 Task: Look for space in Mo i Rana, Norway from 5th June, 2023 to 16th June, 2023 for 2 adults in price range Rs.14000 to Rs.18000. Place can be entire place with 1  bedroom having 1 bed and 1 bathroom. Property type can be house, flat, guest house, hotel. Amenities needed are: washing machine. Booking option can be shelf check-in. Required host language is English.
Action: Mouse moved to (597, 141)
Screenshot: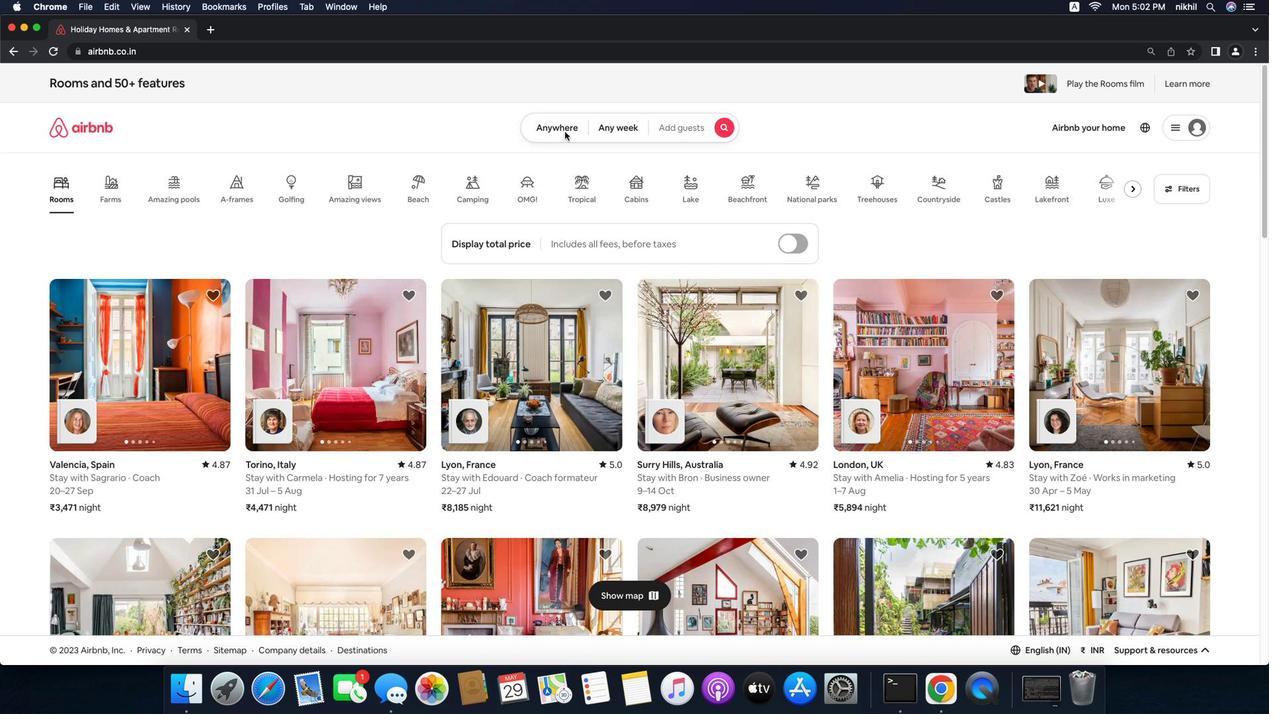 
Action: Mouse pressed left at (597, 141)
Screenshot: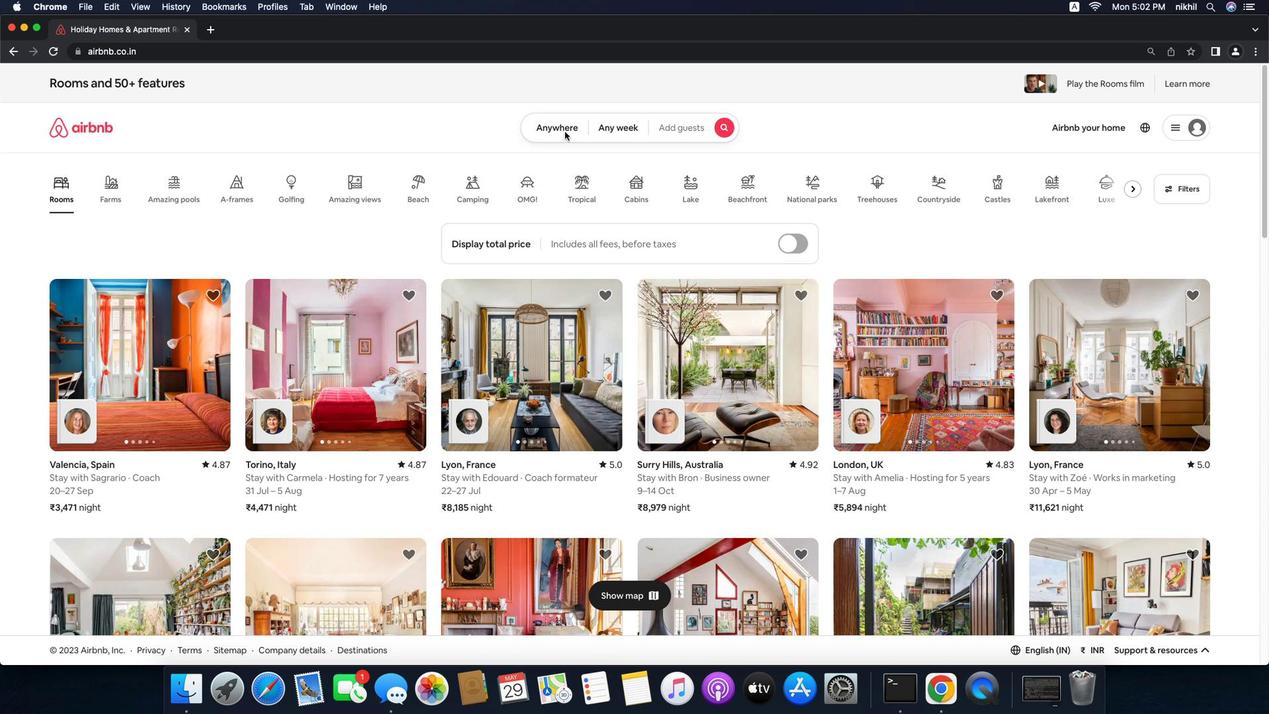 
Action: Mouse moved to (591, 137)
Screenshot: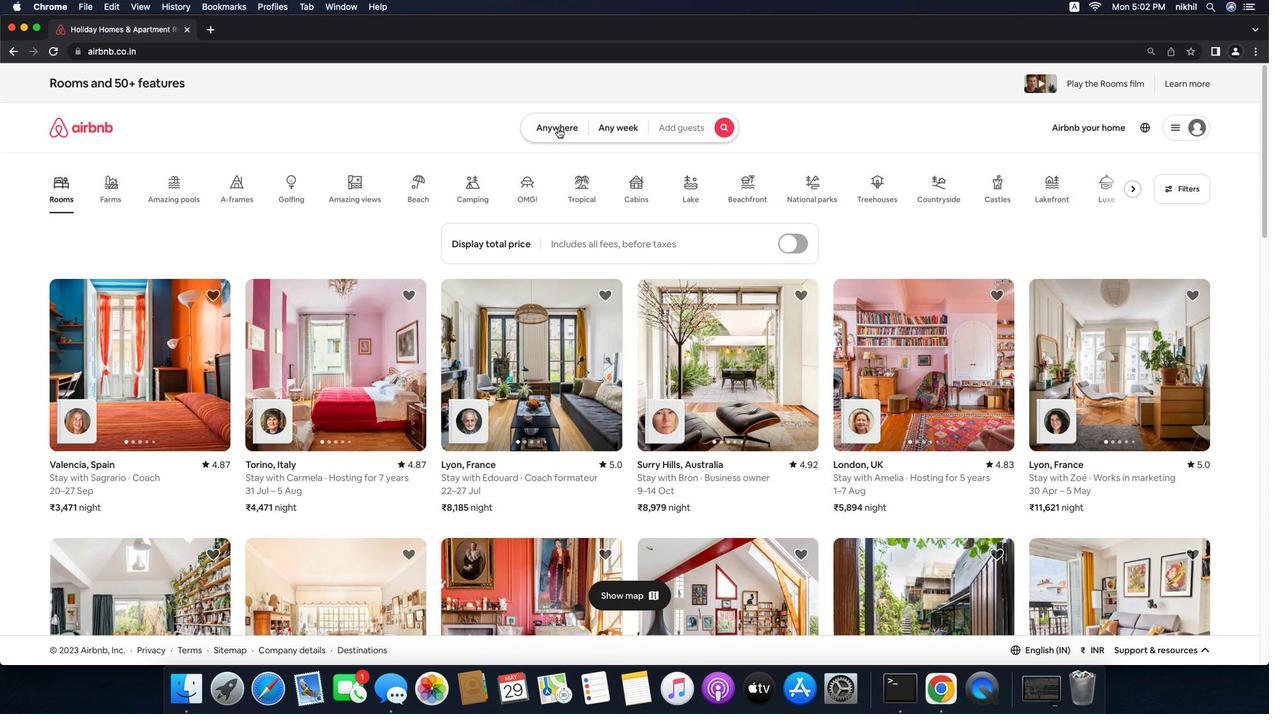 
Action: Mouse pressed left at (591, 137)
Screenshot: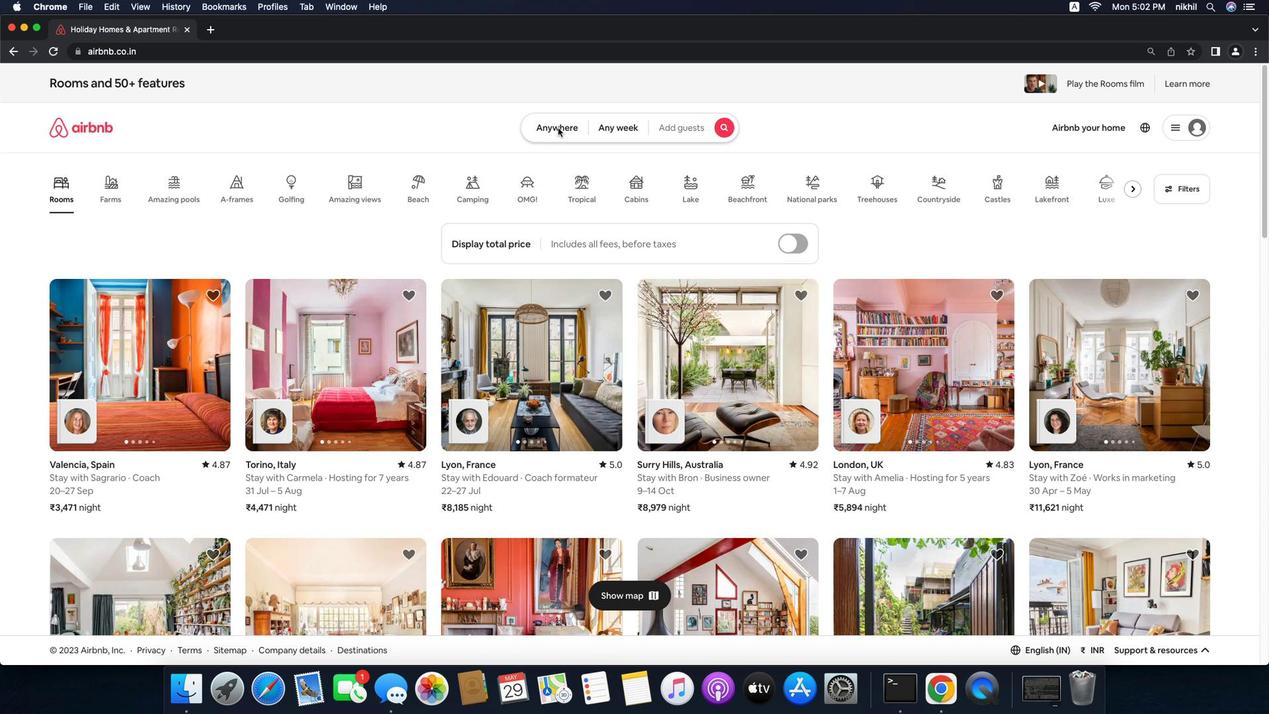 
Action: Mouse moved to (538, 183)
Screenshot: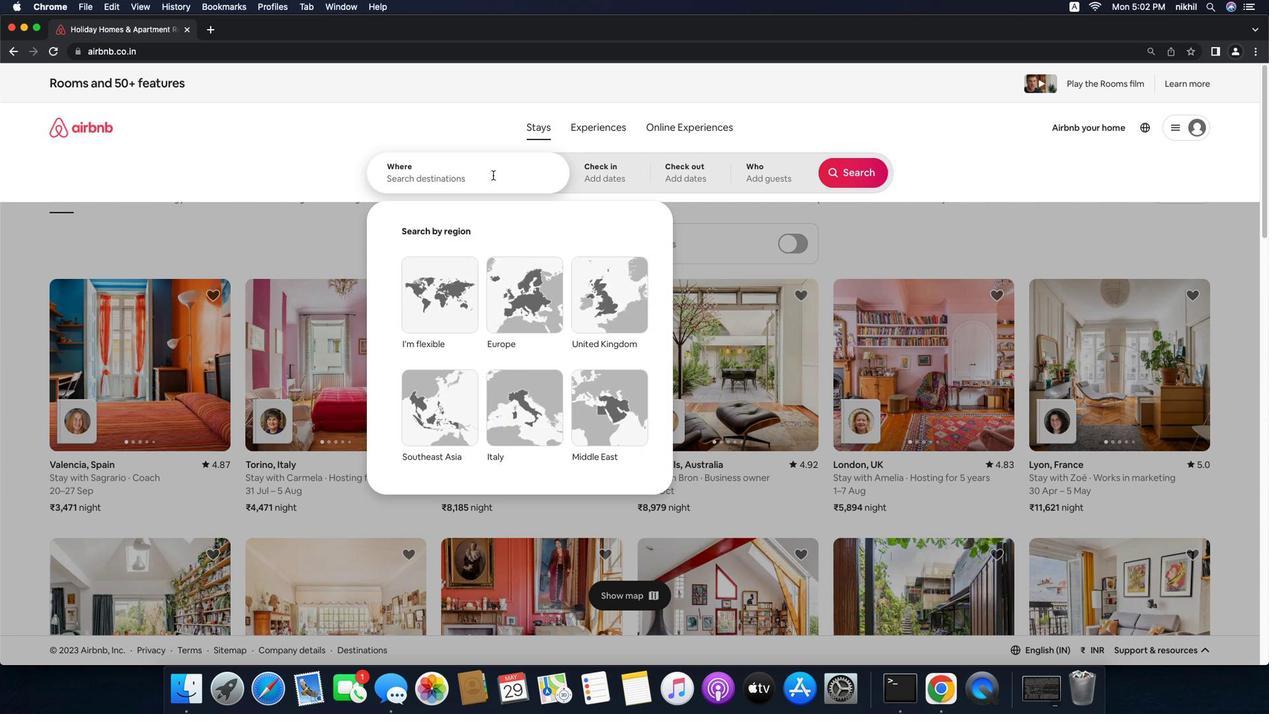 
Action: Mouse pressed left at (538, 183)
Screenshot: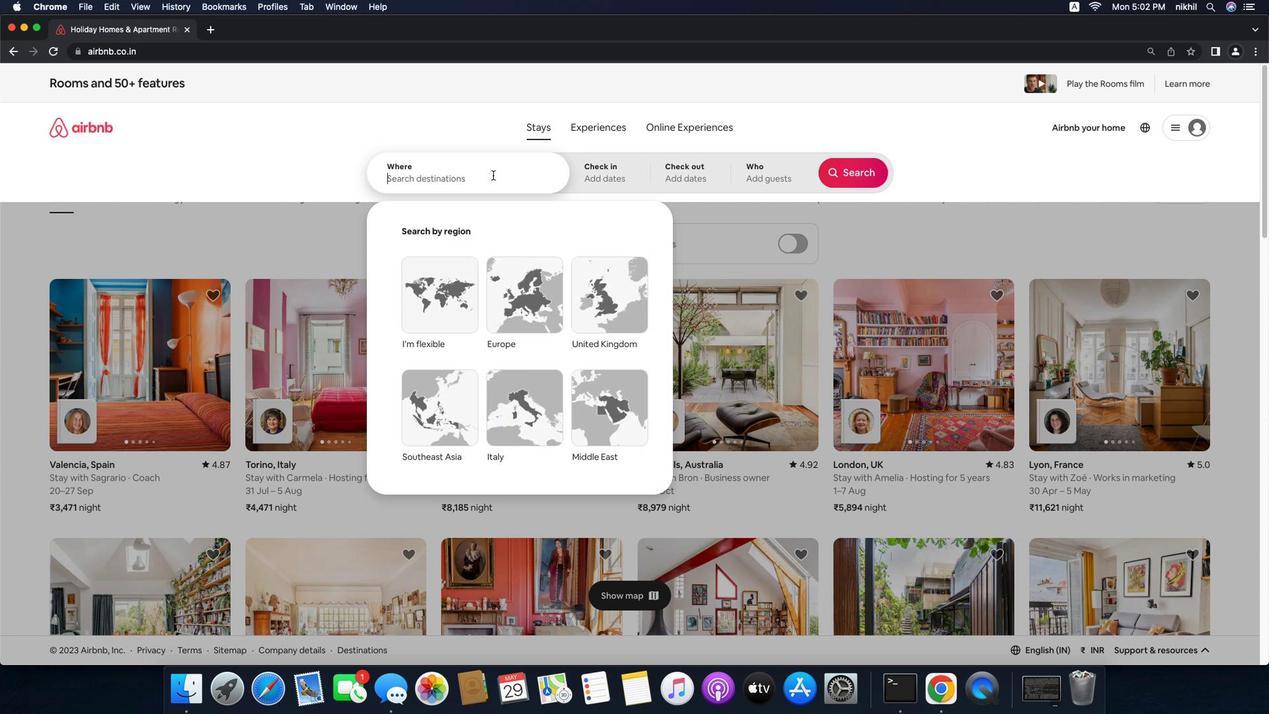 
Action: Key pressed 'M'Key.caps_lock'o'Key.space'i'Key.spaceKey.caps_lock'R'Key.caps_lock'a''n''a'','Key.spaceKey.caps_lock'N'Key.caps_lock'o''r''w''a''y'
Screenshot: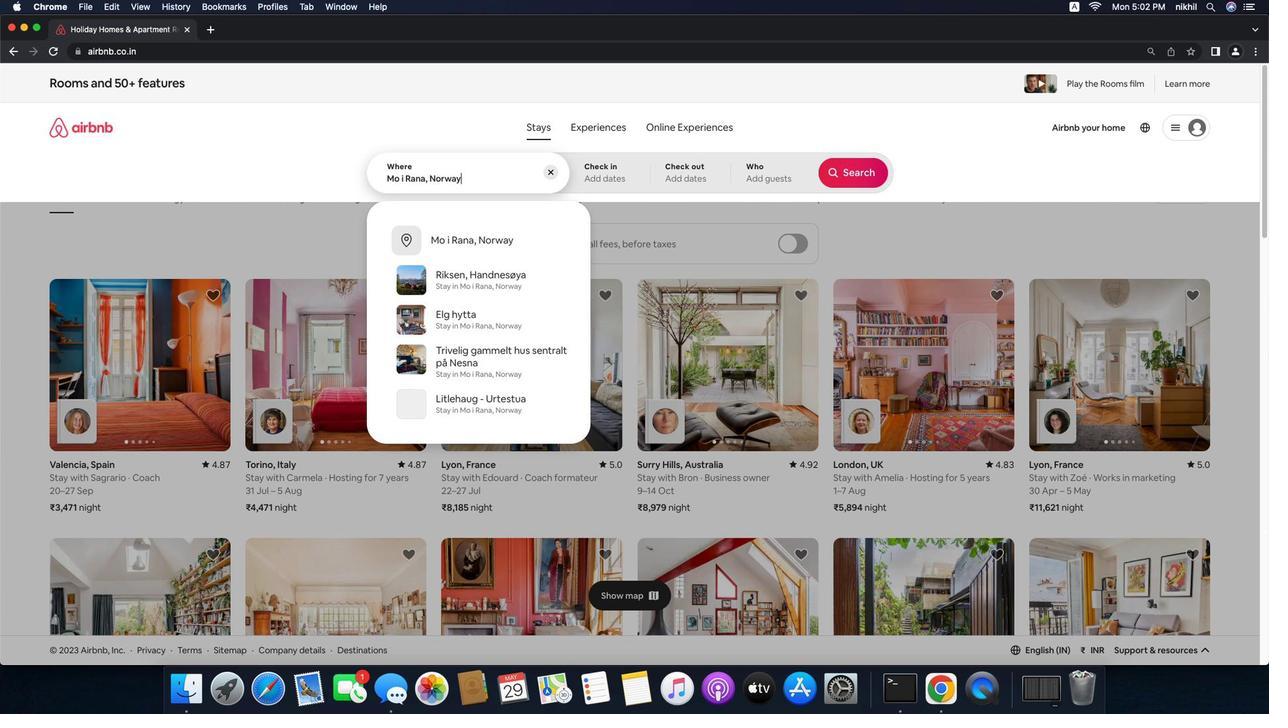 
Action: Mouse moved to (566, 248)
Screenshot: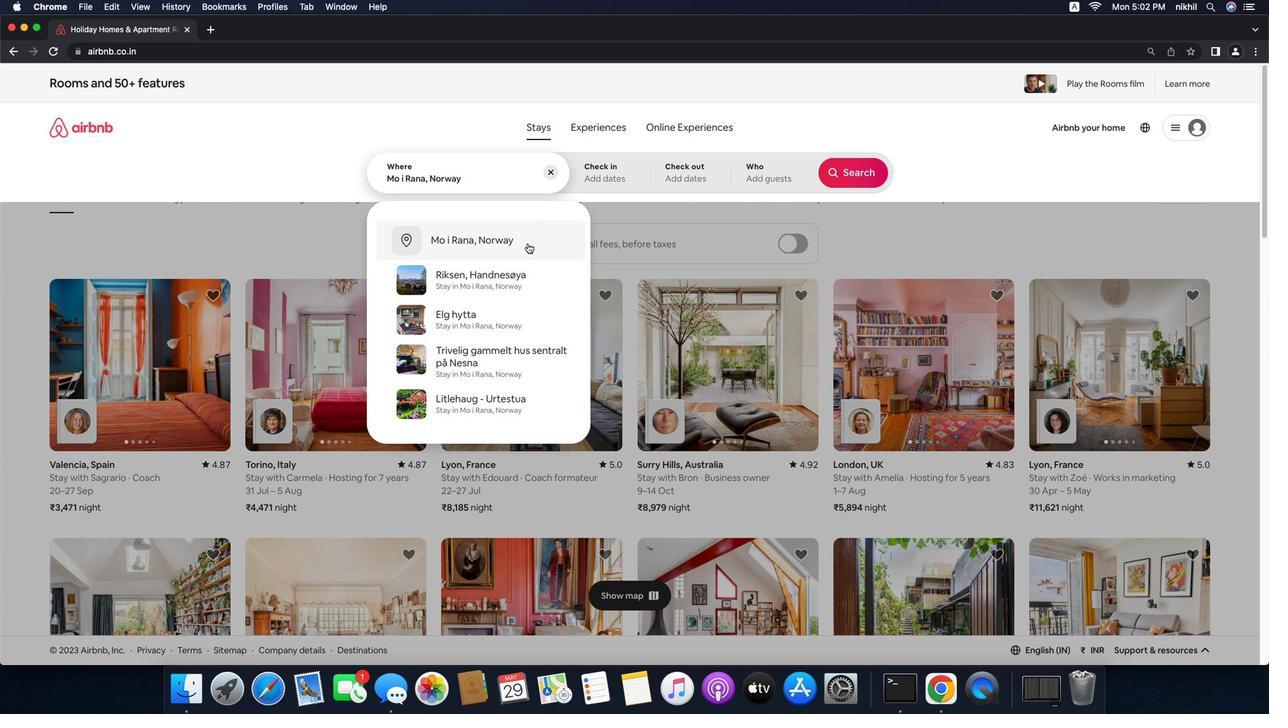 
Action: Mouse pressed left at (566, 248)
Screenshot: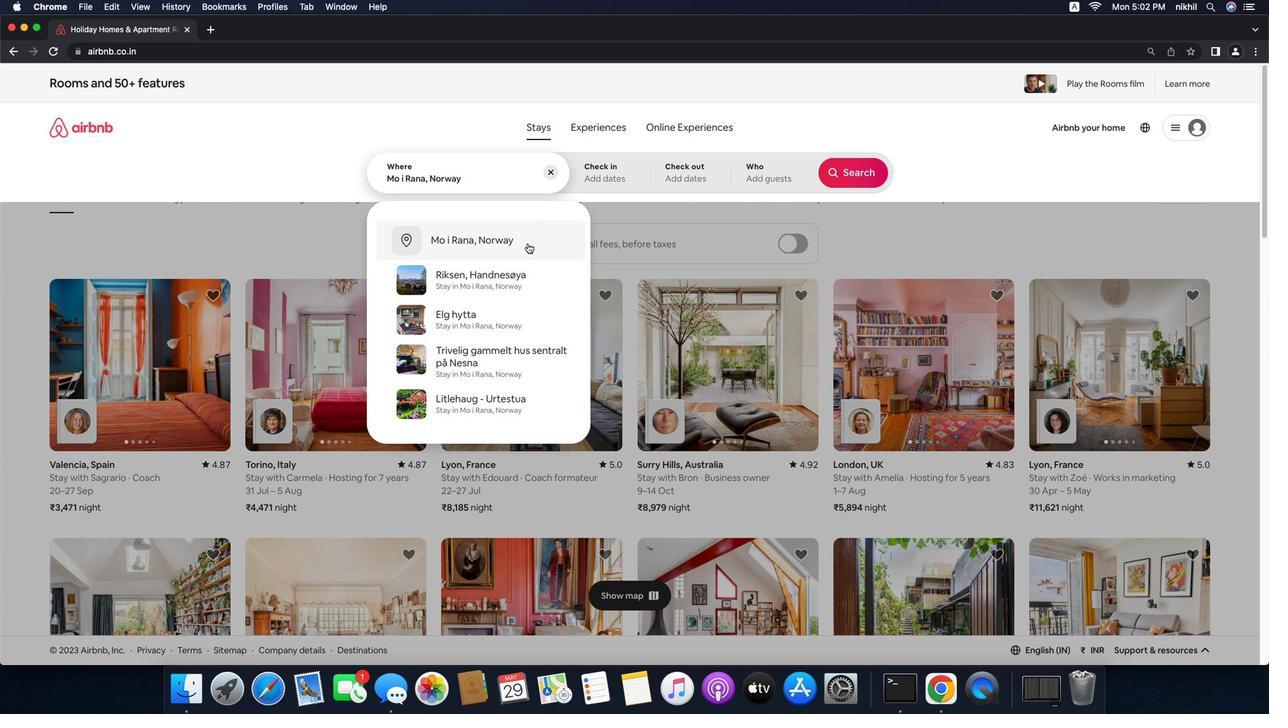 
Action: Mouse moved to (705, 352)
Screenshot: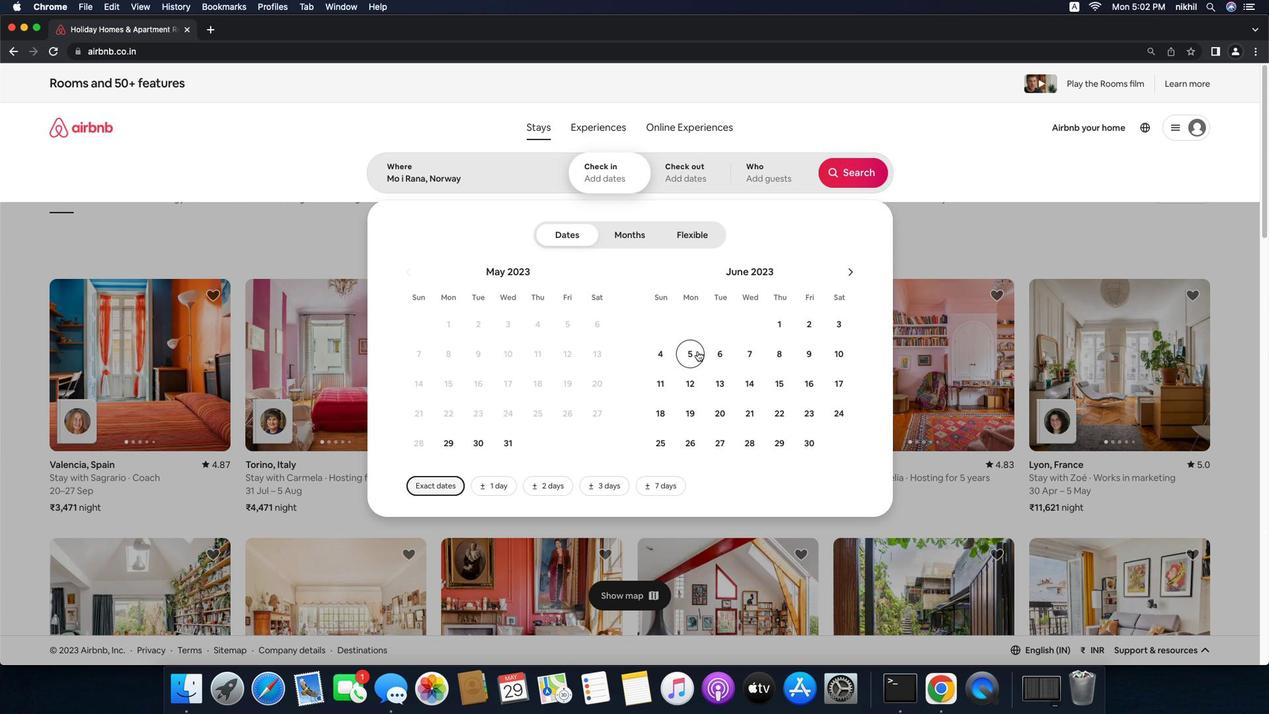 
Action: Mouse pressed left at (705, 352)
Screenshot: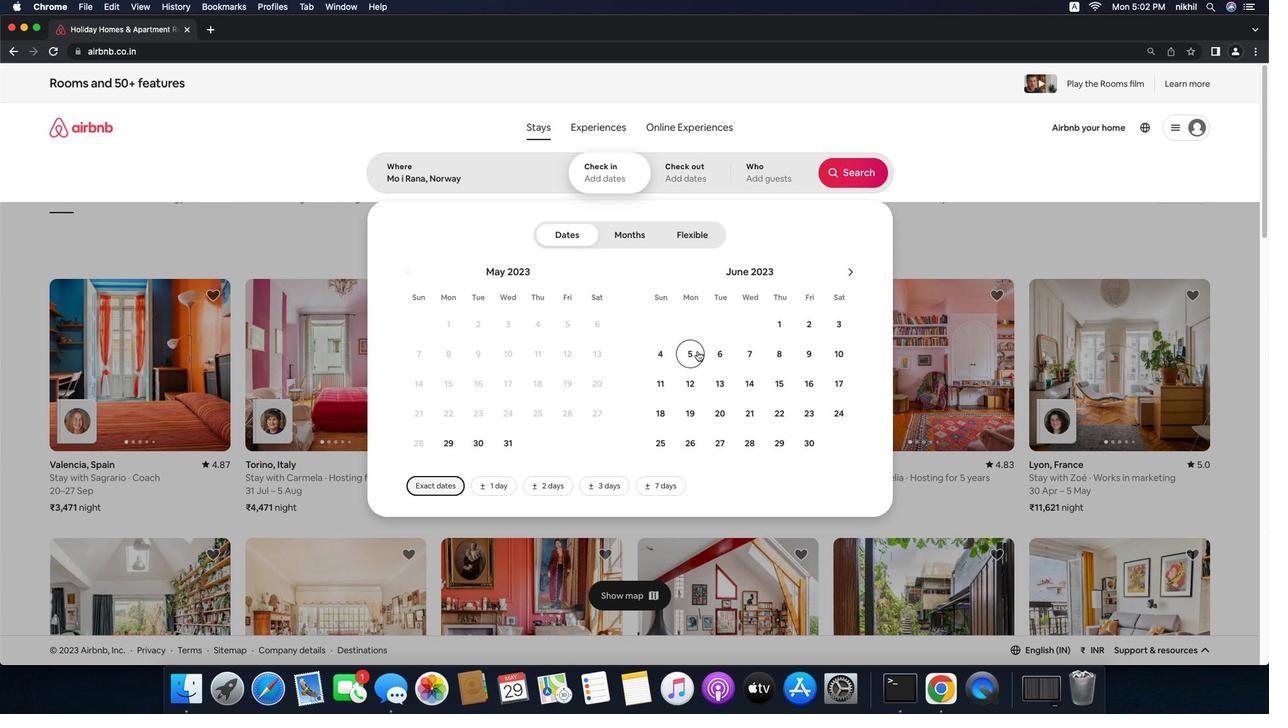 
Action: Mouse moved to (788, 382)
Screenshot: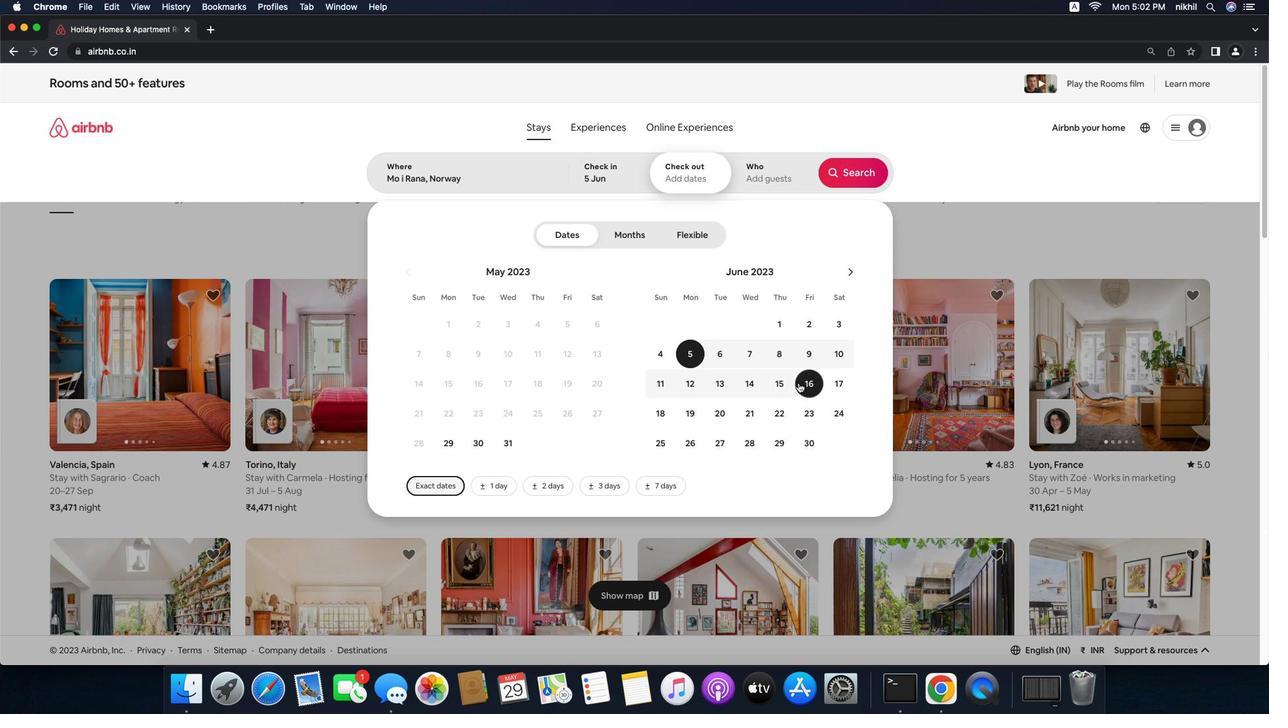
Action: Mouse pressed left at (788, 382)
Screenshot: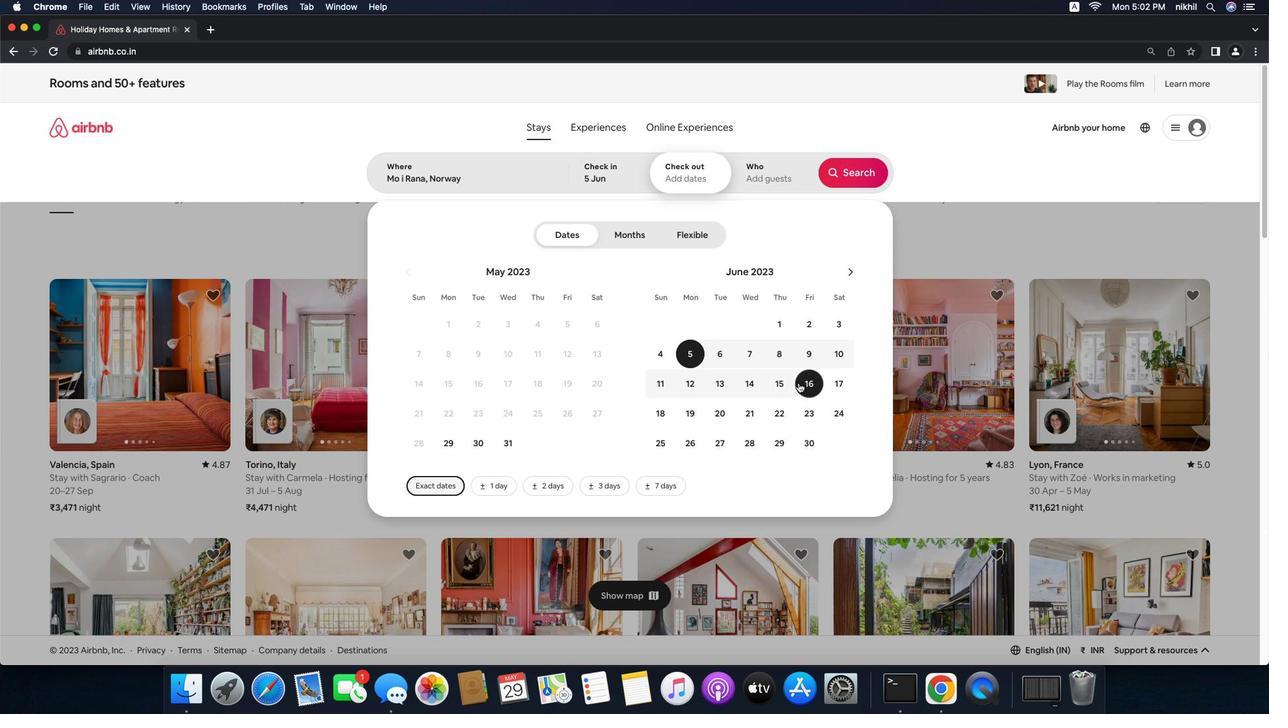 
Action: Mouse moved to (757, 189)
Screenshot: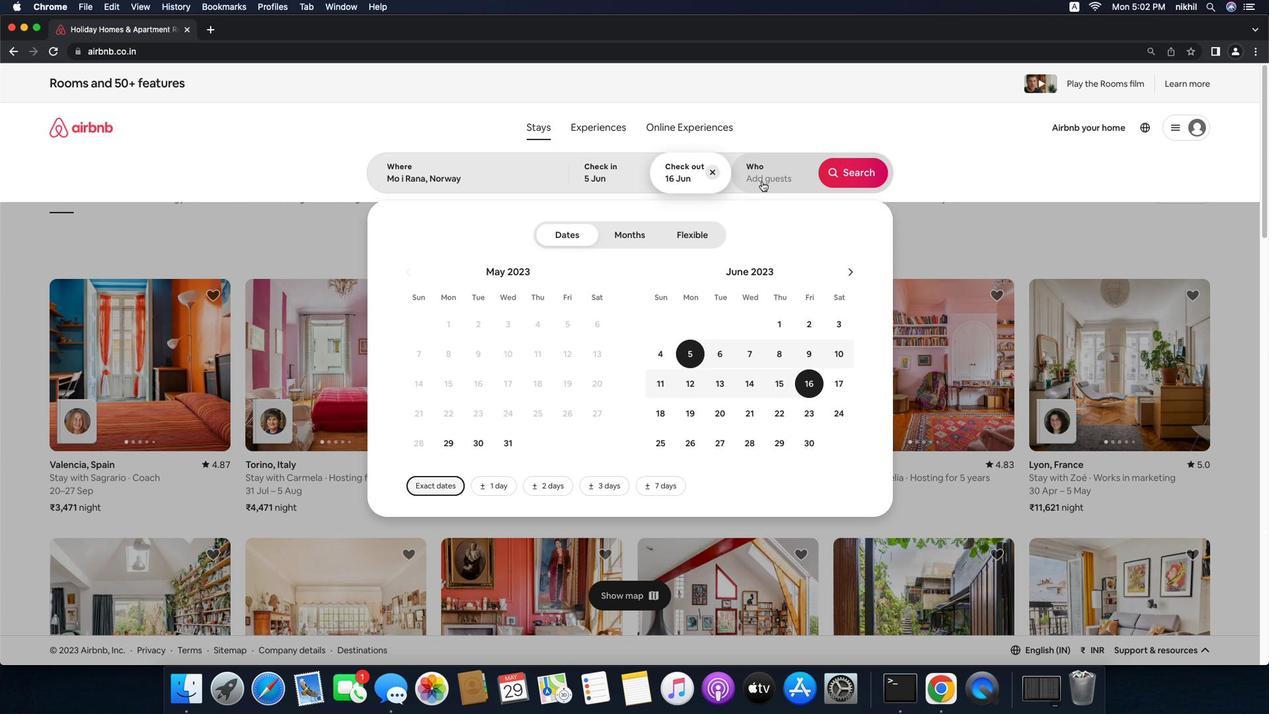 
Action: Mouse pressed left at (757, 189)
Screenshot: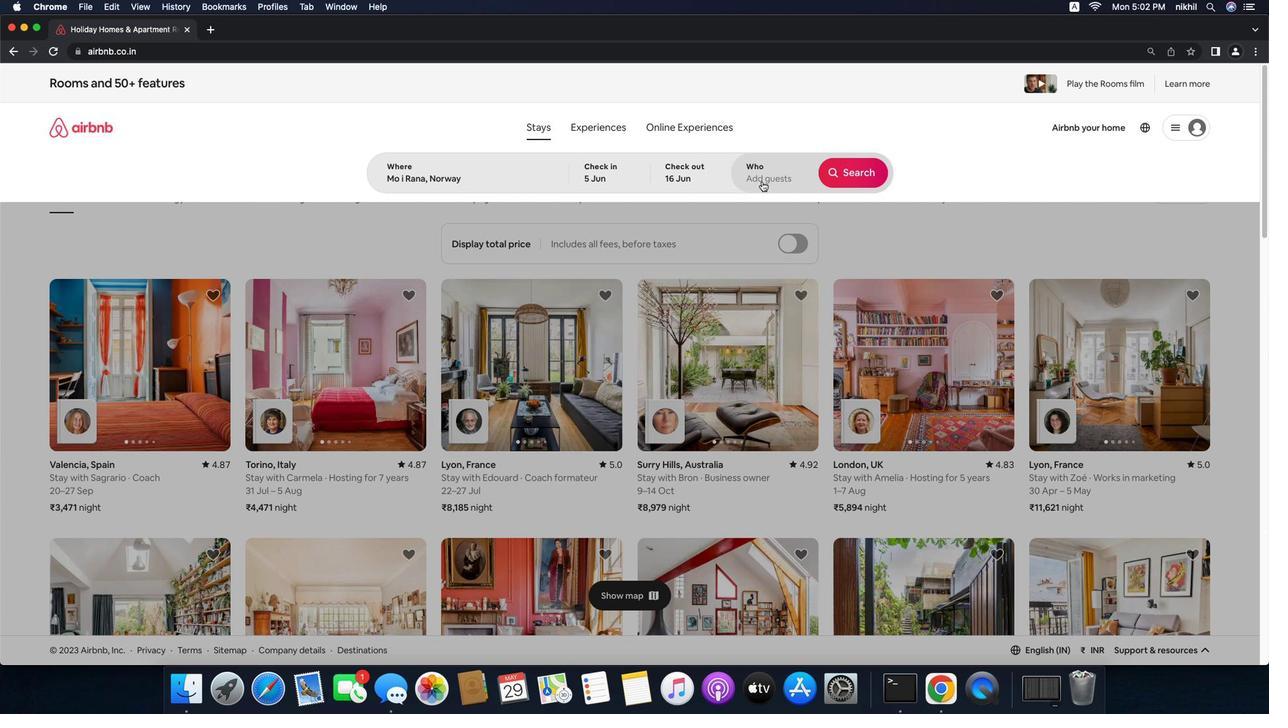 
Action: Mouse moved to (839, 247)
Screenshot: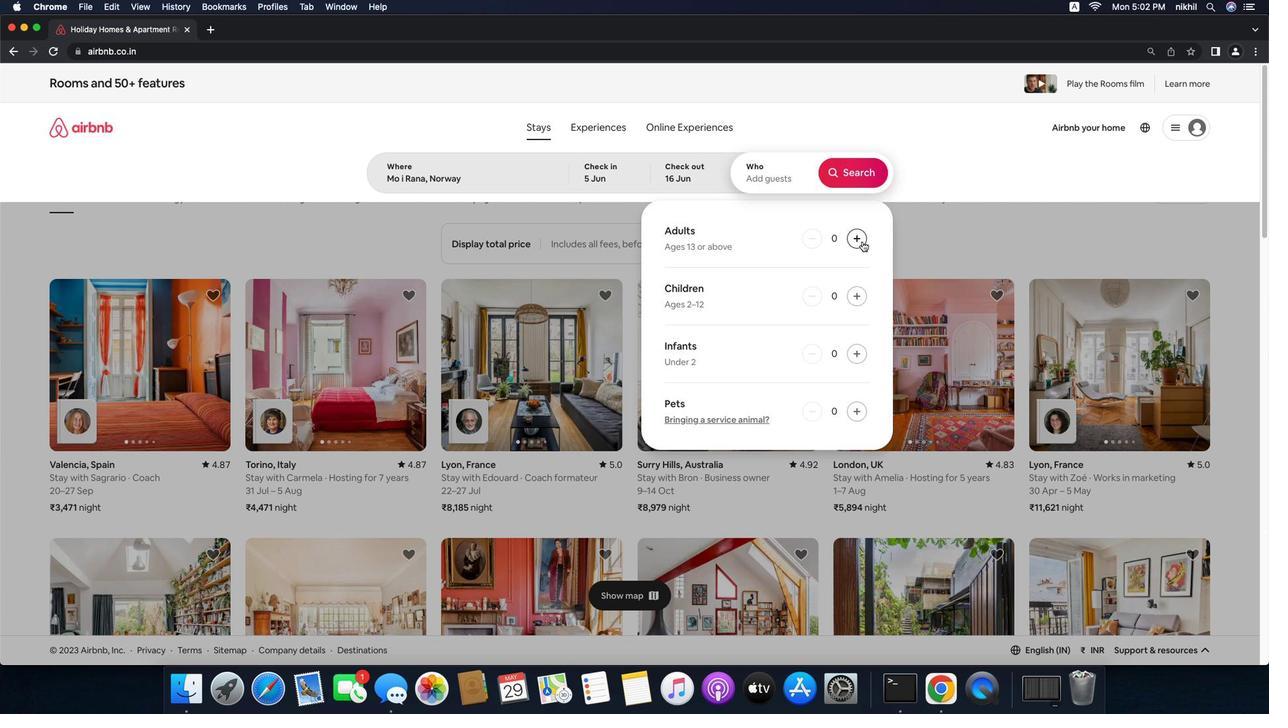 
Action: Mouse pressed left at (839, 247)
Screenshot: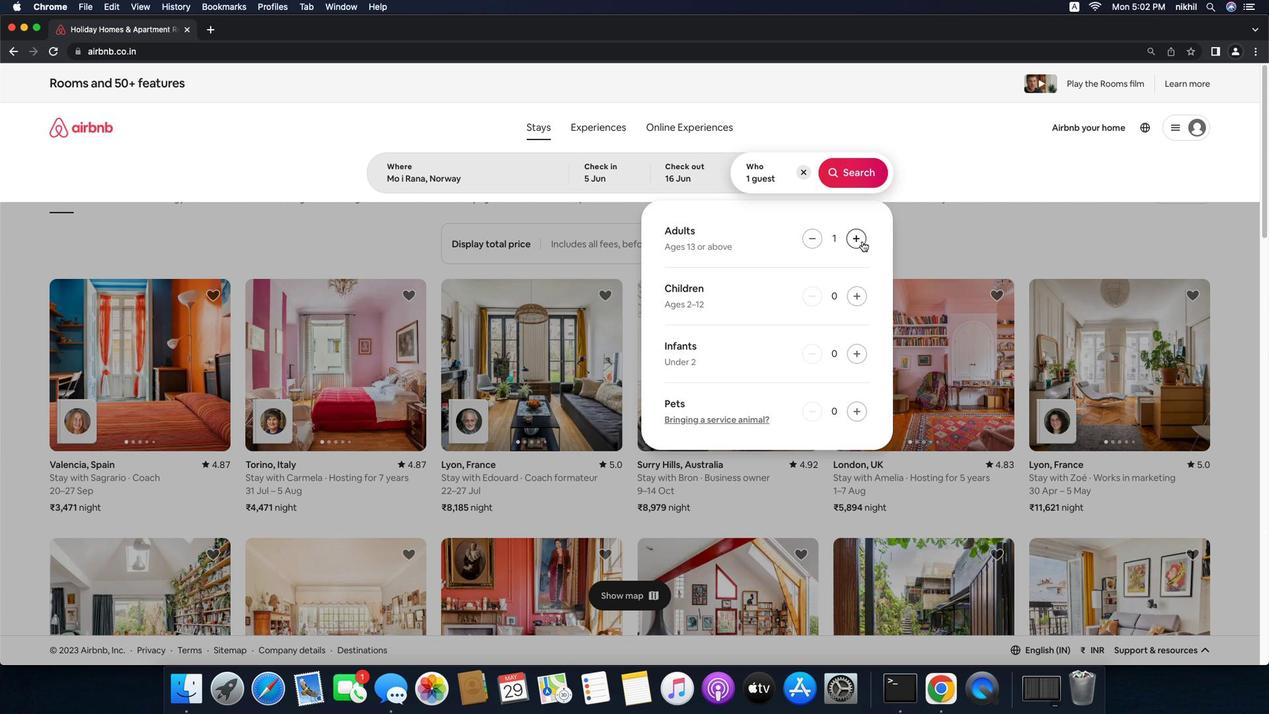 
Action: Mouse pressed left at (839, 247)
Screenshot: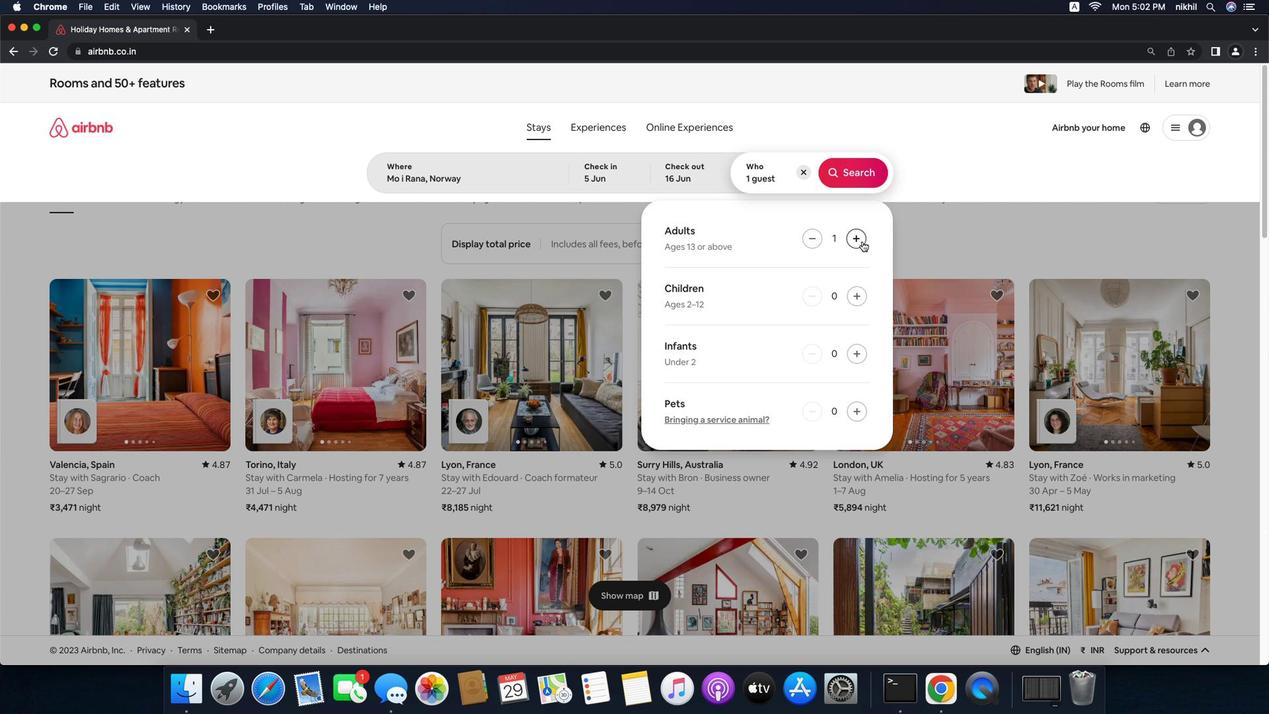 
Action: Mouse moved to (848, 185)
Screenshot: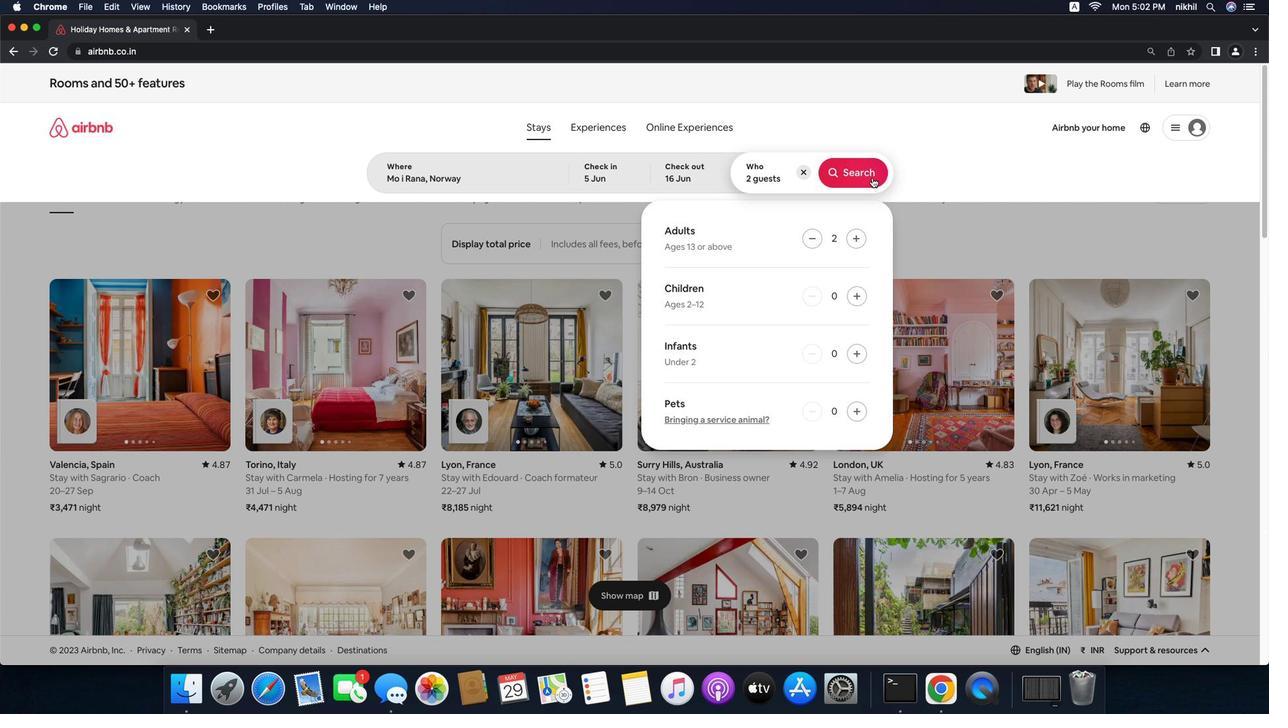 
Action: Mouse pressed left at (848, 185)
Screenshot: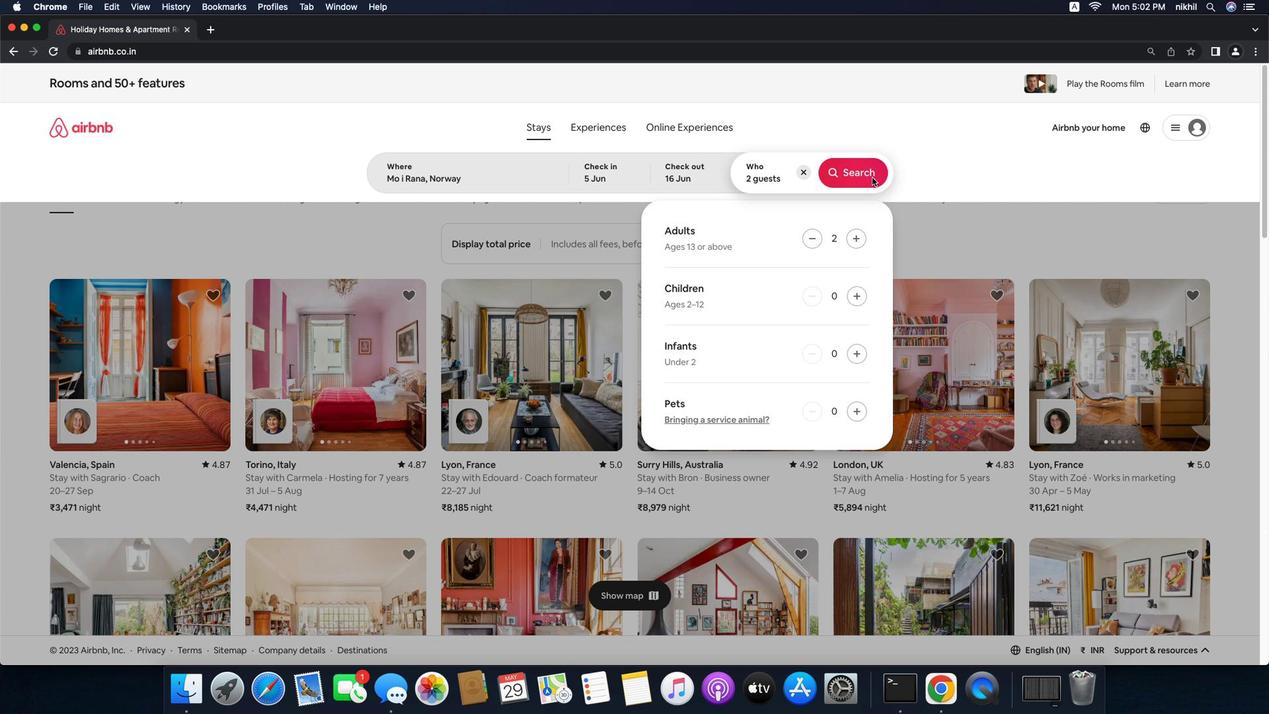 
Action: Mouse moved to (1122, 152)
Screenshot: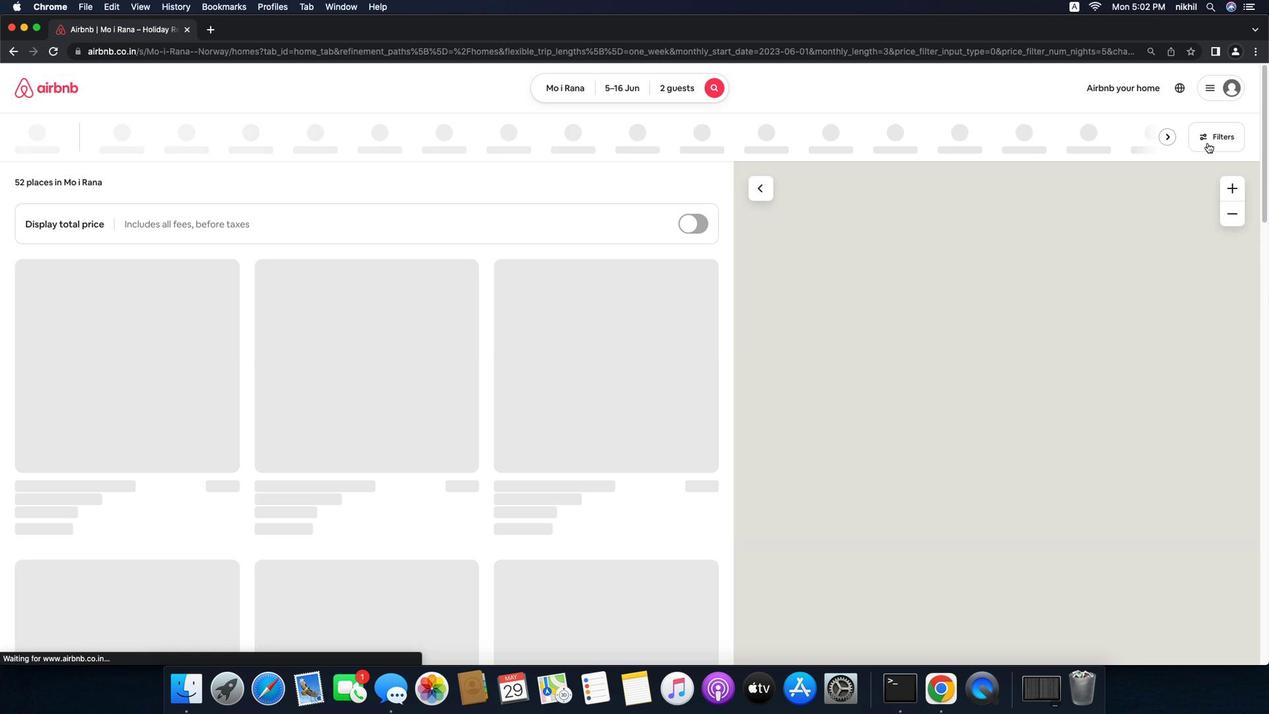 
Action: Mouse pressed left at (1122, 152)
Screenshot: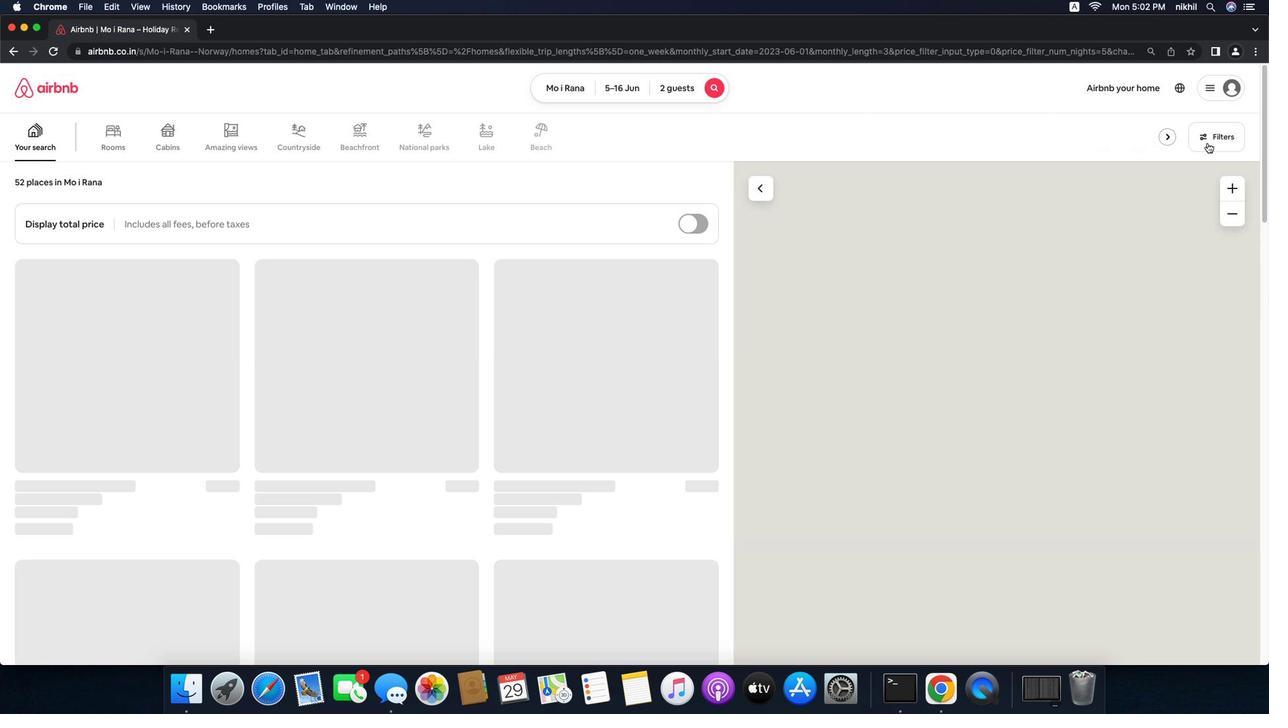 
Action: Mouse moved to (546, 437)
Screenshot: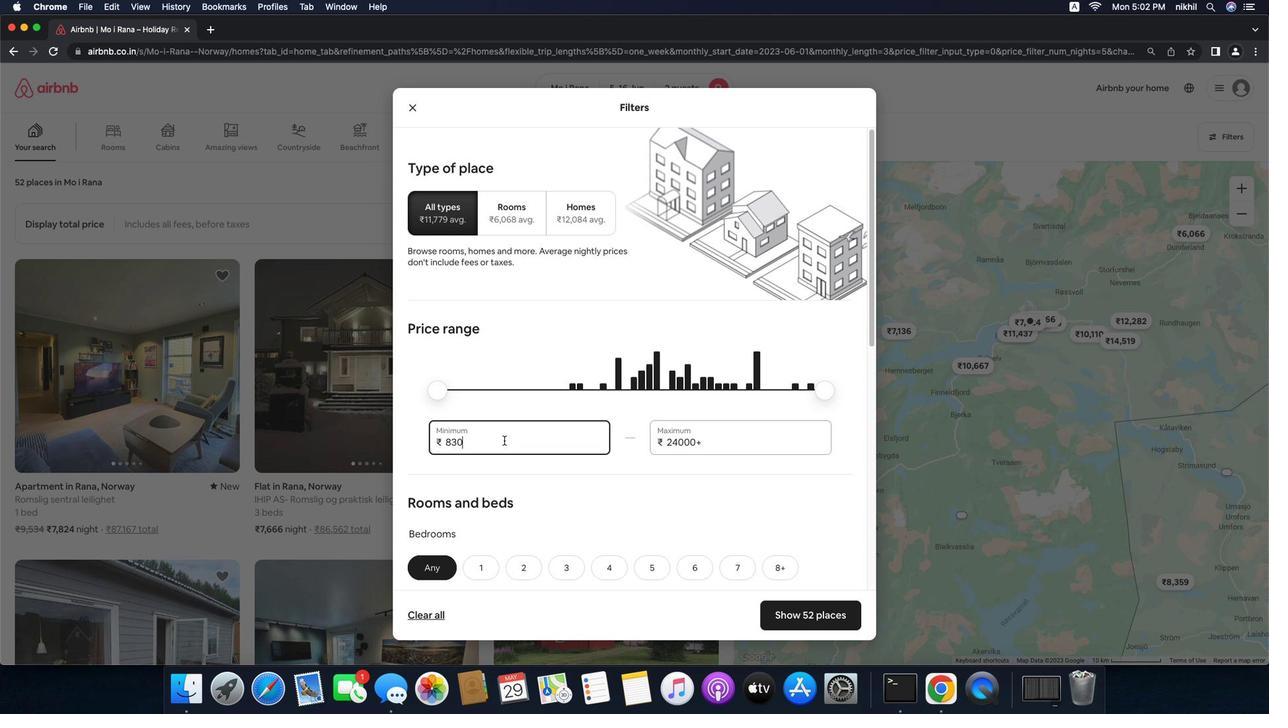 
Action: Mouse pressed left at (546, 437)
Screenshot: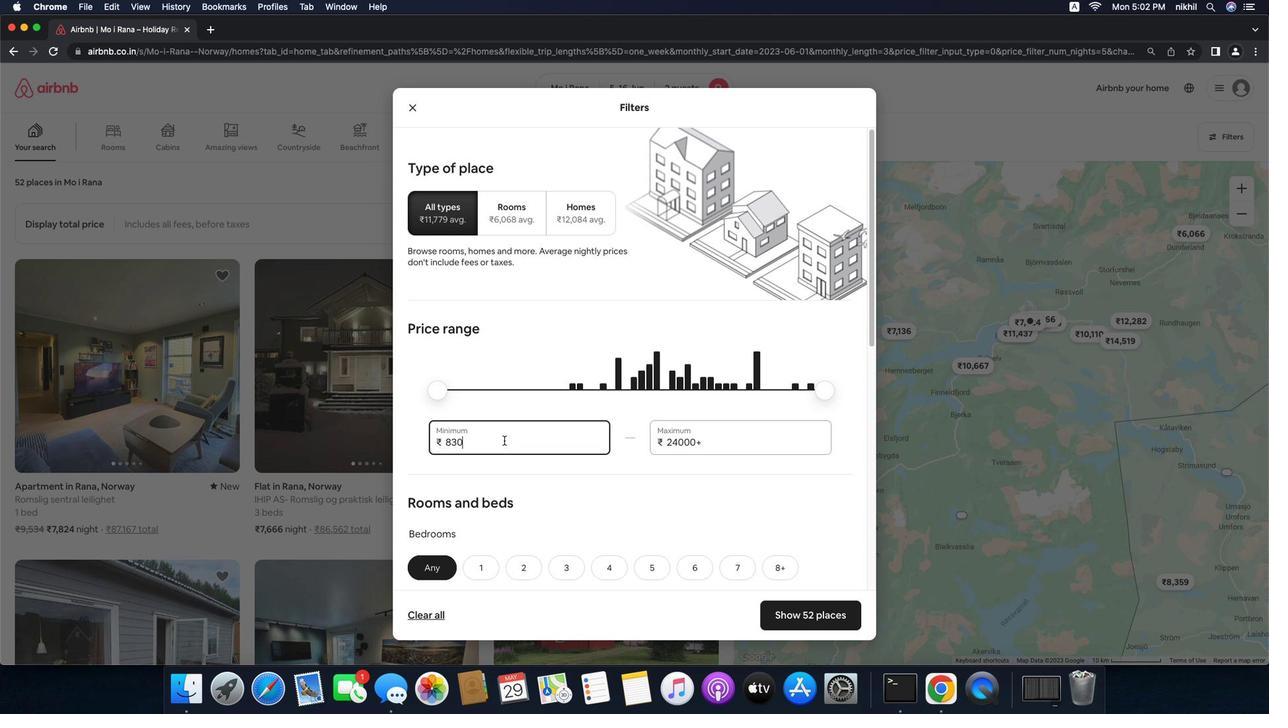 
Action: Key pressed Key.backspaceKey.backspaceKey.backspaceKey.backspace'1''4''0''0''0'
Screenshot: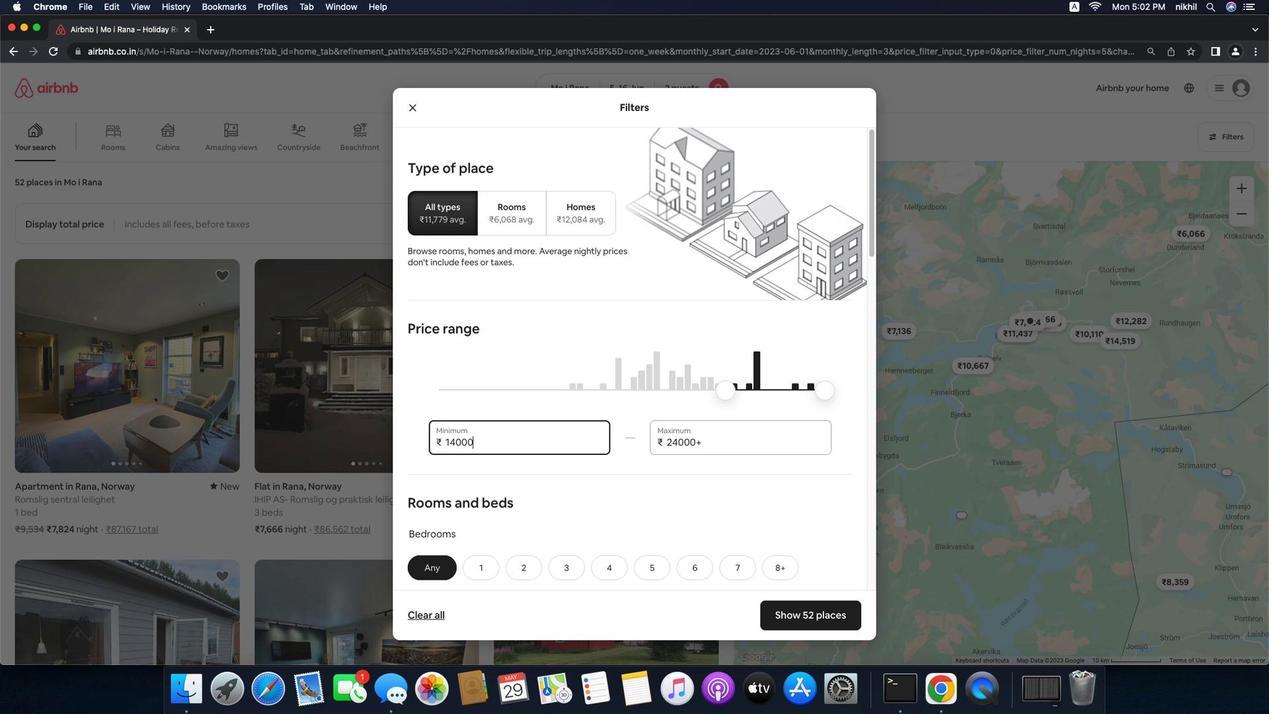 
Action: Mouse moved to (729, 445)
Screenshot: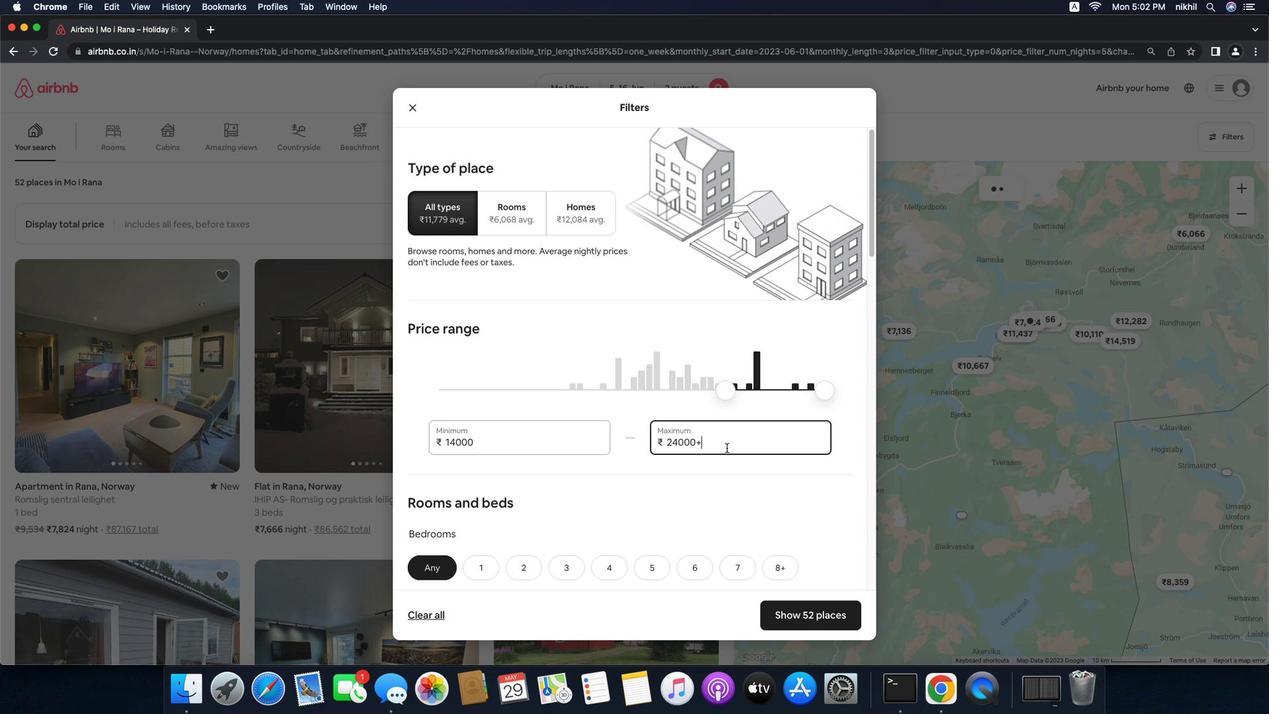 
Action: Mouse pressed left at (729, 445)
Screenshot: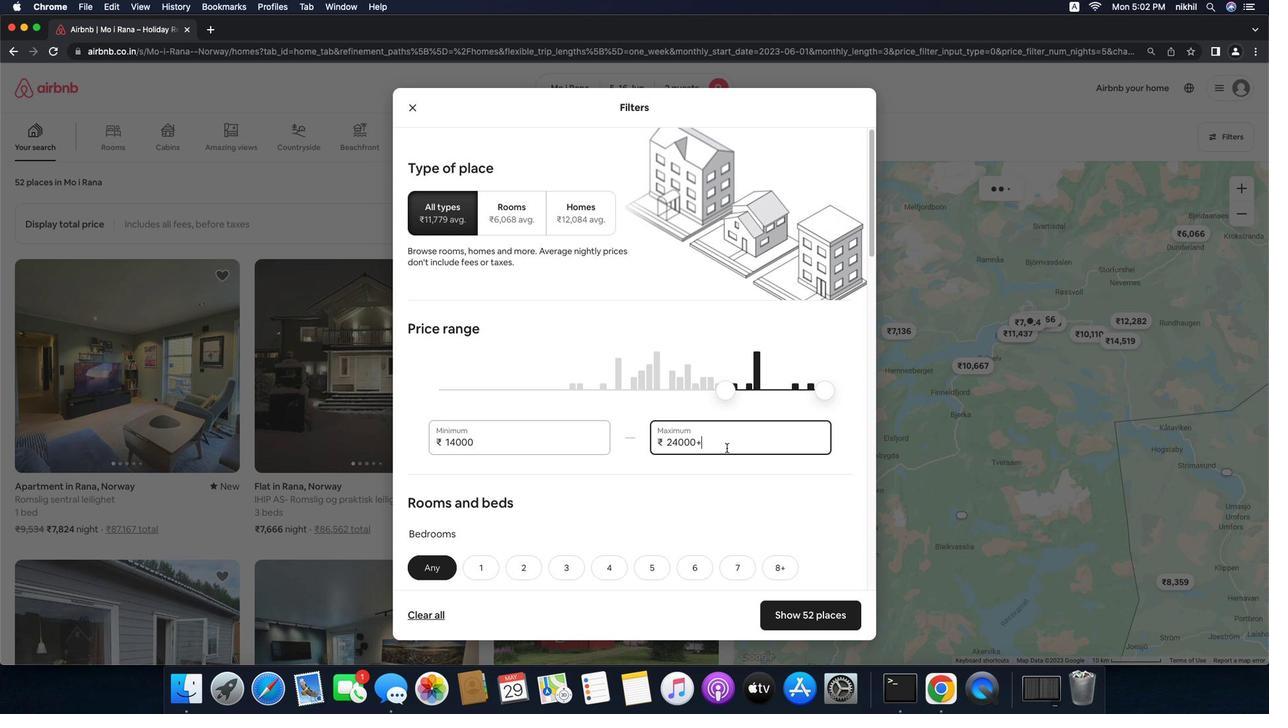 
Action: Mouse moved to (729, 445)
Screenshot: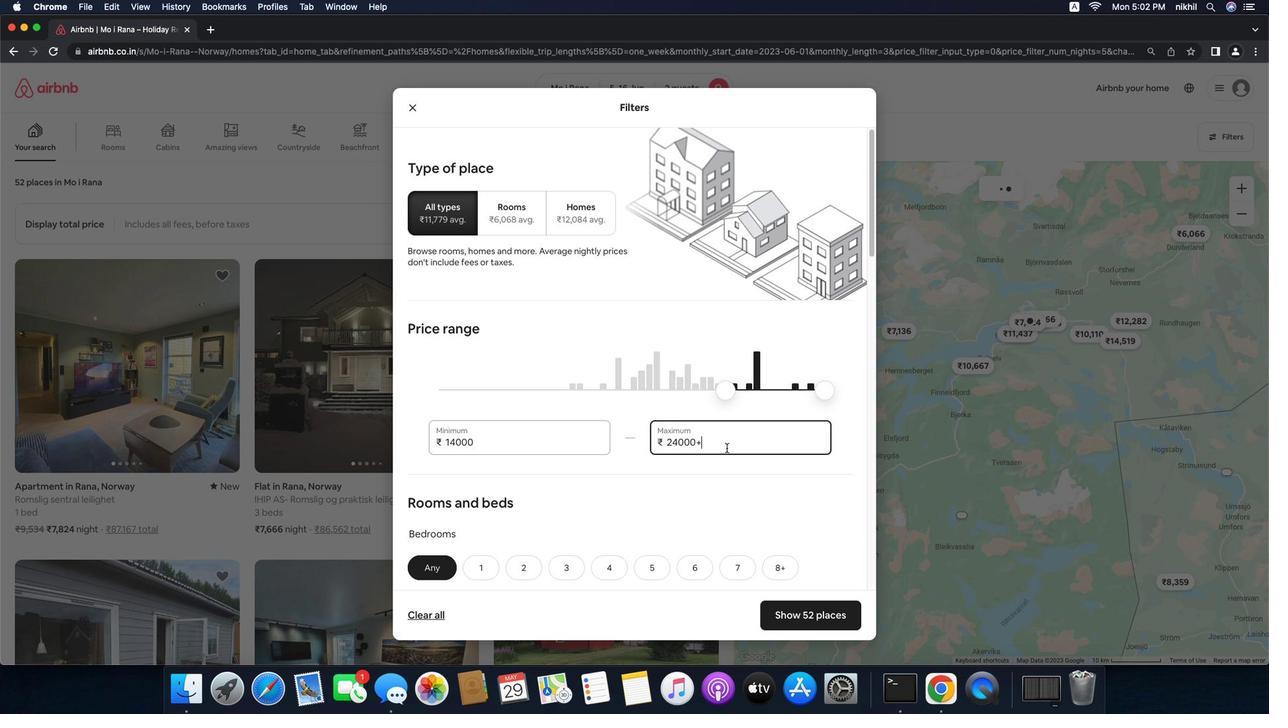 
Action: Key pressed Key.backspaceKey.backspaceKey.backspaceKey.backspaceKey.backspaceKey.backspaceKey.backspaceKey.backspaceKey.backspace'1''8''0''0''0'
Screenshot: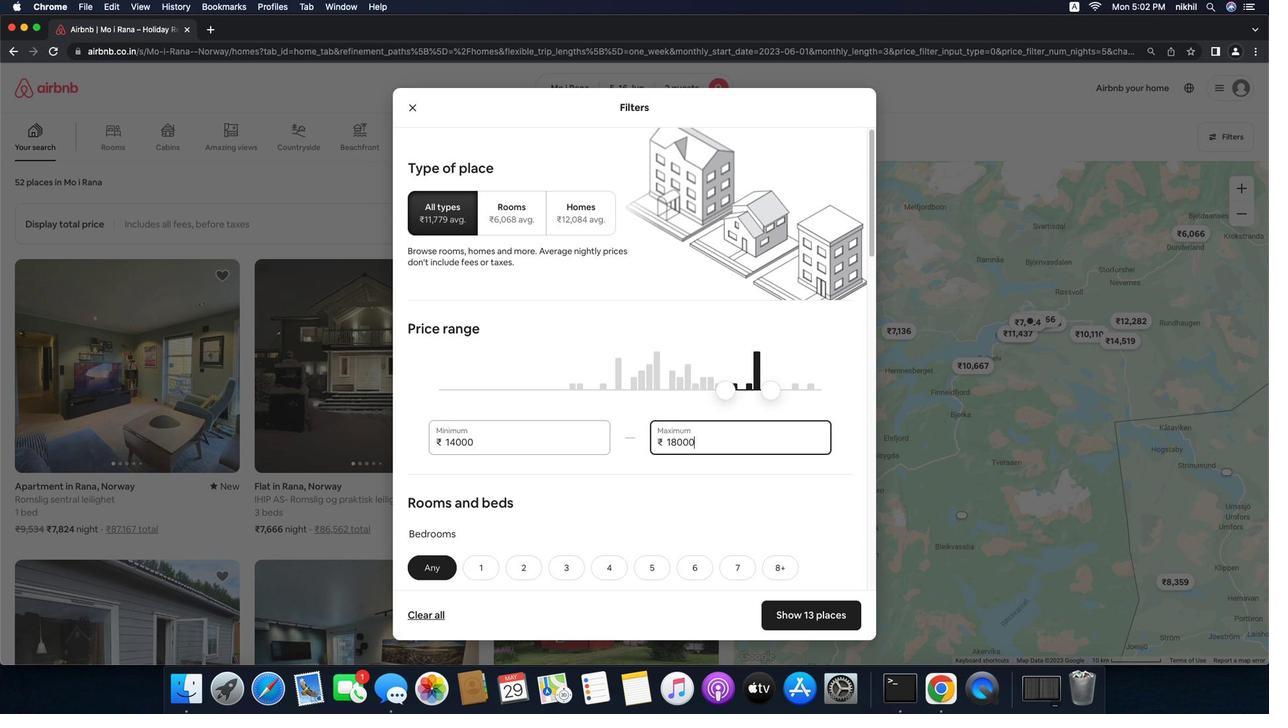 
Action: Mouse moved to (665, 461)
Screenshot: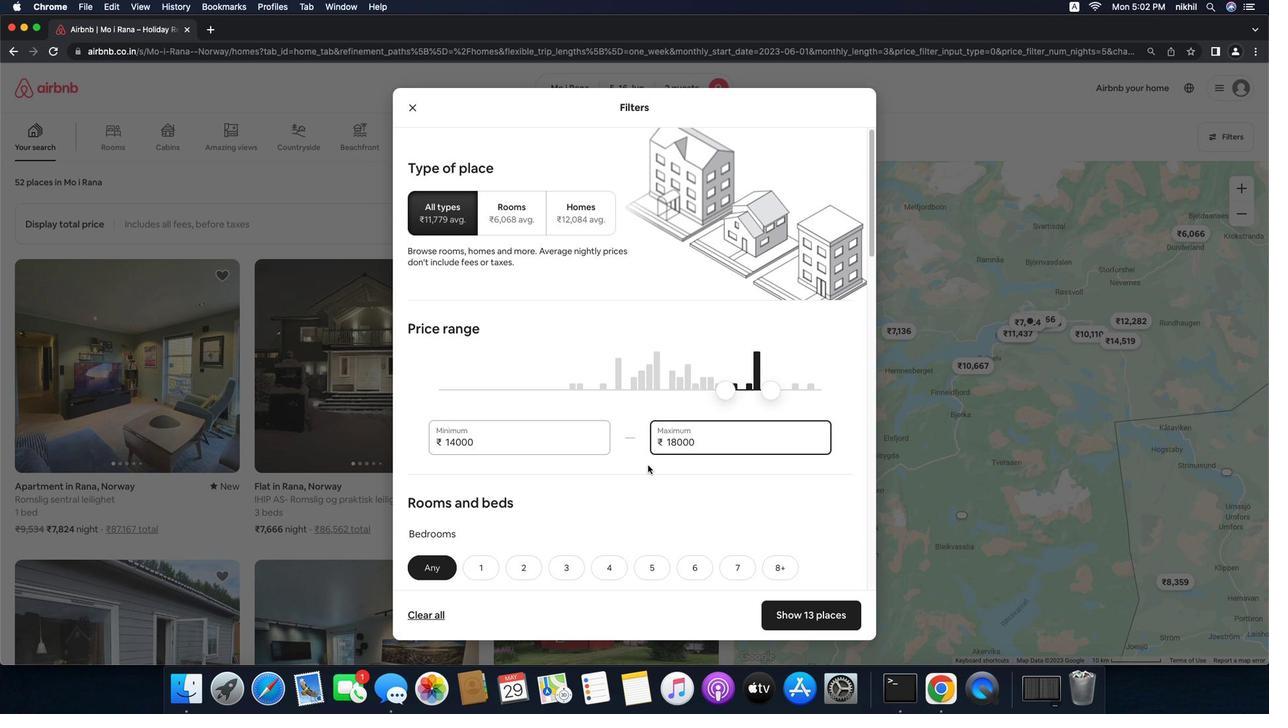 
Action: Mouse scrolled (665, 461) with delta (134, 14)
Screenshot: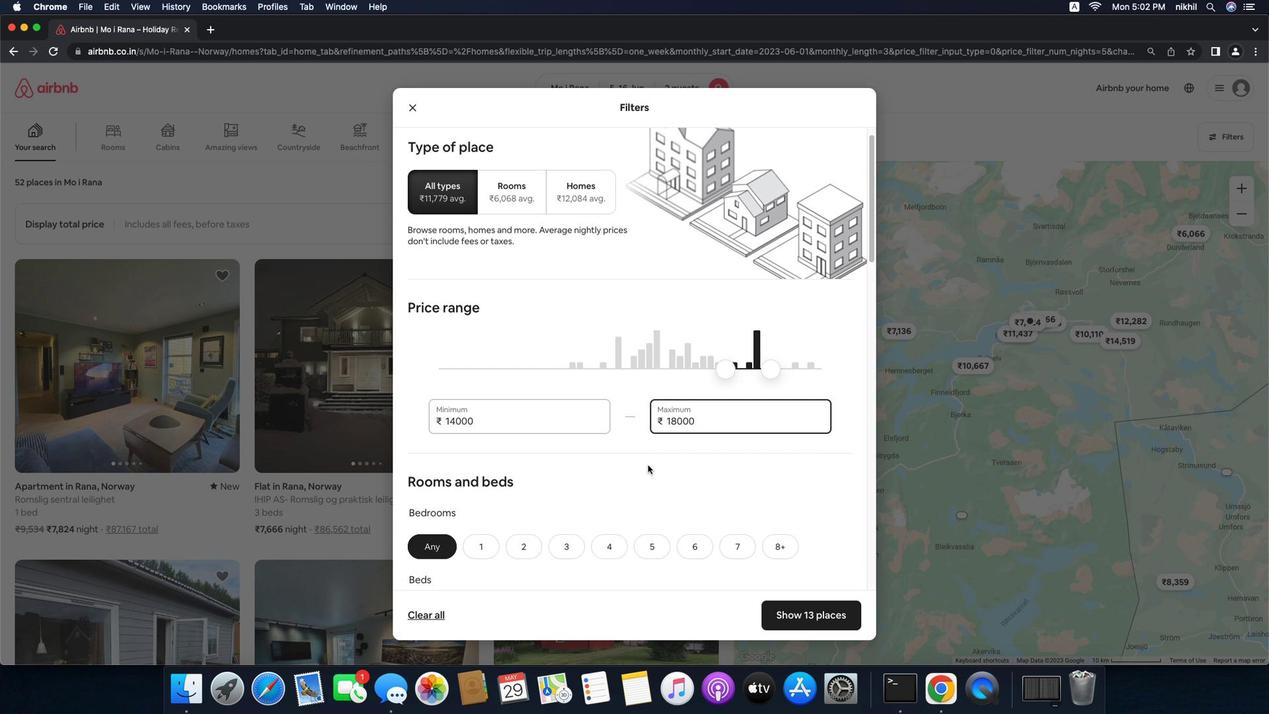 
Action: Mouse scrolled (665, 461) with delta (134, 14)
Screenshot: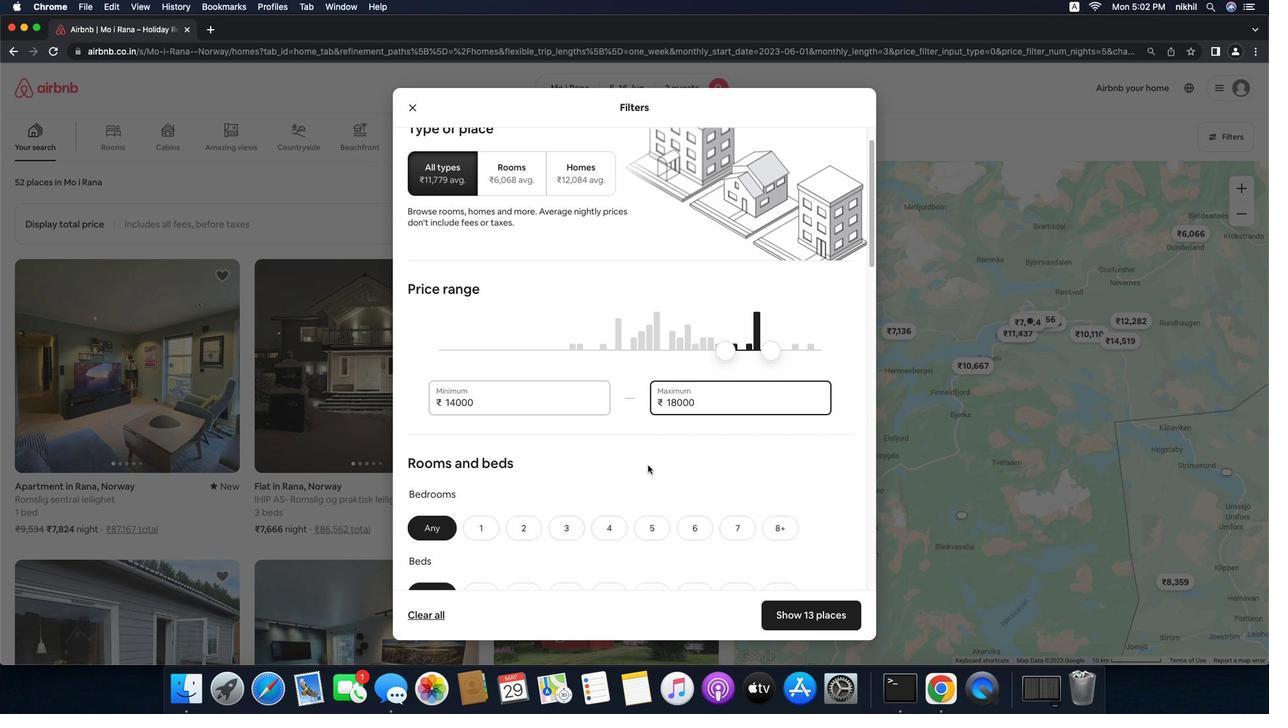
Action: Mouse scrolled (665, 461) with delta (134, 13)
Screenshot: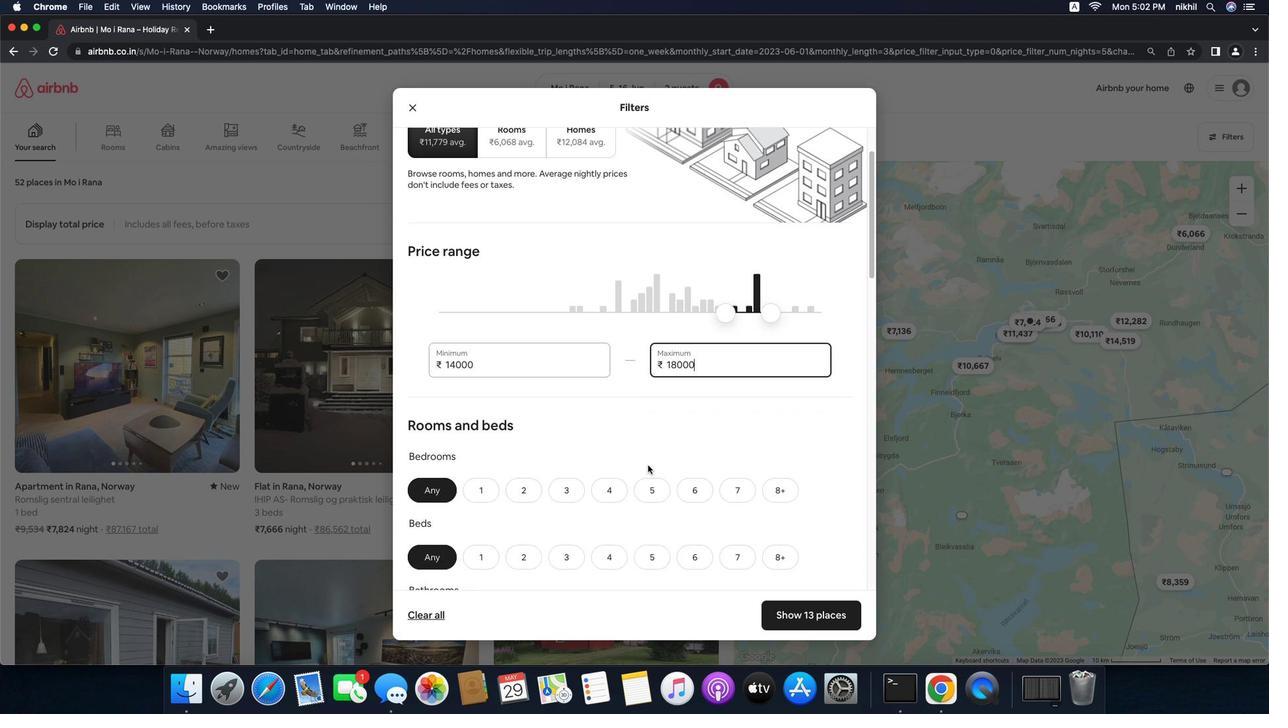 
Action: Mouse moved to (665, 463)
Screenshot: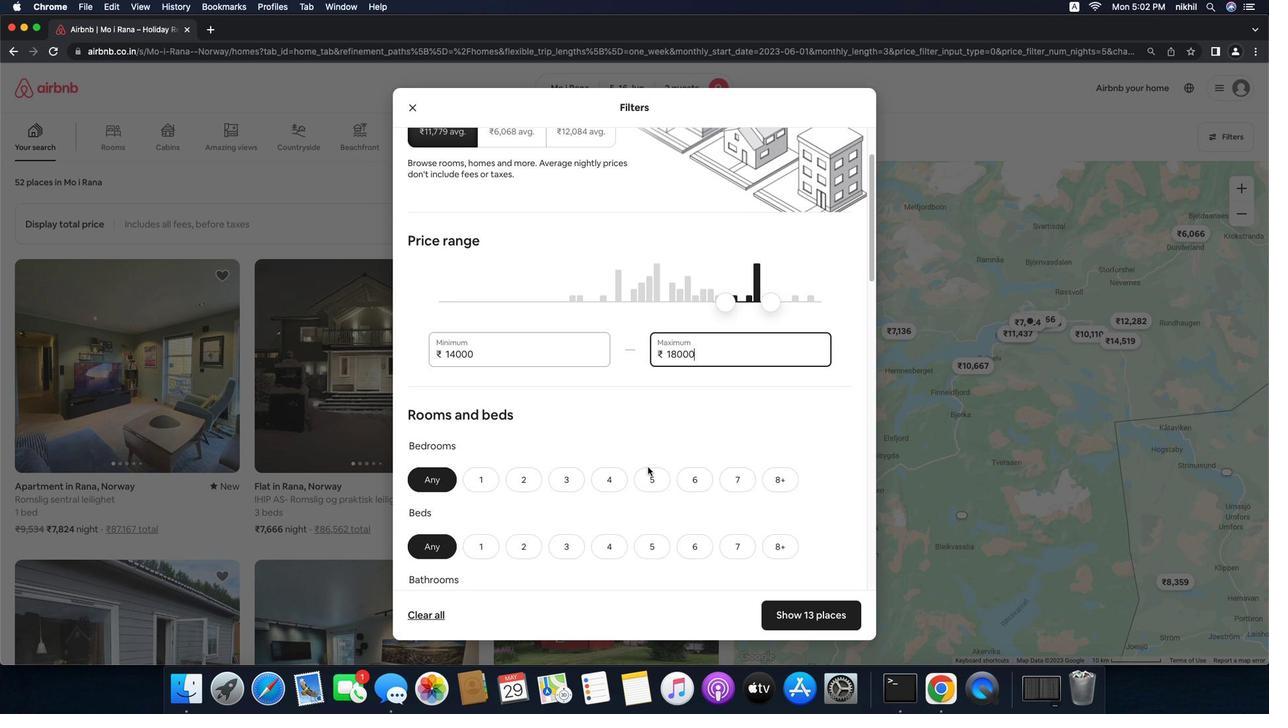 
Action: Mouse scrolled (665, 463) with delta (134, 14)
Screenshot: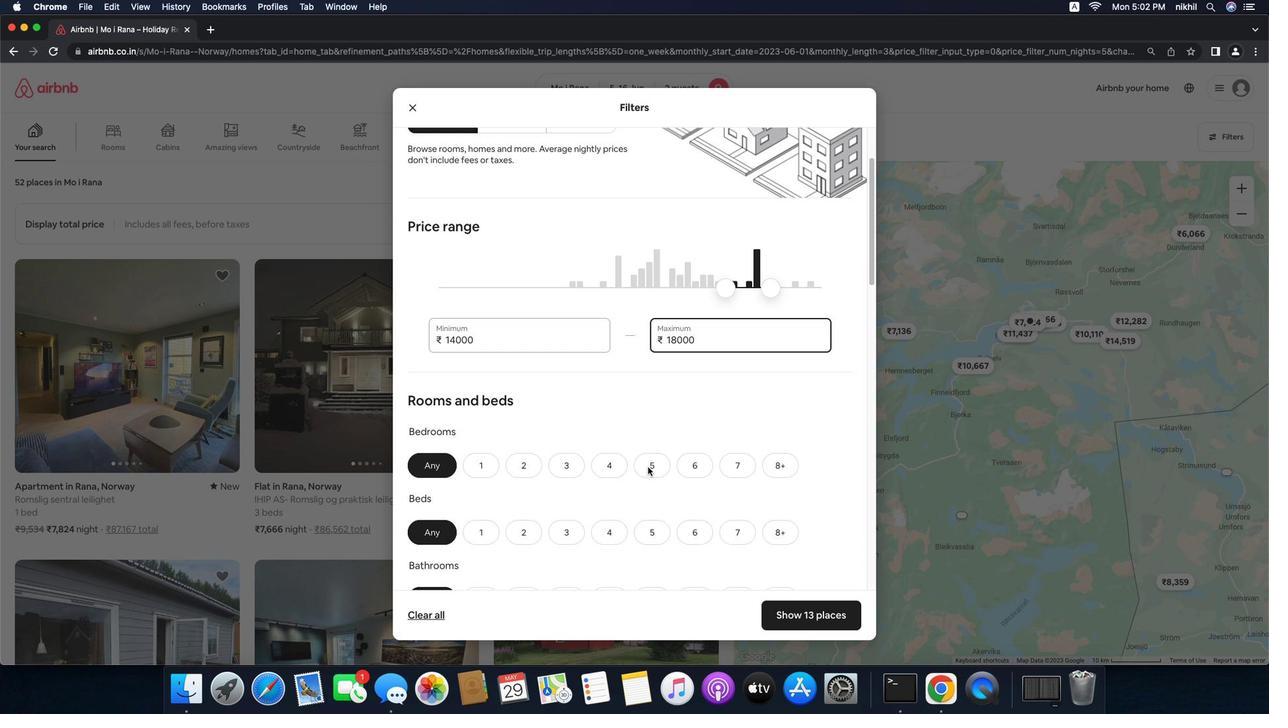 
Action: Mouse scrolled (665, 463) with delta (134, 14)
Screenshot: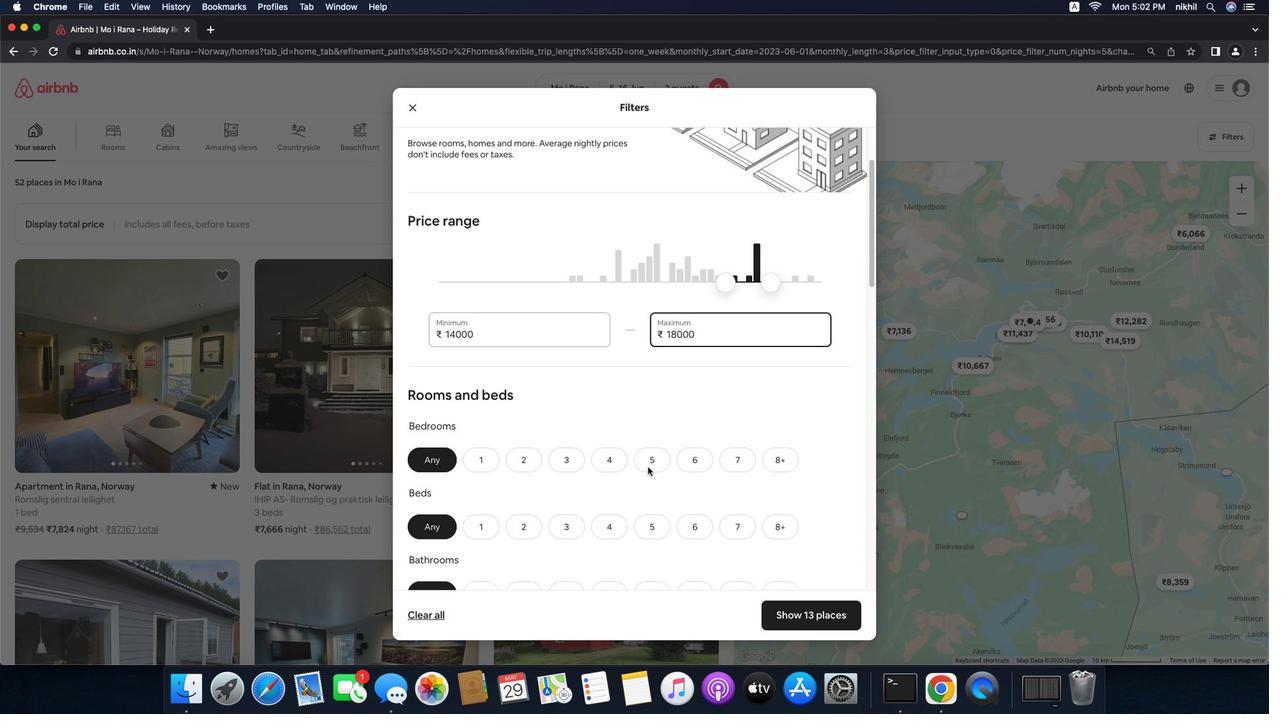 
Action: Mouse scrolled (665, 463) with delta (134, 14)
Screenshot: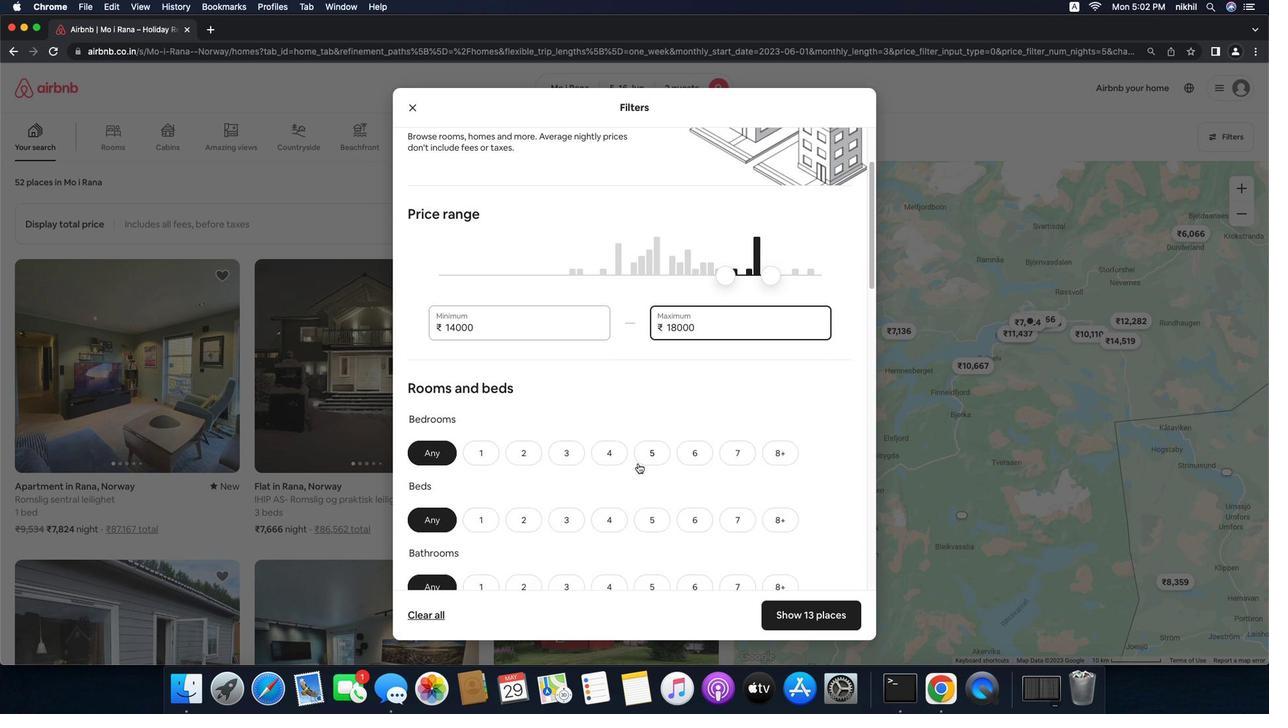 
Action: Mouse moved to (653, 464)
Screenshot: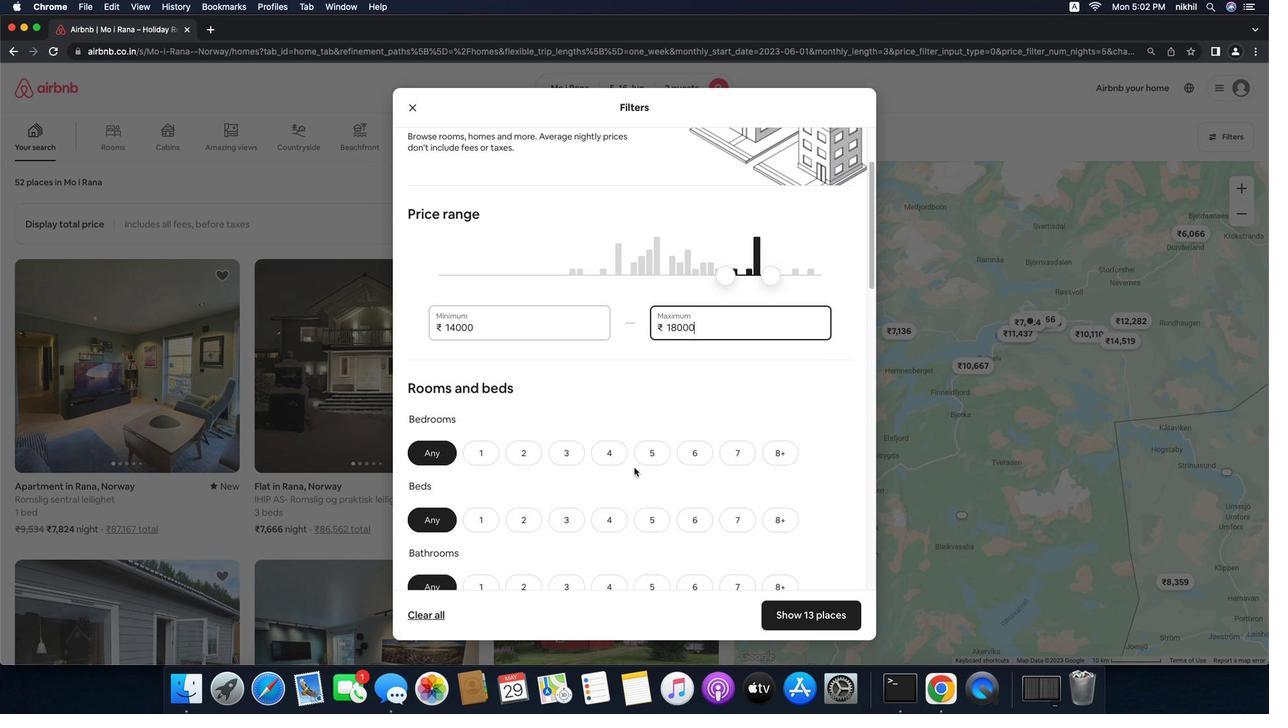 
Action: Mouse scrolled (653, 464) with delta (134, 14)
Screenshot: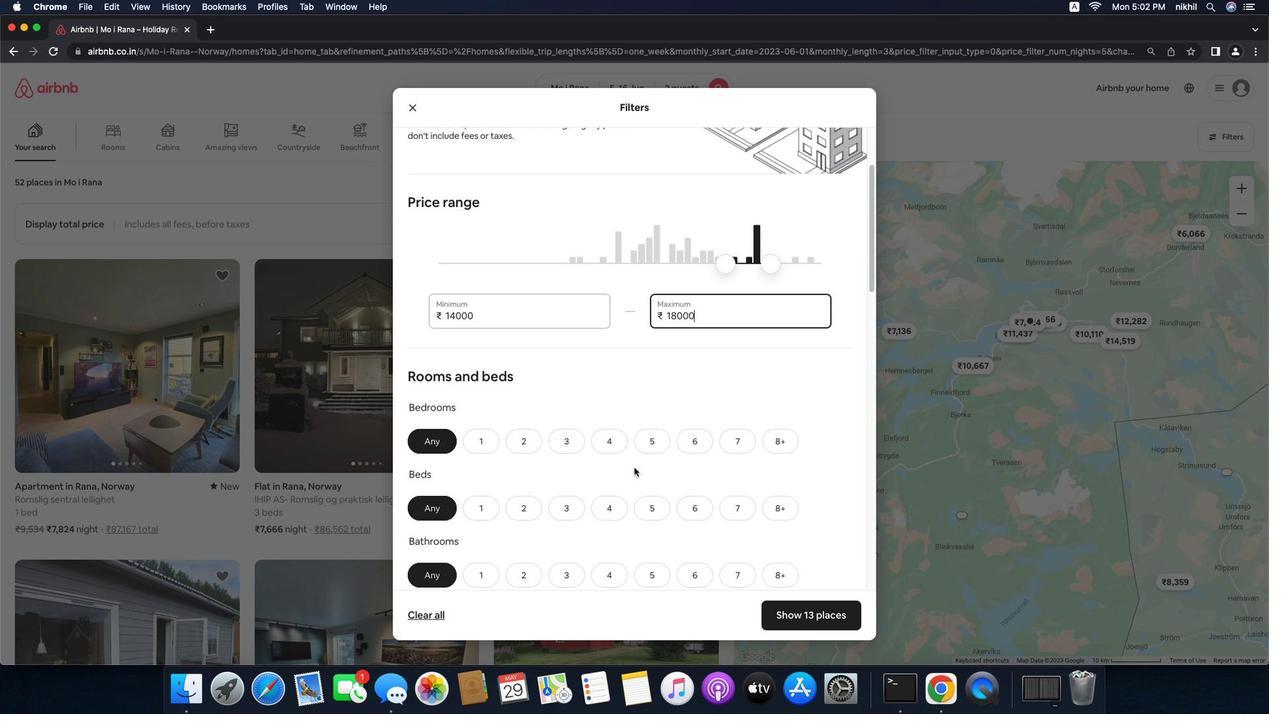 
Action: Mouse scrolled (653, 464) with delta (134, 14)
Screenshot: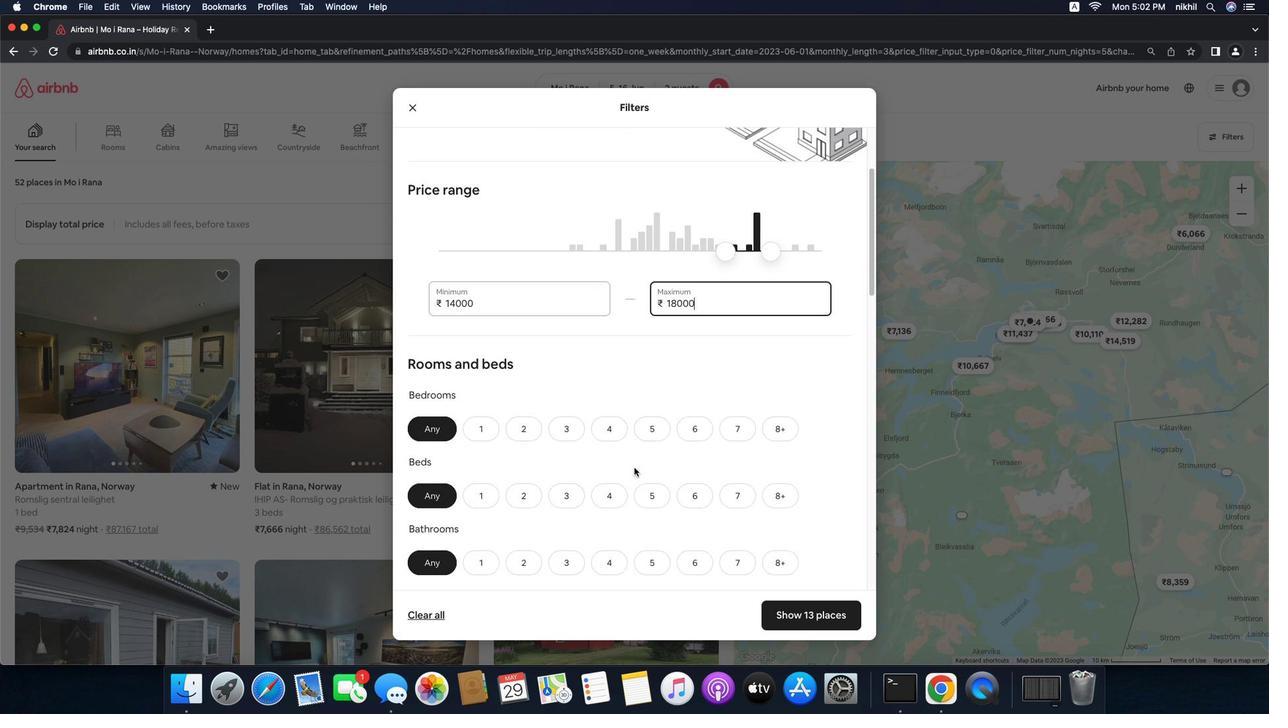 
Action: Mouse moved to (535, 427)
Screenshot: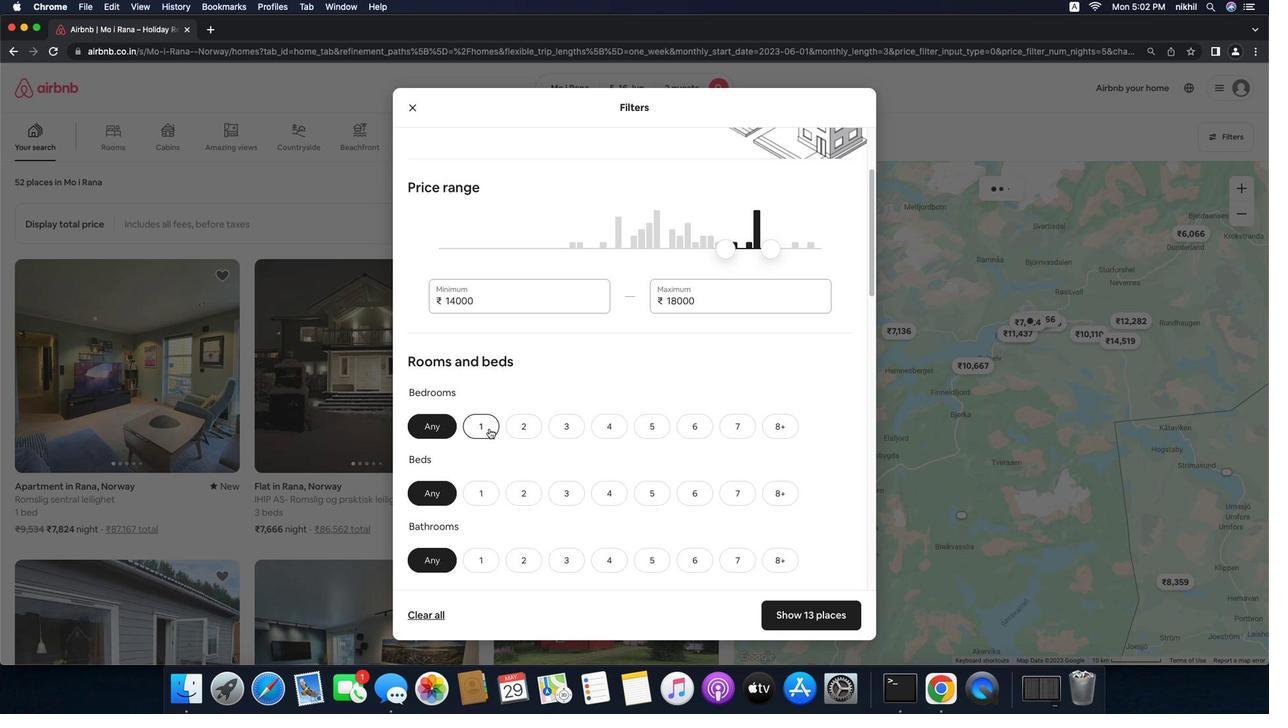 
Action: Mouse pressed left at (535, 427)
Screenshot: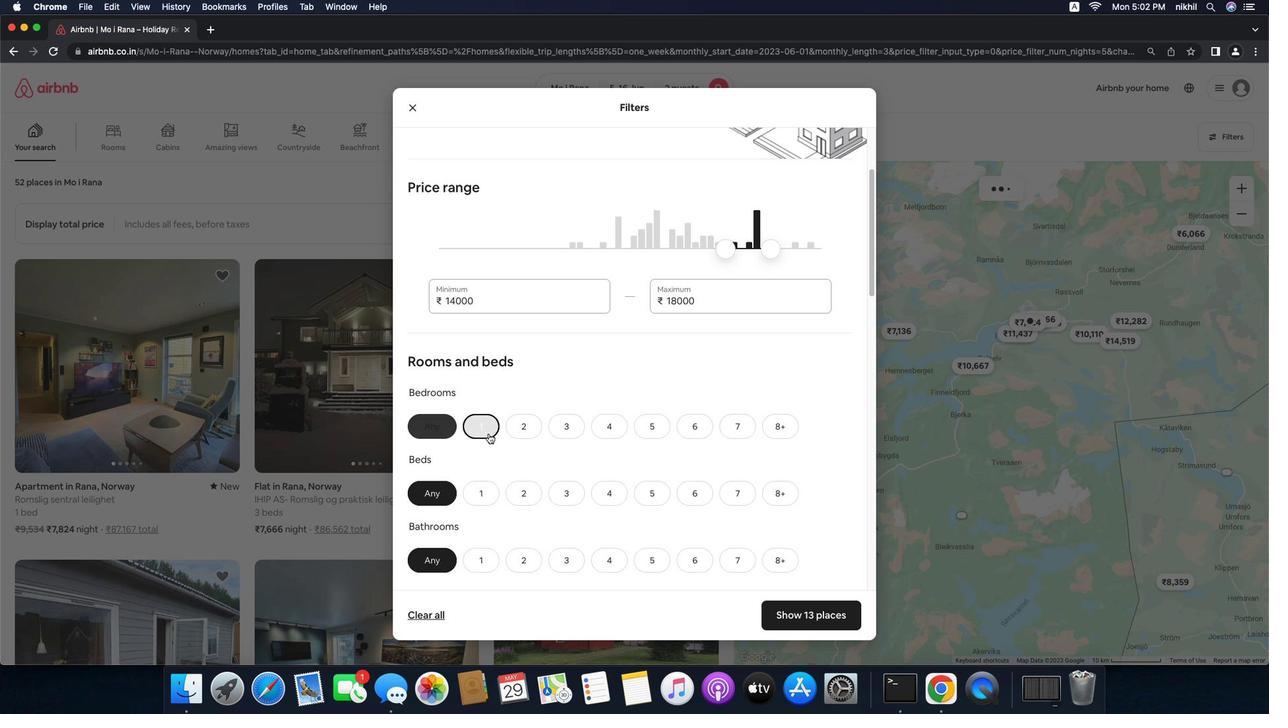 
Action: Mouse moved to (536, 489)
Screenshot: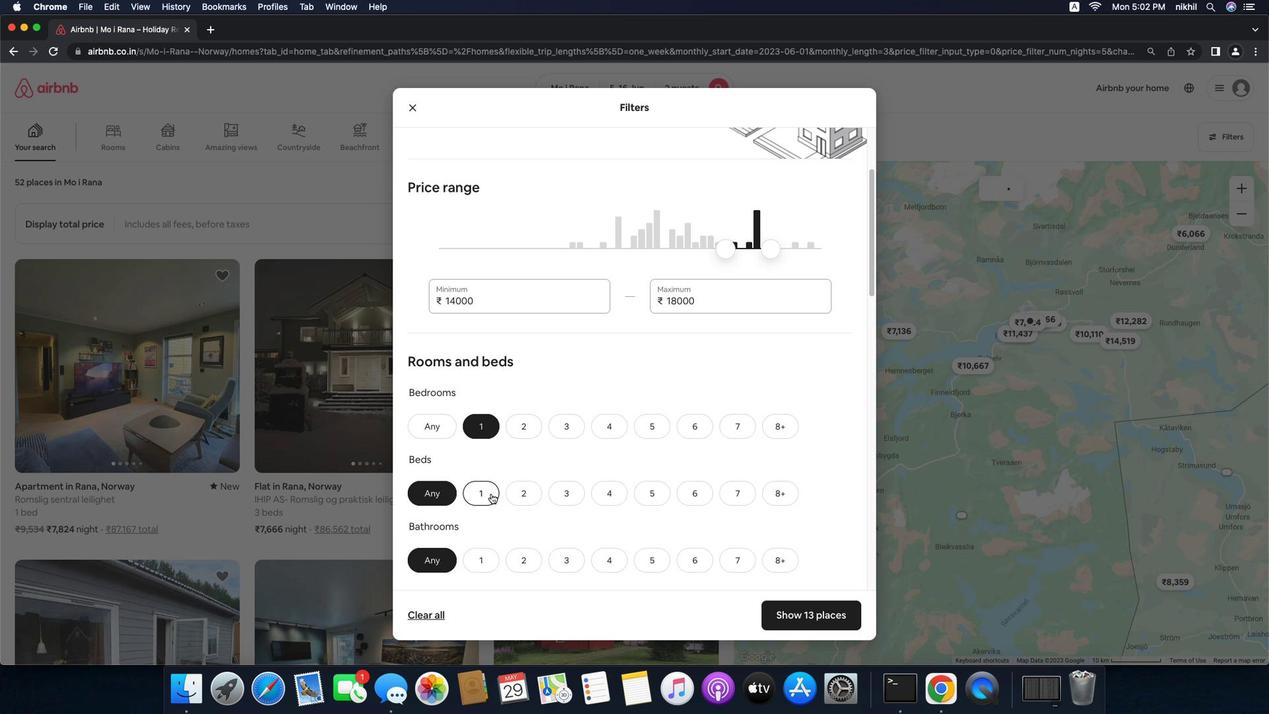 
Action: Mouse pressed left at (536, 489)
Screenshot: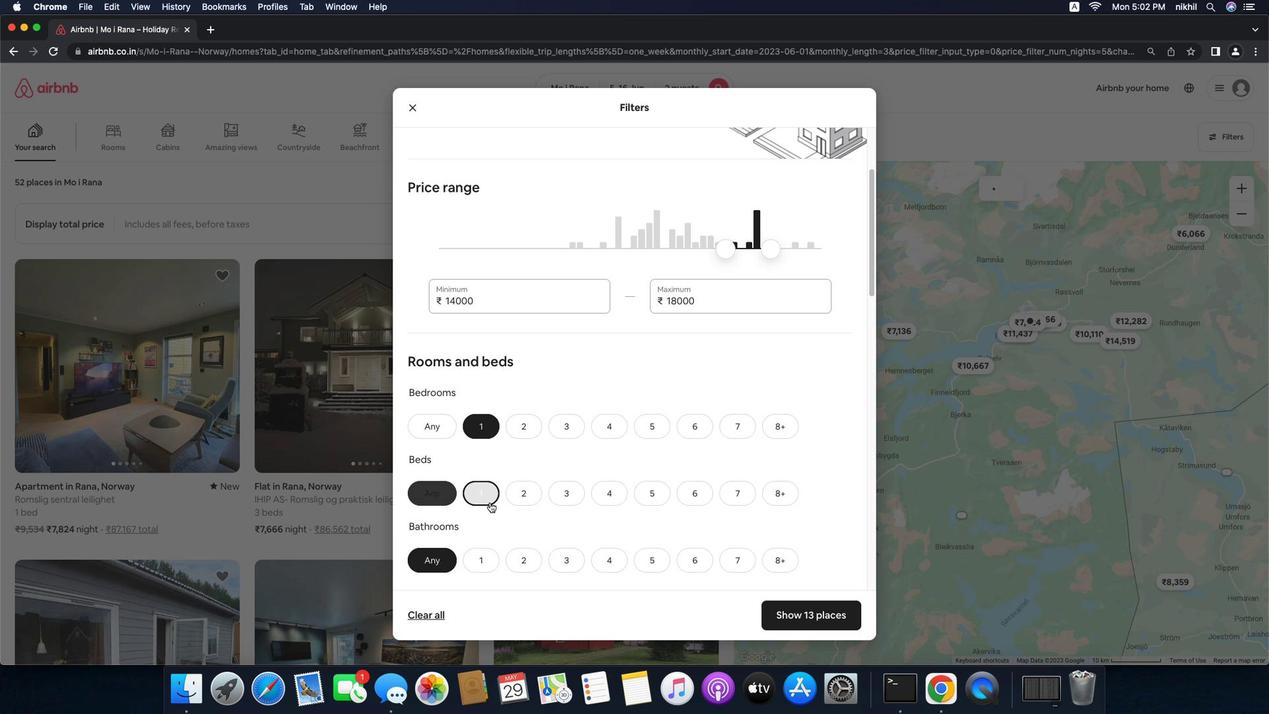 
Action: Mouse moved to (531, 556)
Screenshot: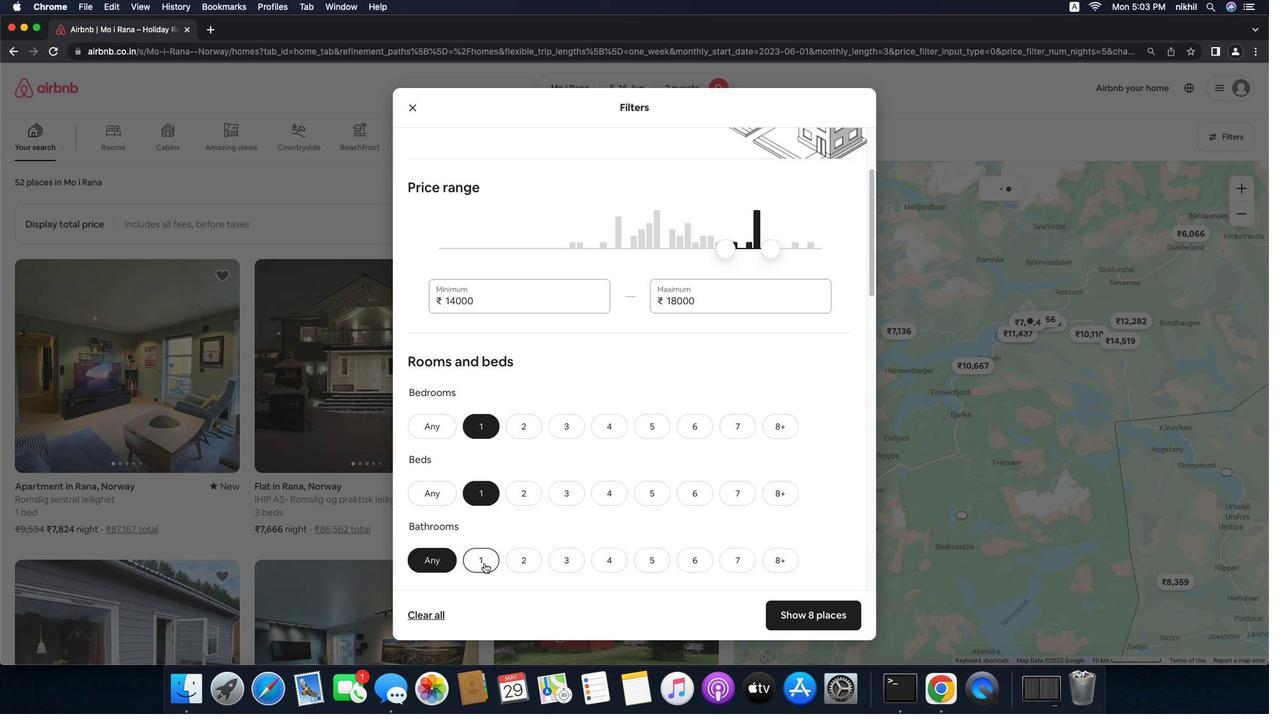 
Action: Mouse pressed left at (531, 556)
Screenshot: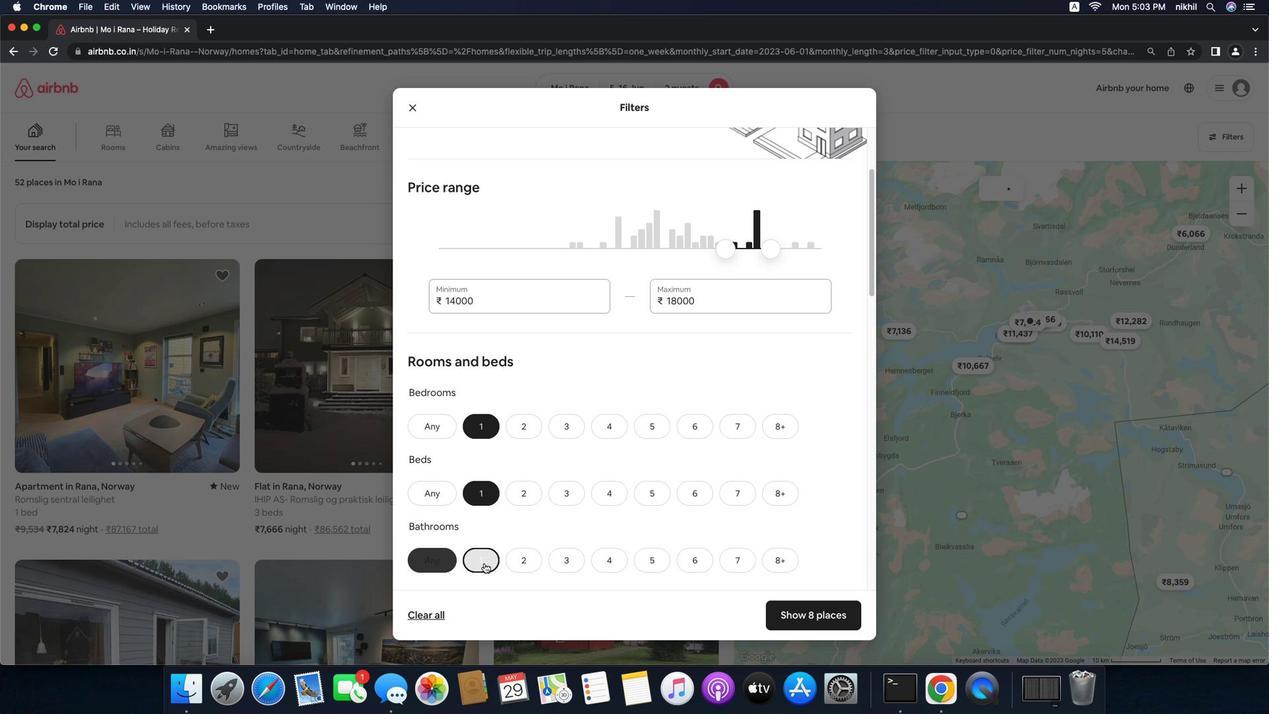 
Action: Mouse moved to (611, 486)
Screenshot: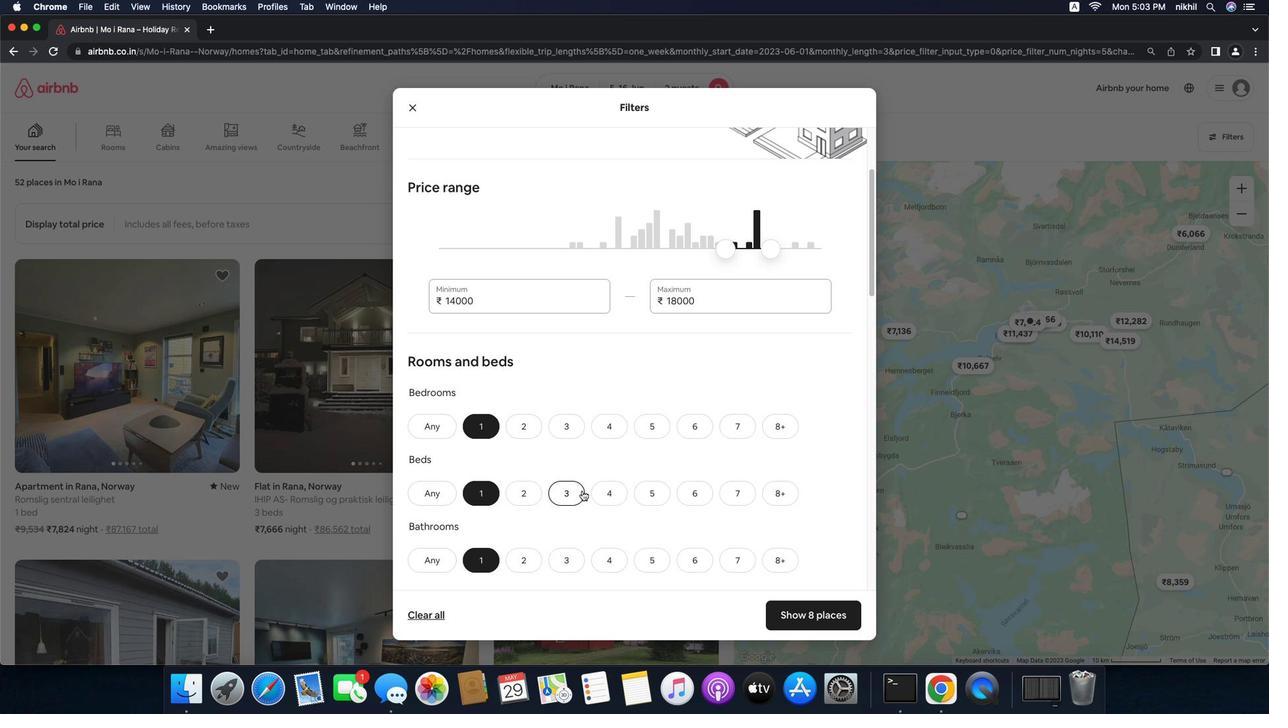 
Action: Mouse scrolled (611, 486) with delta (134, 14)
Screenshot: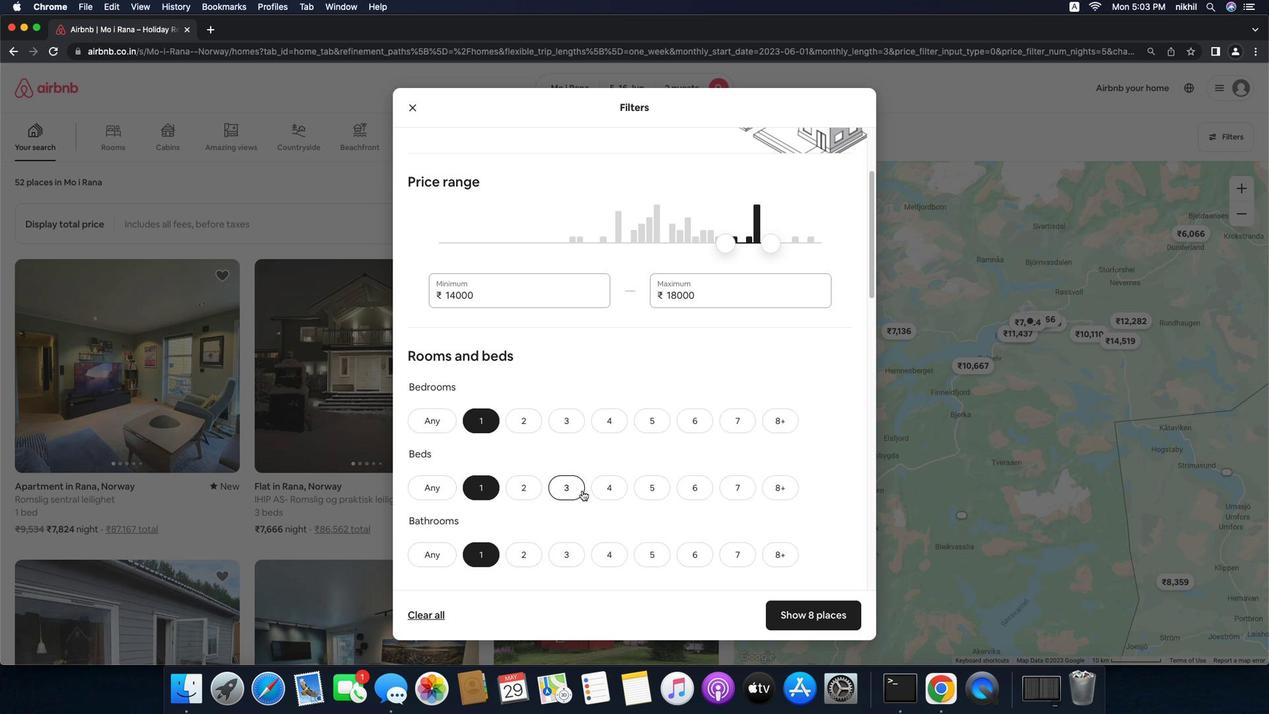 
Action: Mouse scrolled (611, 486) with delta (134, 14)
Screenshot: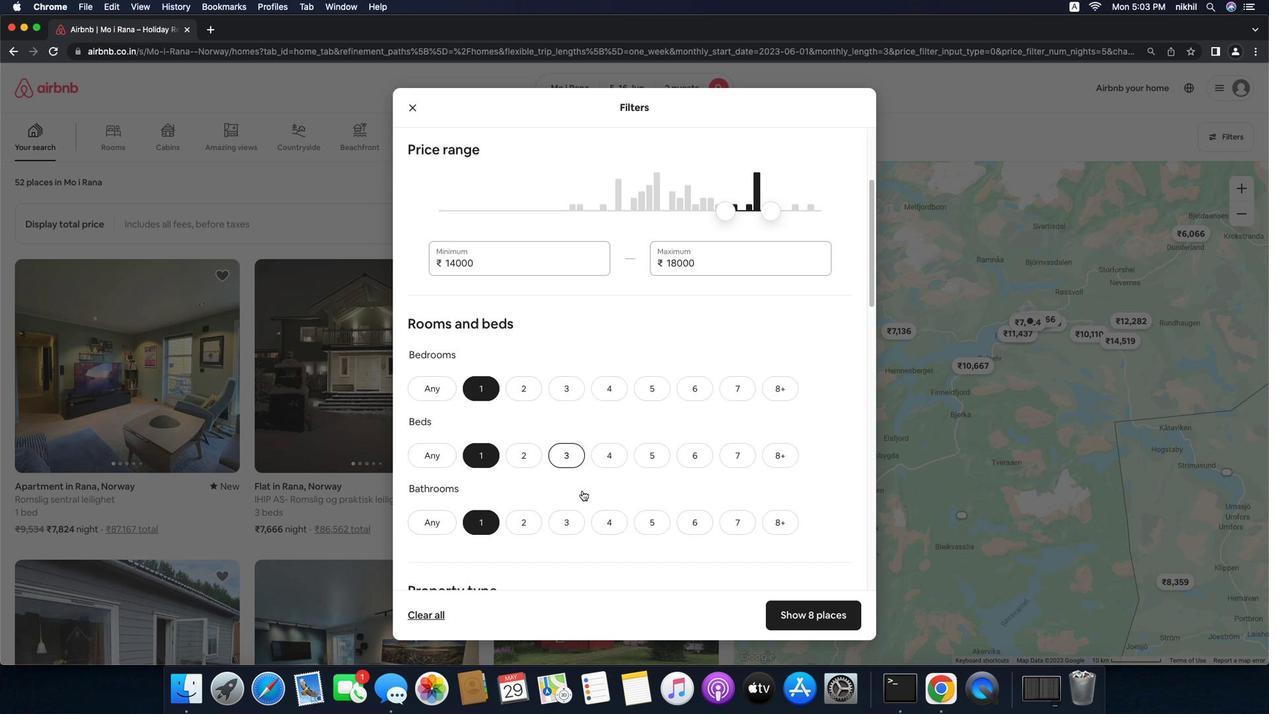 
Action: Mouse scrolled (611, 486) with delta (134, 13)
Screenshot: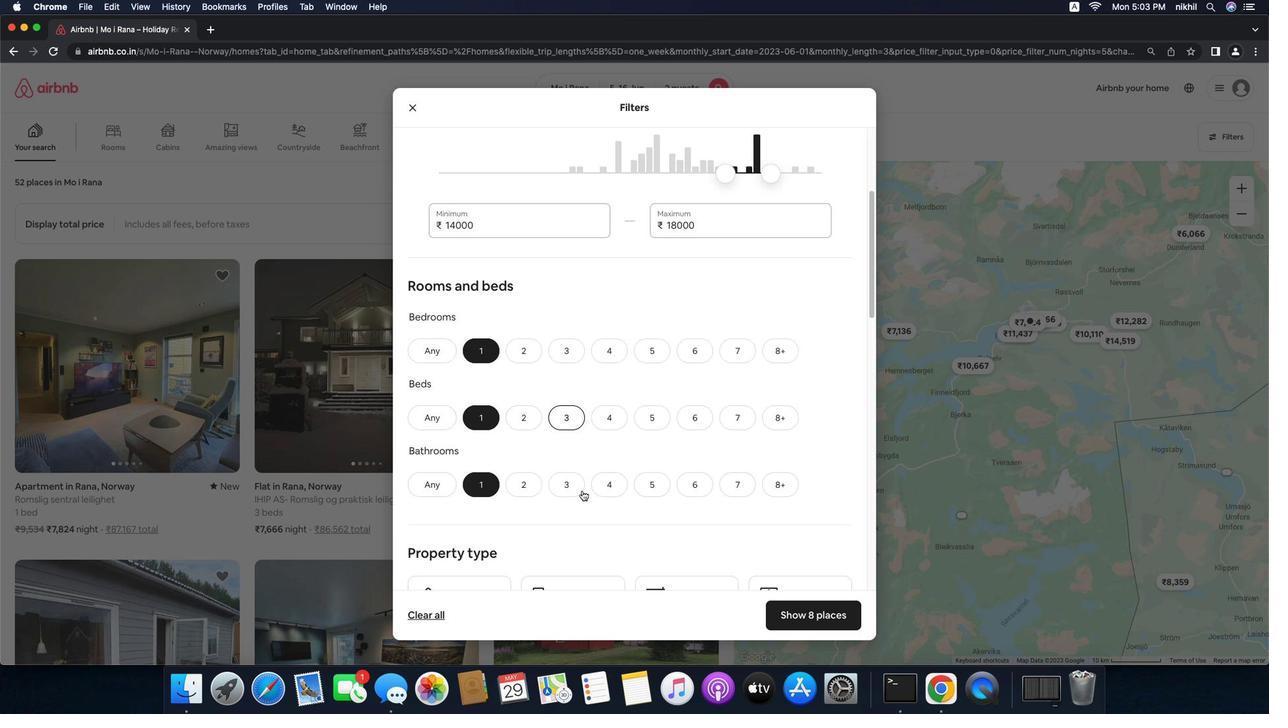 
Action: Mouse scrolled (611, 486) with delta (134, 13)
Screenshot: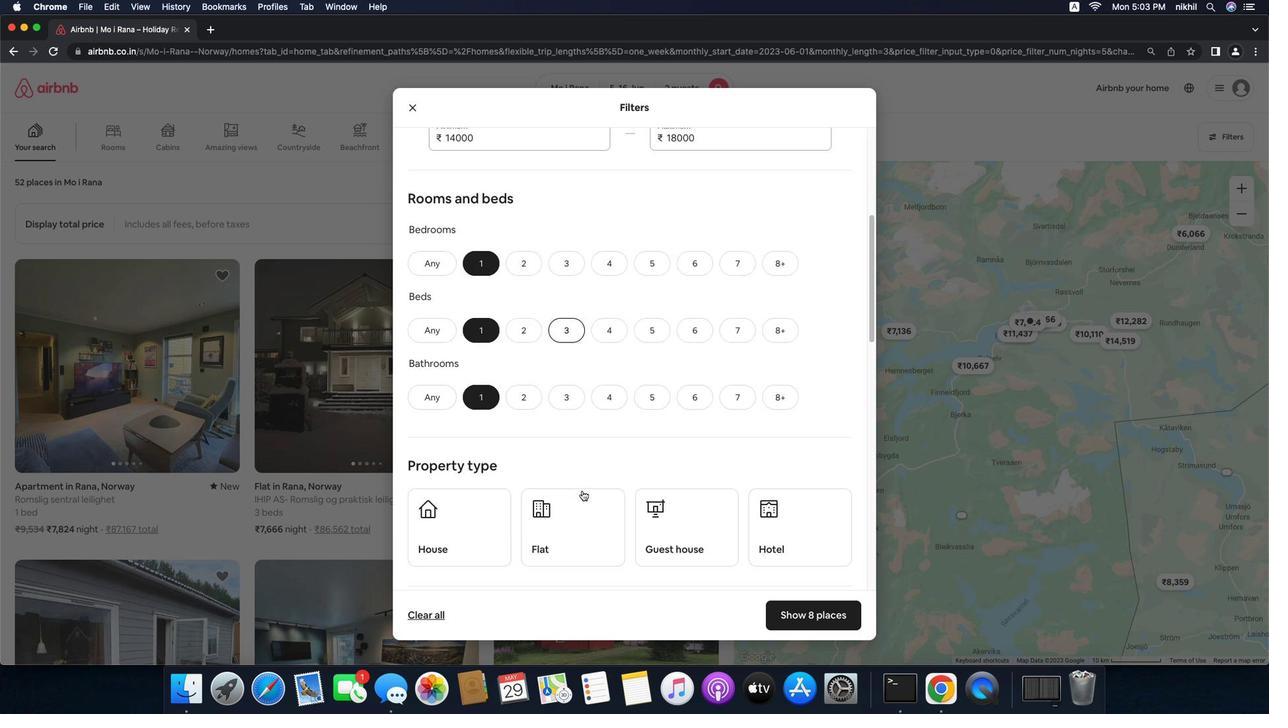 
Action: Mouse scrolled (611, 486) with delta (134, 14)
Screenshot: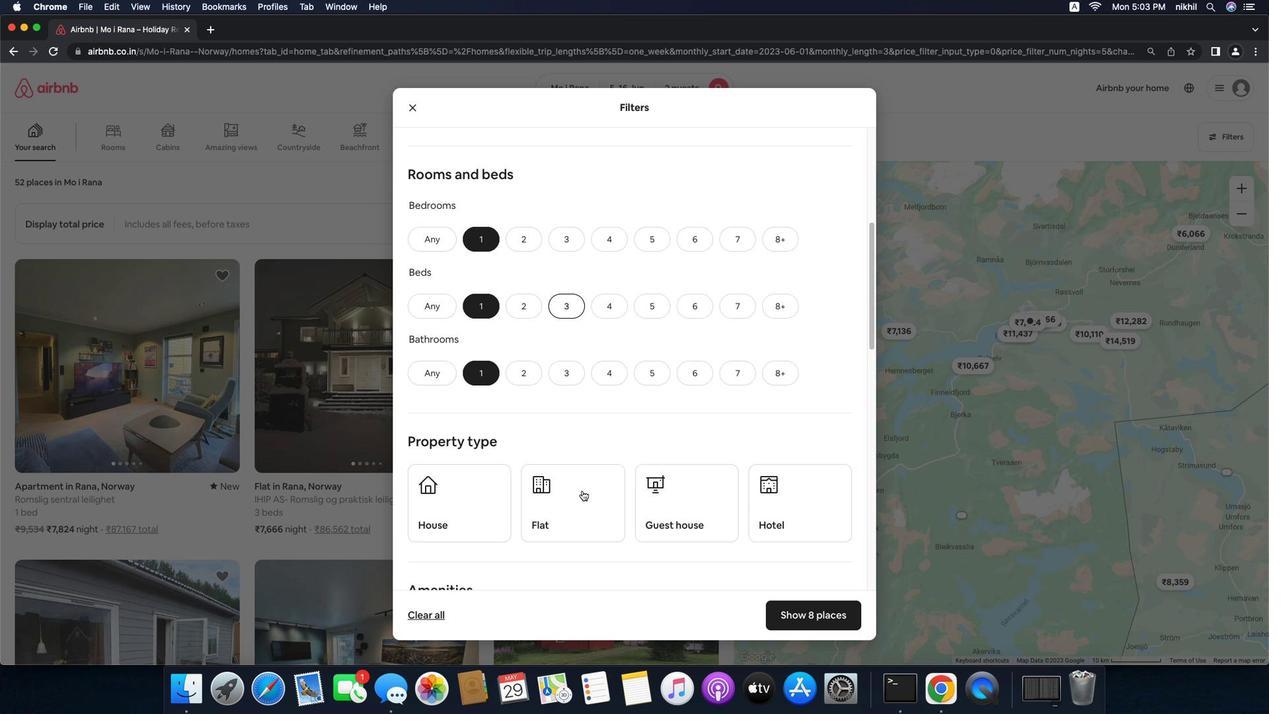 
Action: Mouse scrolled (611, 486) with delta (134, 14)
Screenshot: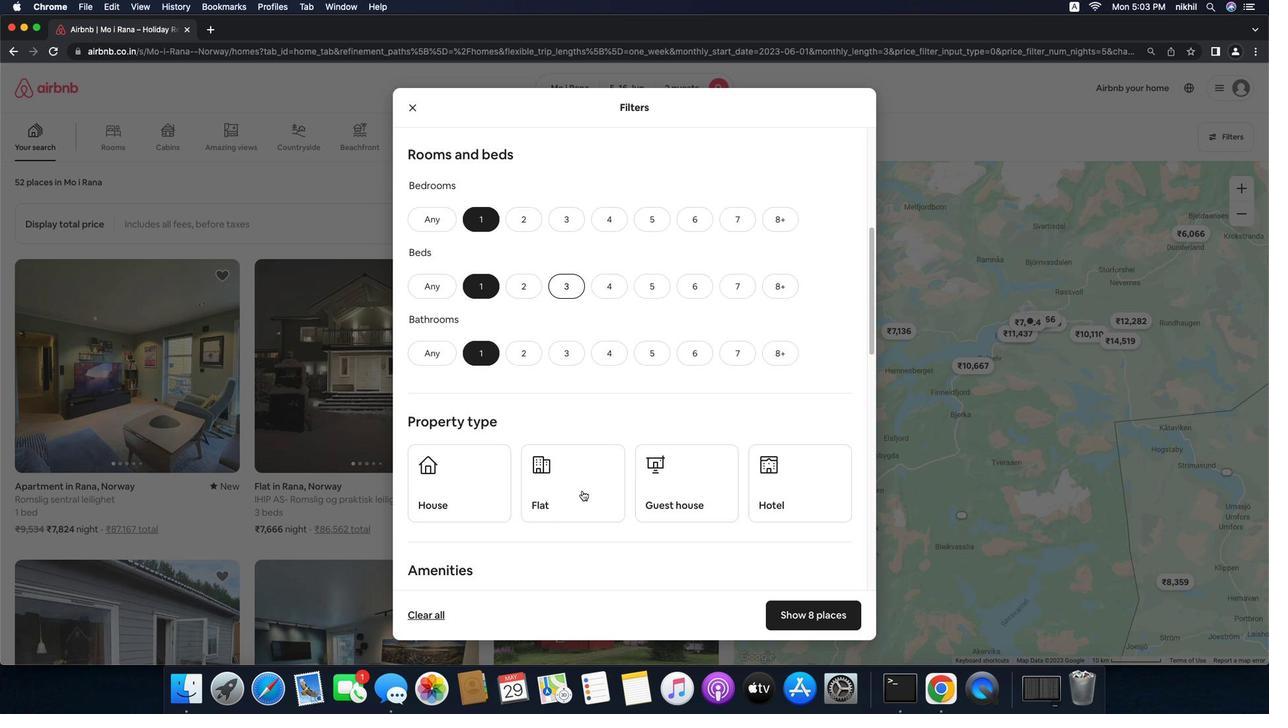 
Action: Mouse scrolled (611, 486) with delta (134, 14)
Screenshot: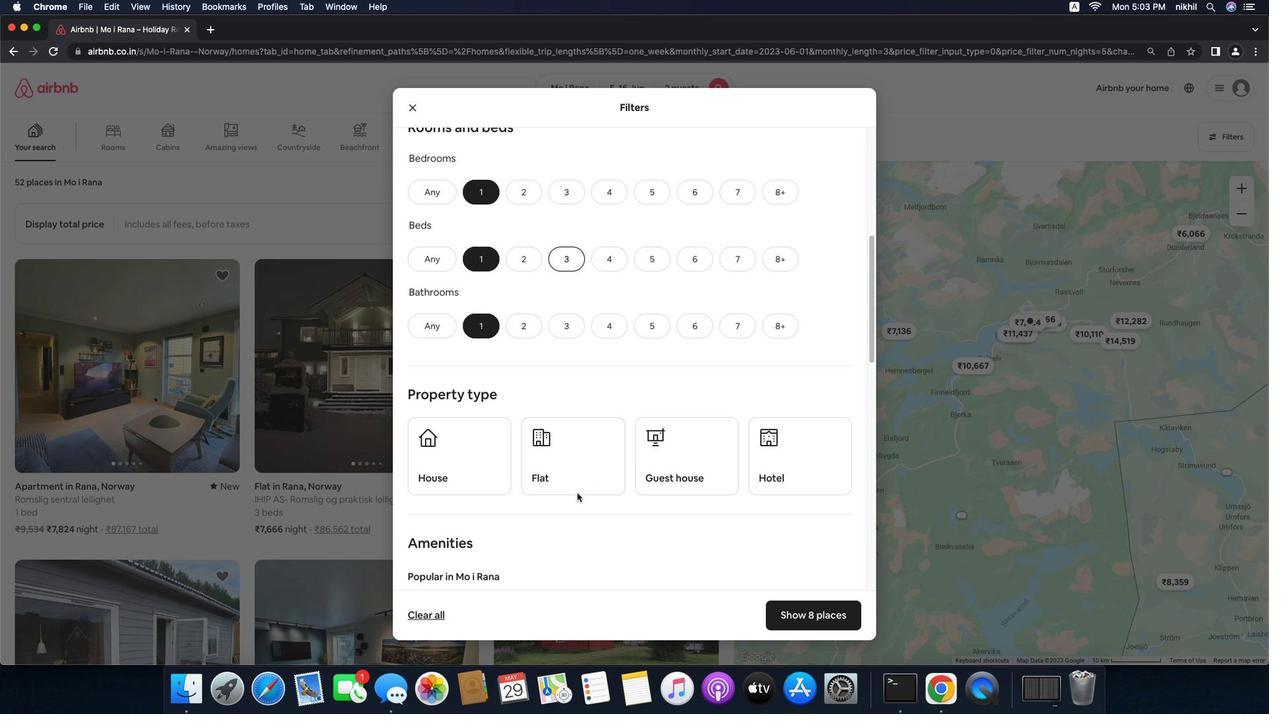 
Action: Mouse moved to (525, 459)
Screenshot: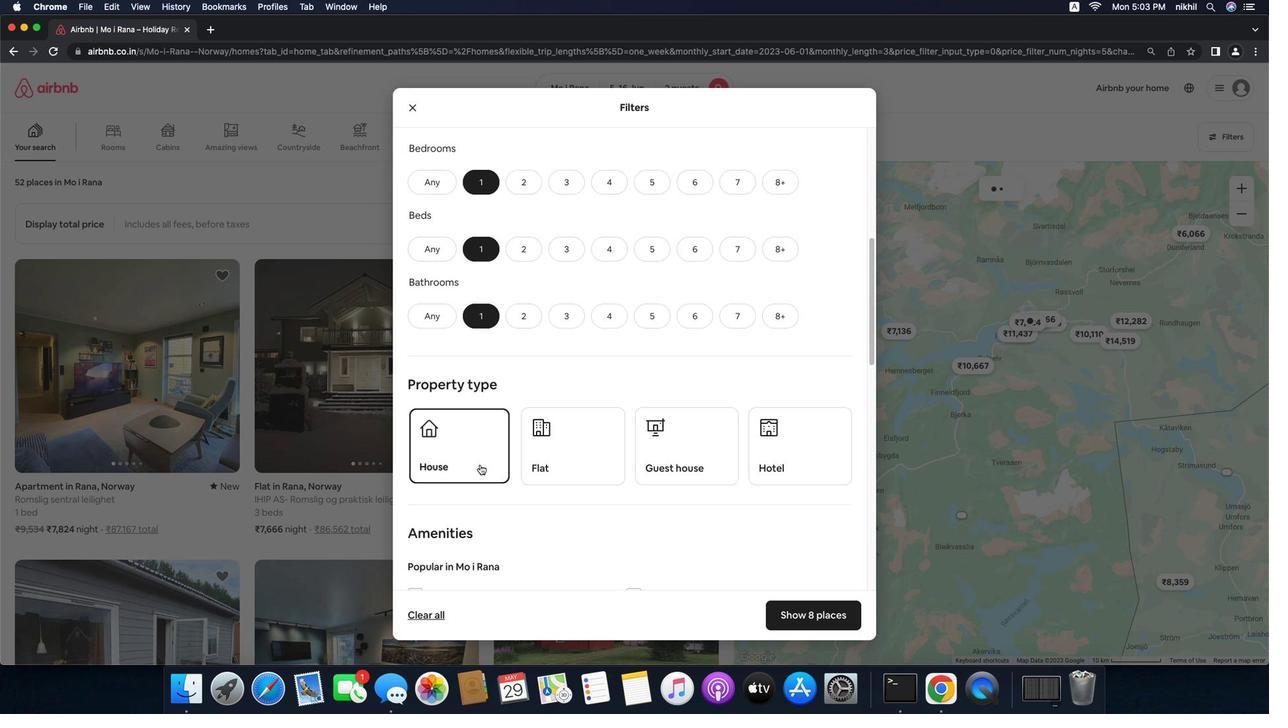 
Action: Mouse pressed left at (525, 459)
Screenshot: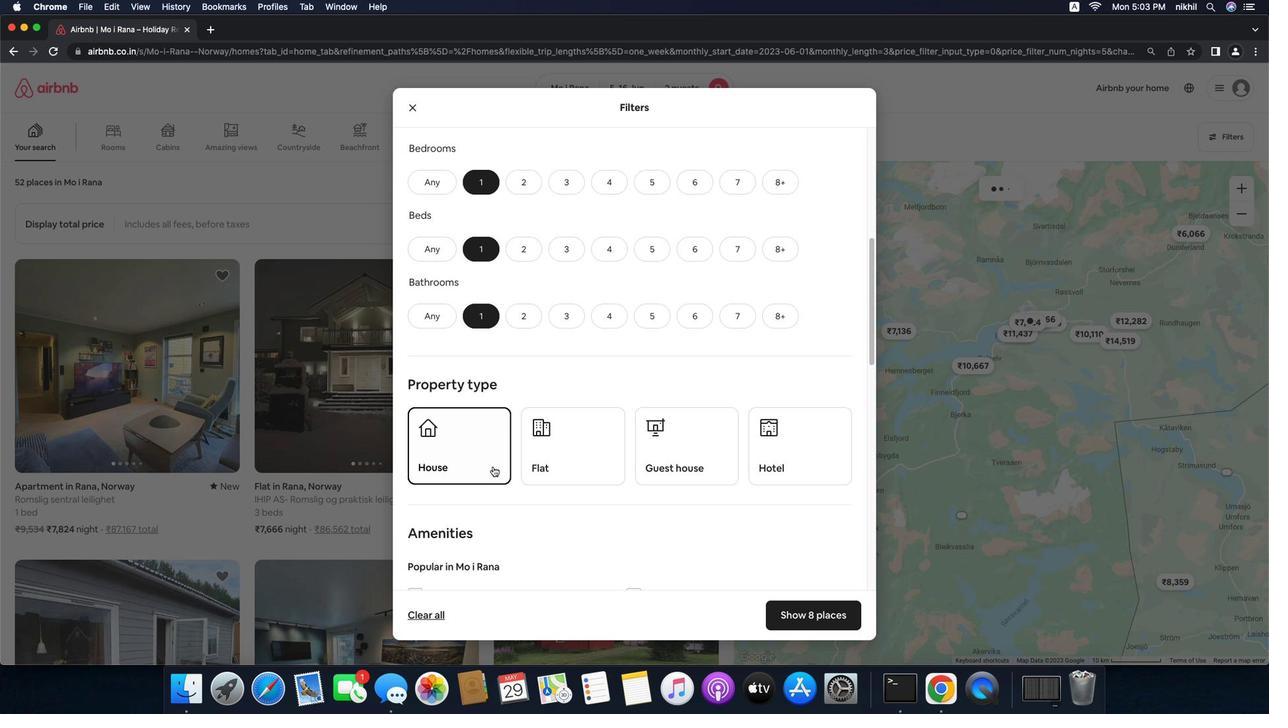 
Action: Mouse moved to (601, 452)
Screenshot: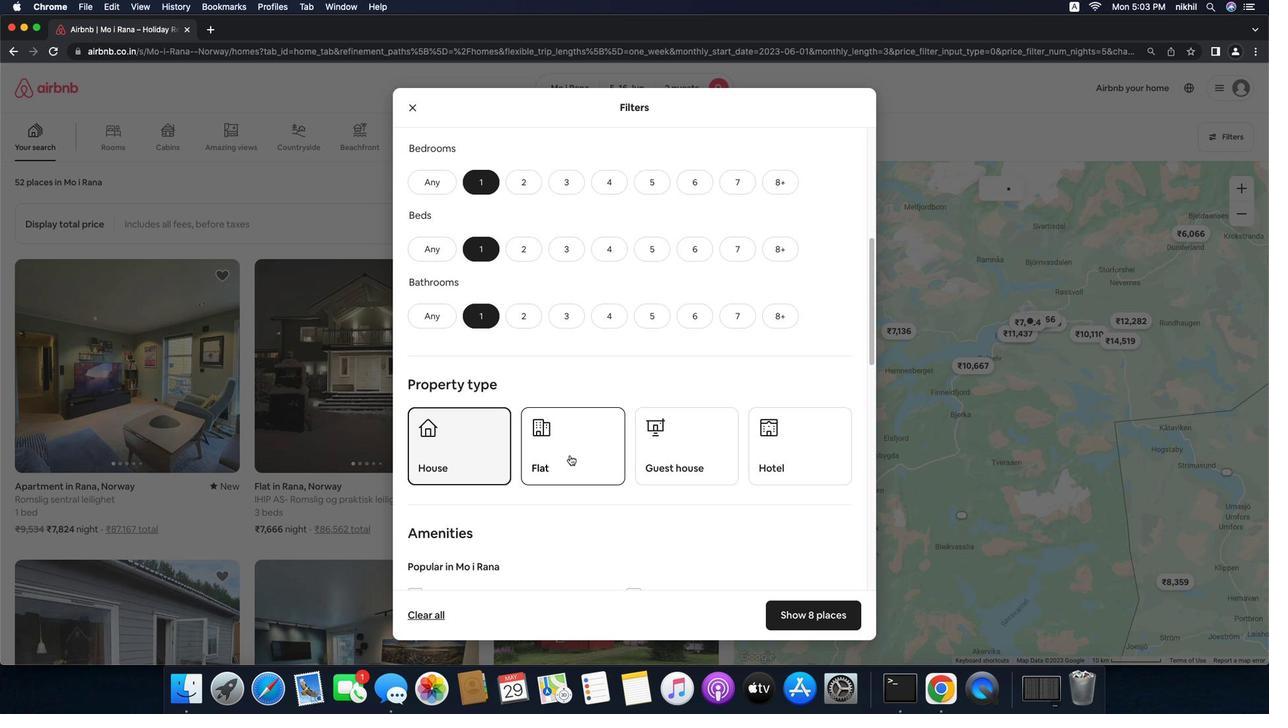 
Action: Mouse pressed left at (601, 452)
Screenshot: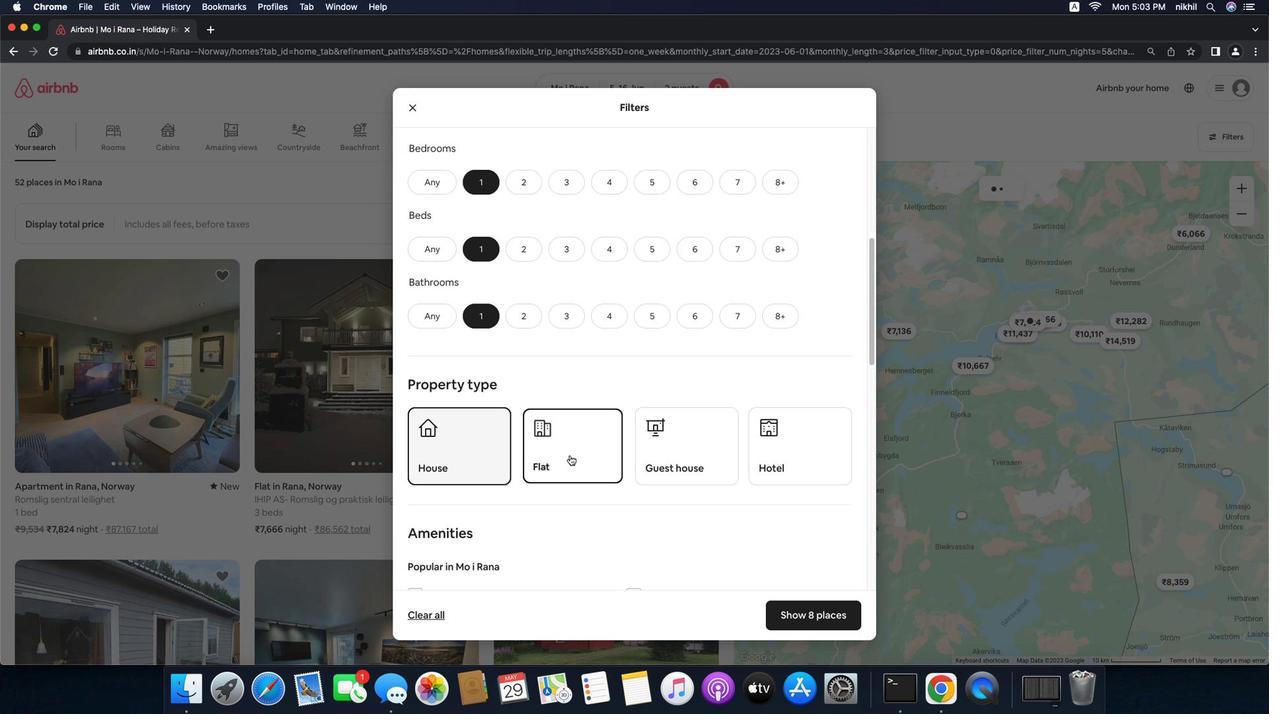 
Action: Mouse moved to (697, 446)
Screenshot: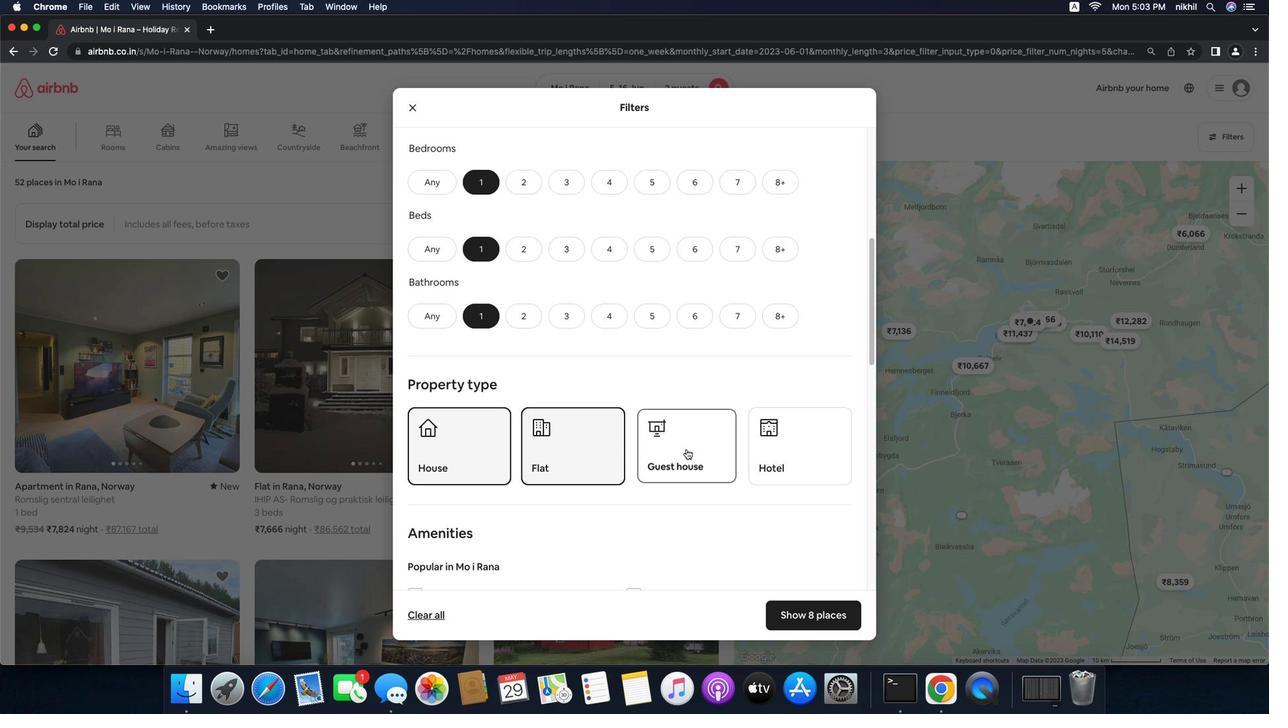
Action: Mouse pressed left at (697, 446)
Screenshot: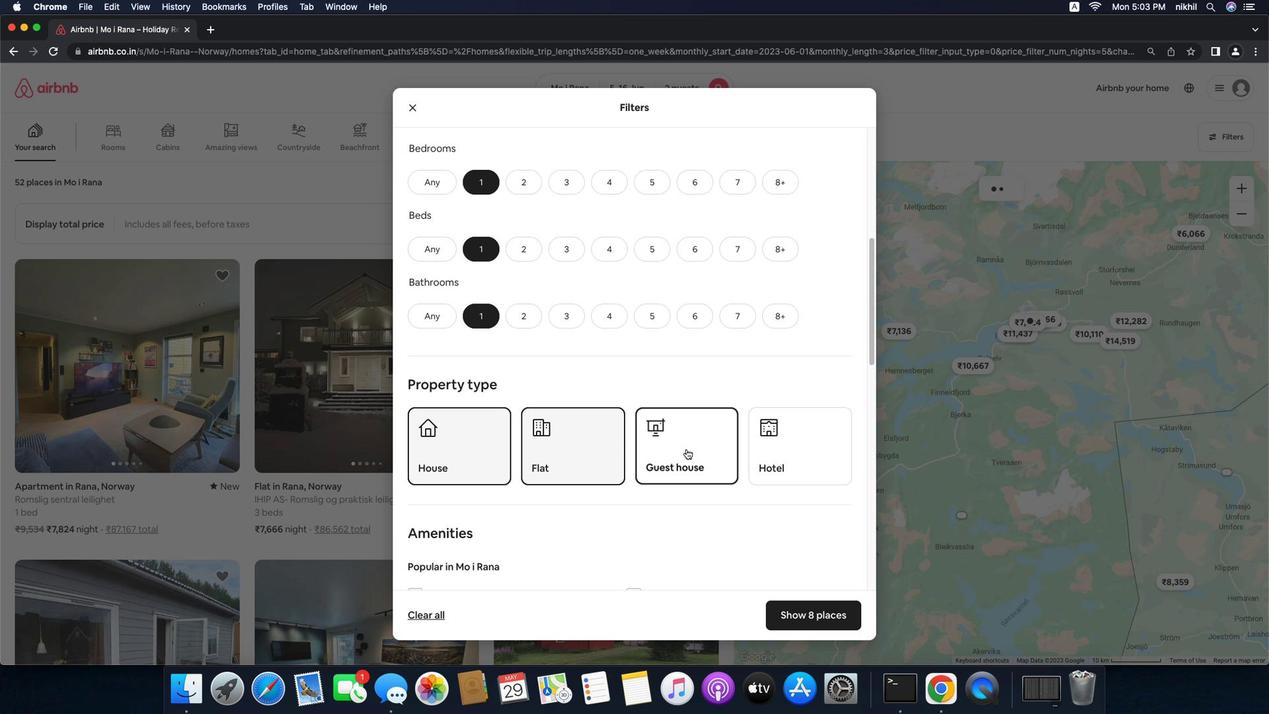 
Action: Mouse moved to (791, 456)
Screenshot: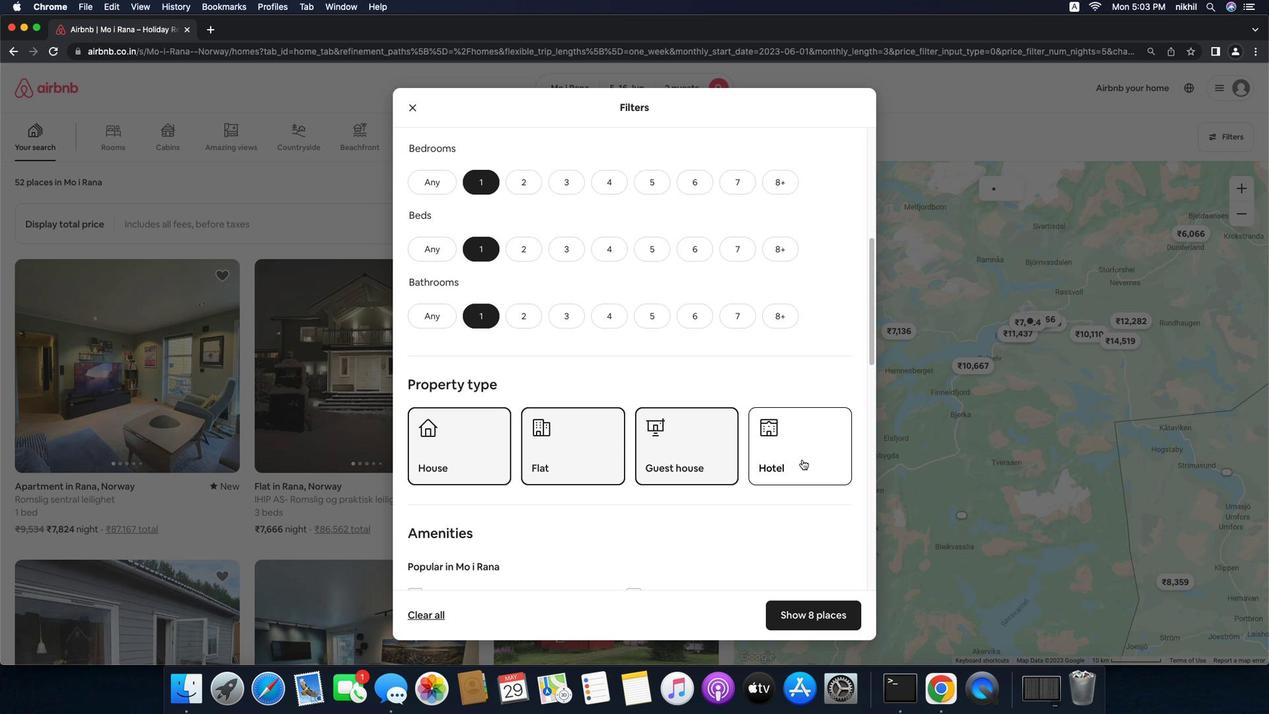 
Action: Mouse pressed left at (791, 456)
Screenshot: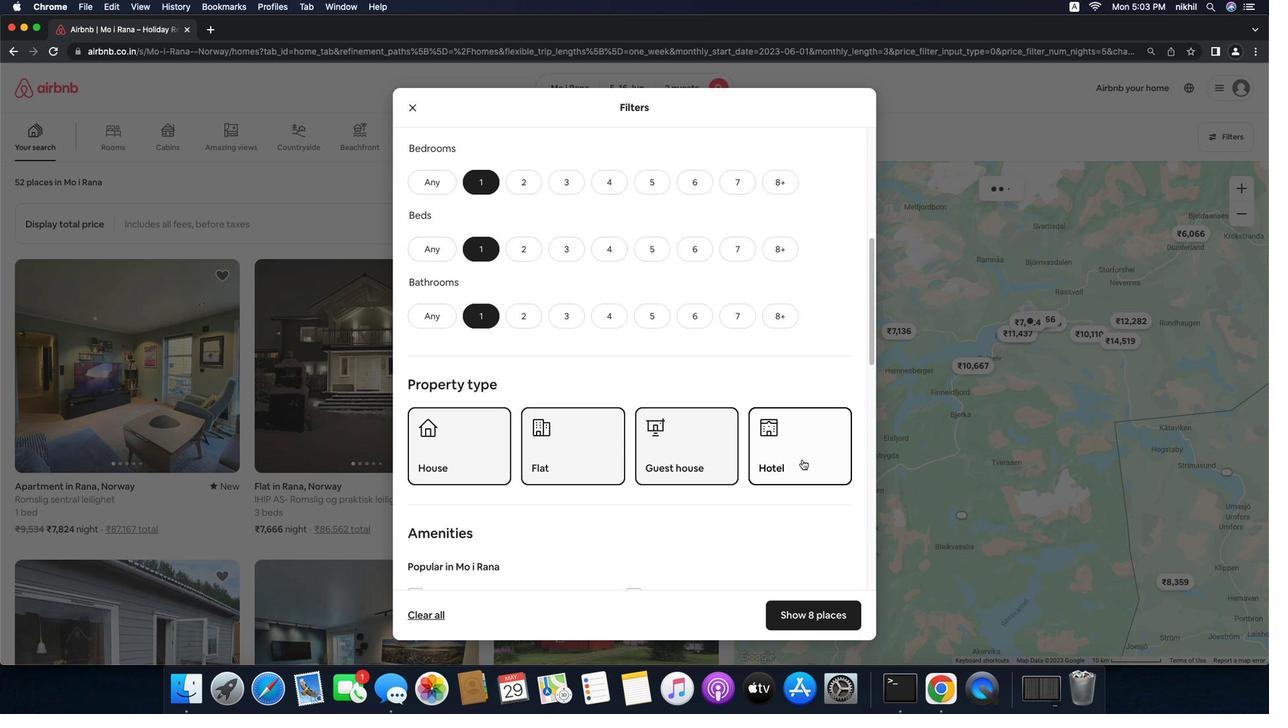 
Action: Mouse moved to (695, 447)
Screenshot: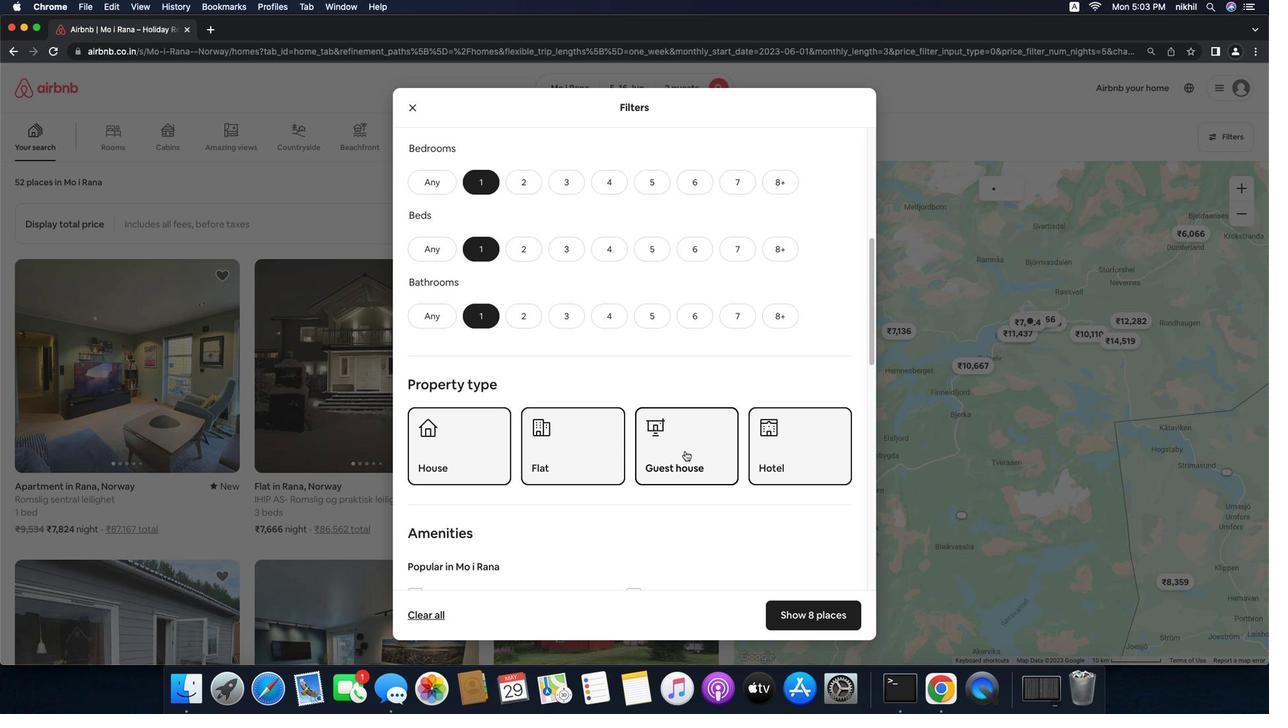 
Action: Mouse scrolled (695, 447) with delta (134, 14)
Screenshot: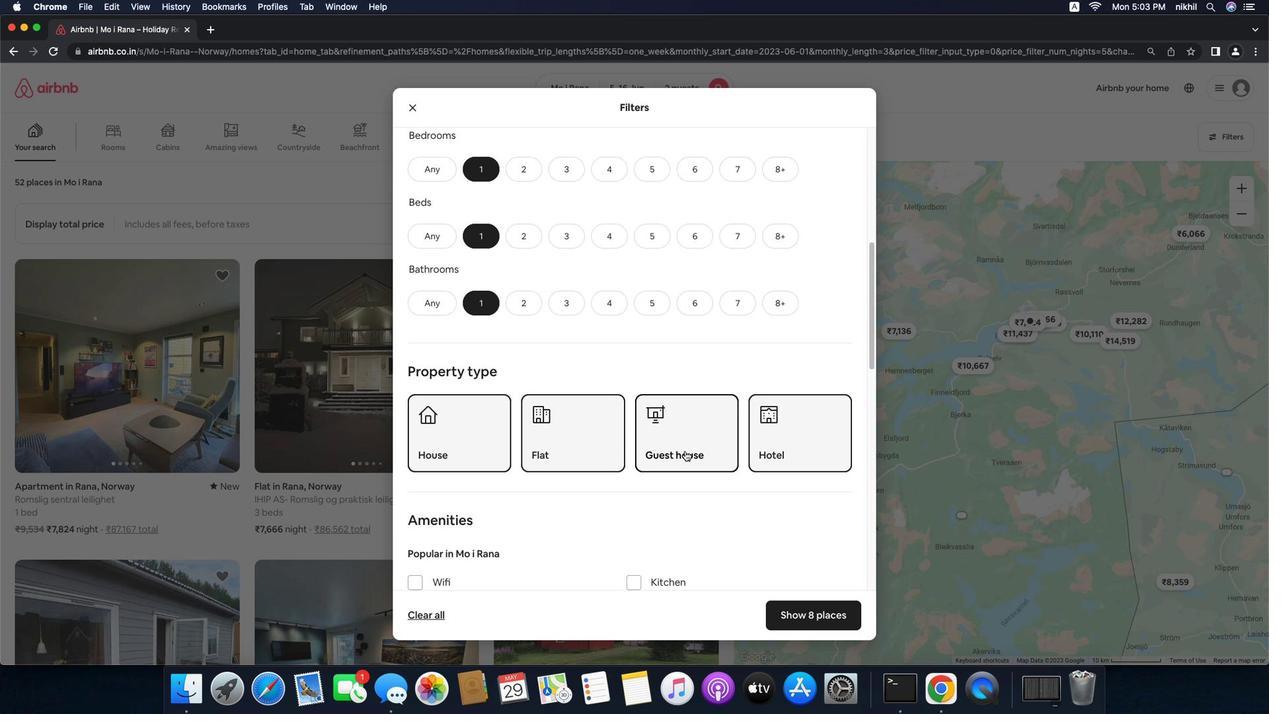 
Action: Mouse scrolled (695, 447) with delta (134, 14)
Screenshot: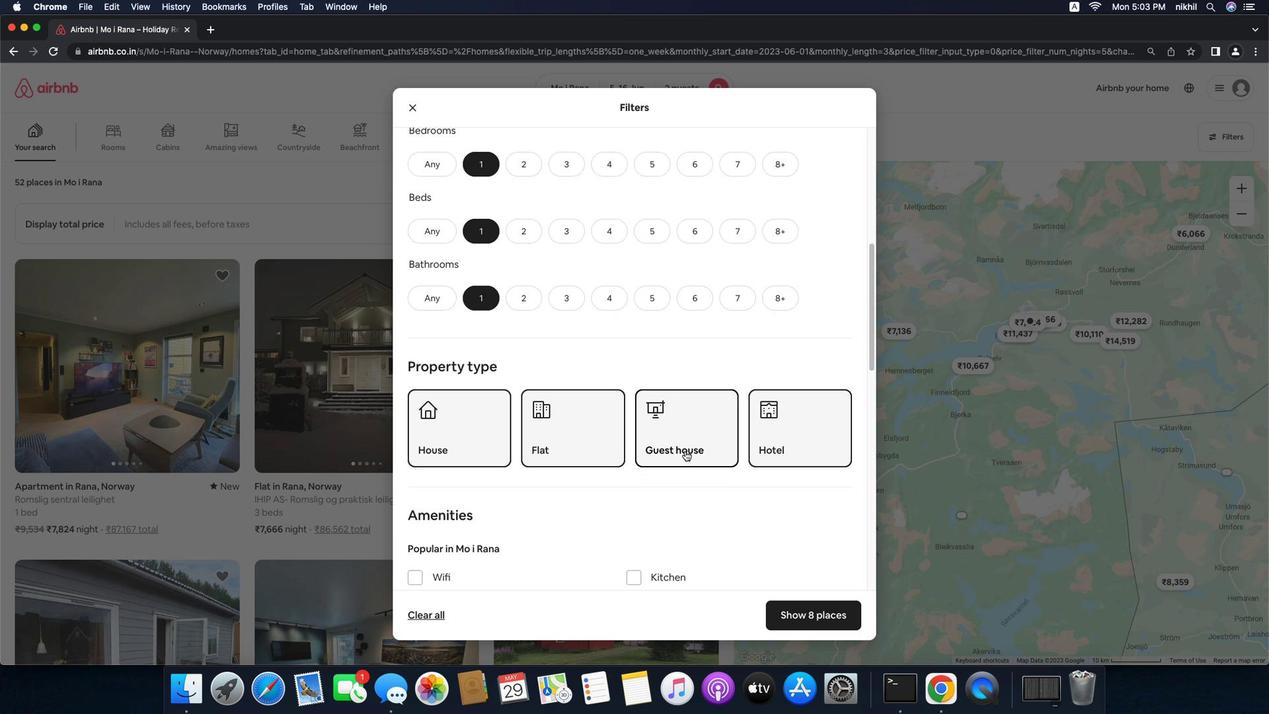 
Action: Mouse scrolled (695, 447) with delta (134, 13)
Screenshot: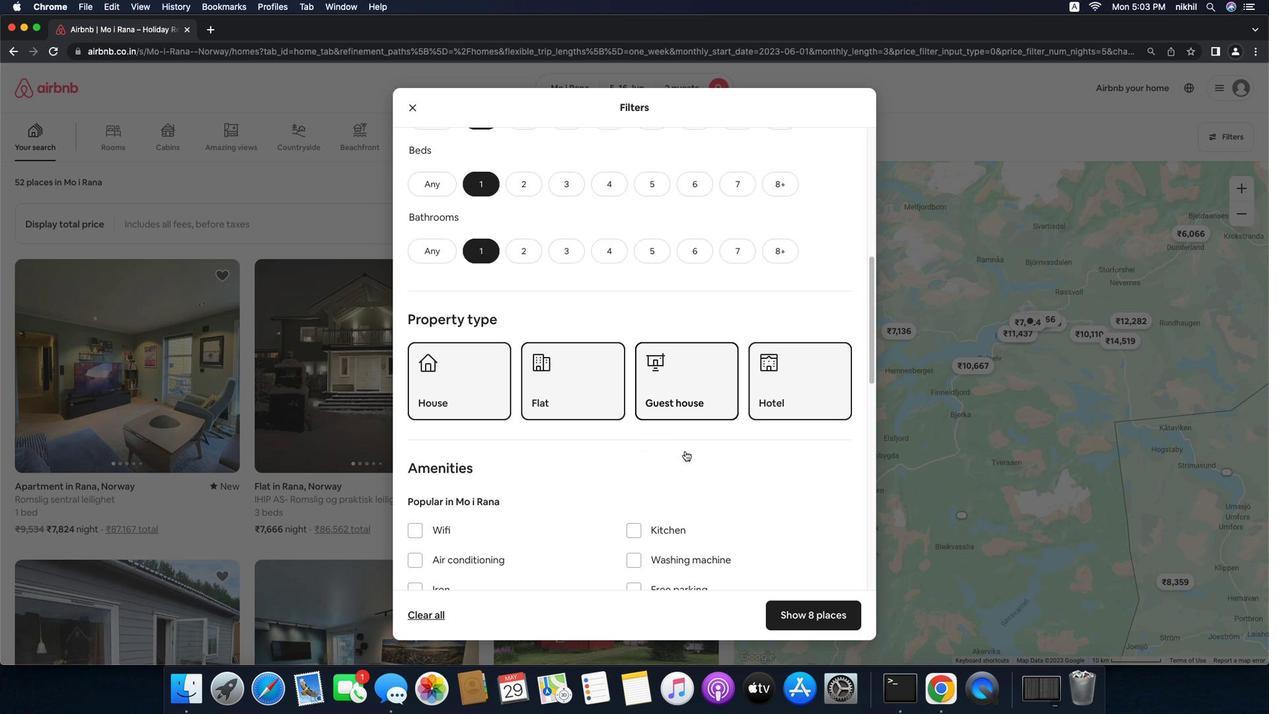 
Action: Mouse scrolled (695, 447) with delta (134, 14)
Screenshot: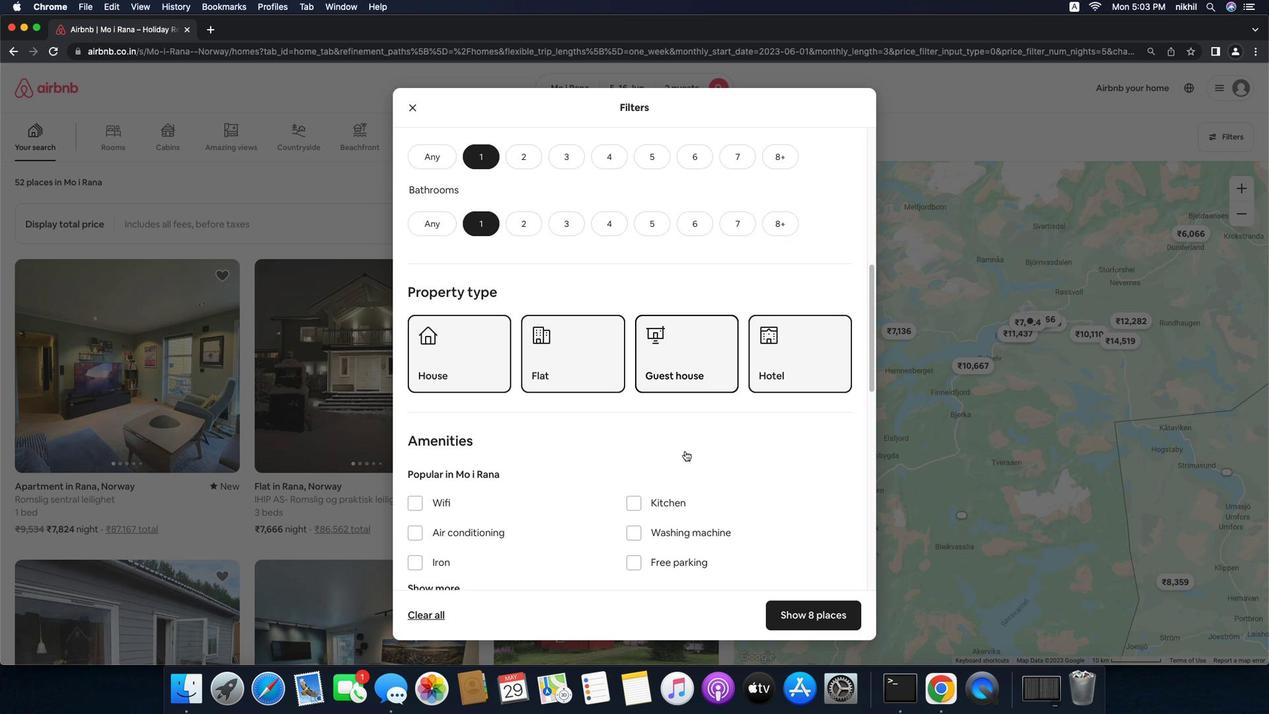 
Action: Mouse scrolled (695, 447) with delta (134, 14)
Screenshot: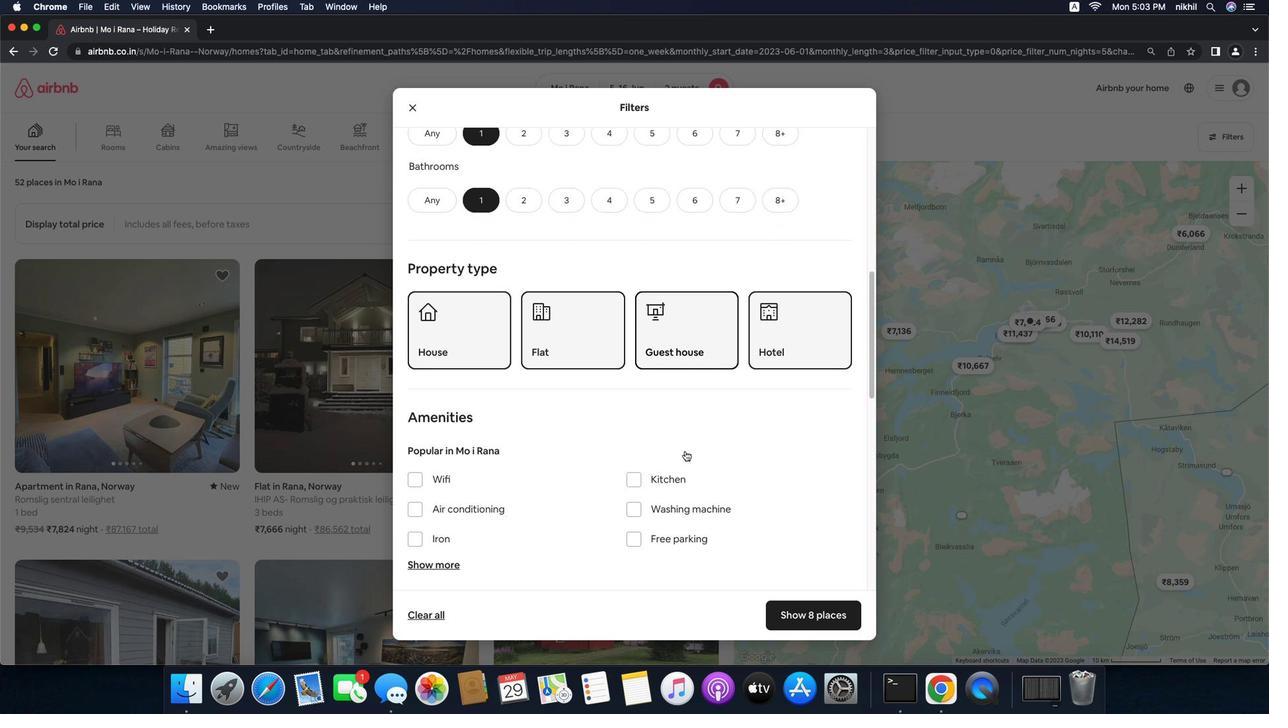 
Action: Mouse scrolled (695, 447) with delta (134, 13)
Screenshot: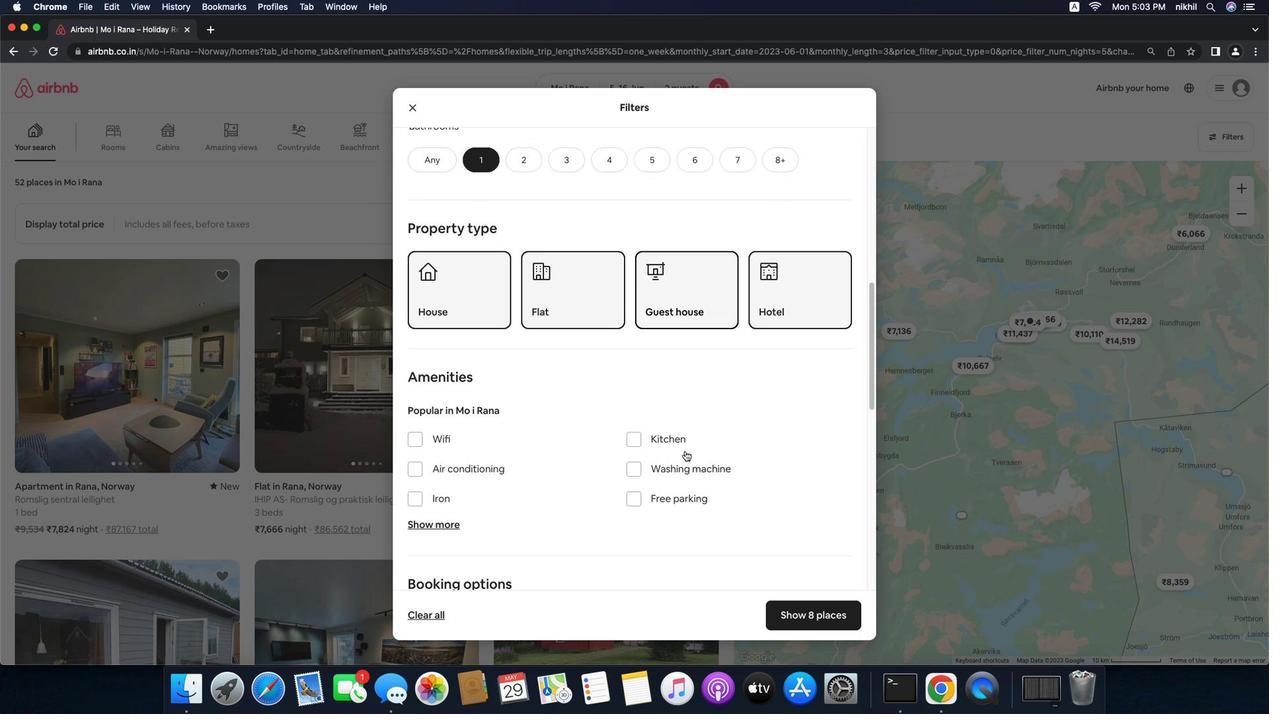 
Action: Mouse moved to (656, 452)
Screenshot: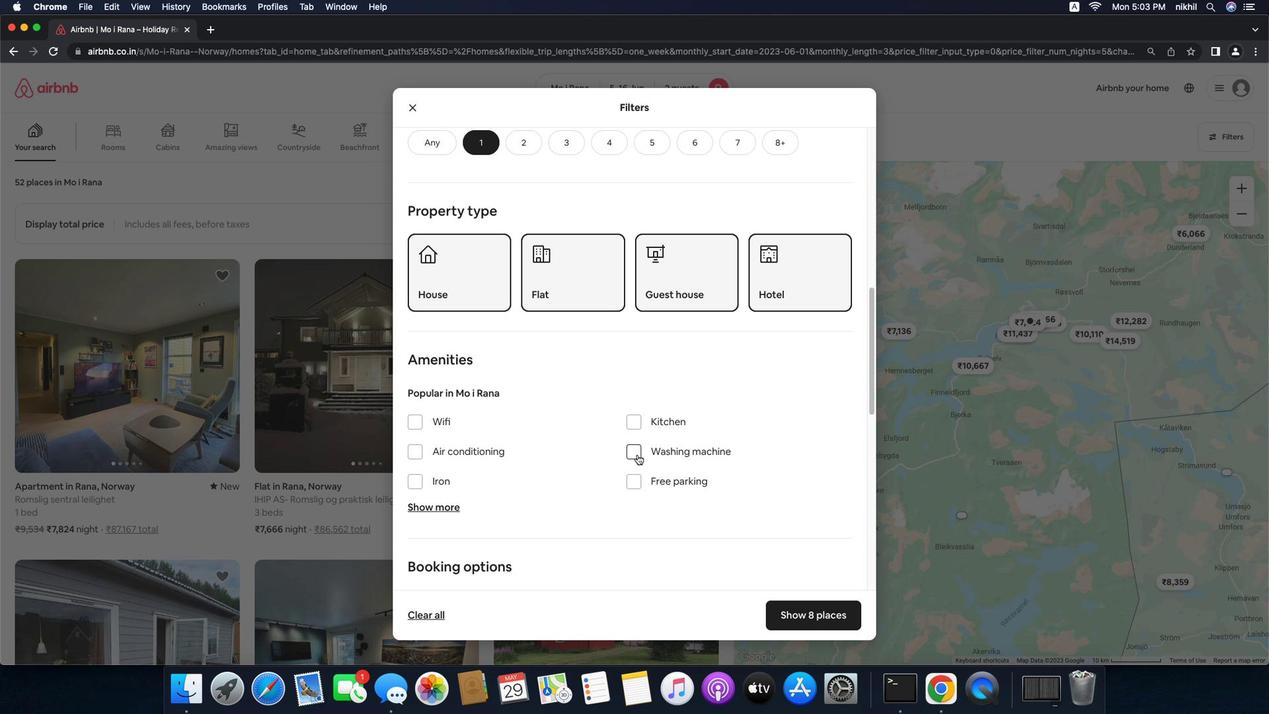 
Action: Mouse pressed left at (656, 452)
Screenshot: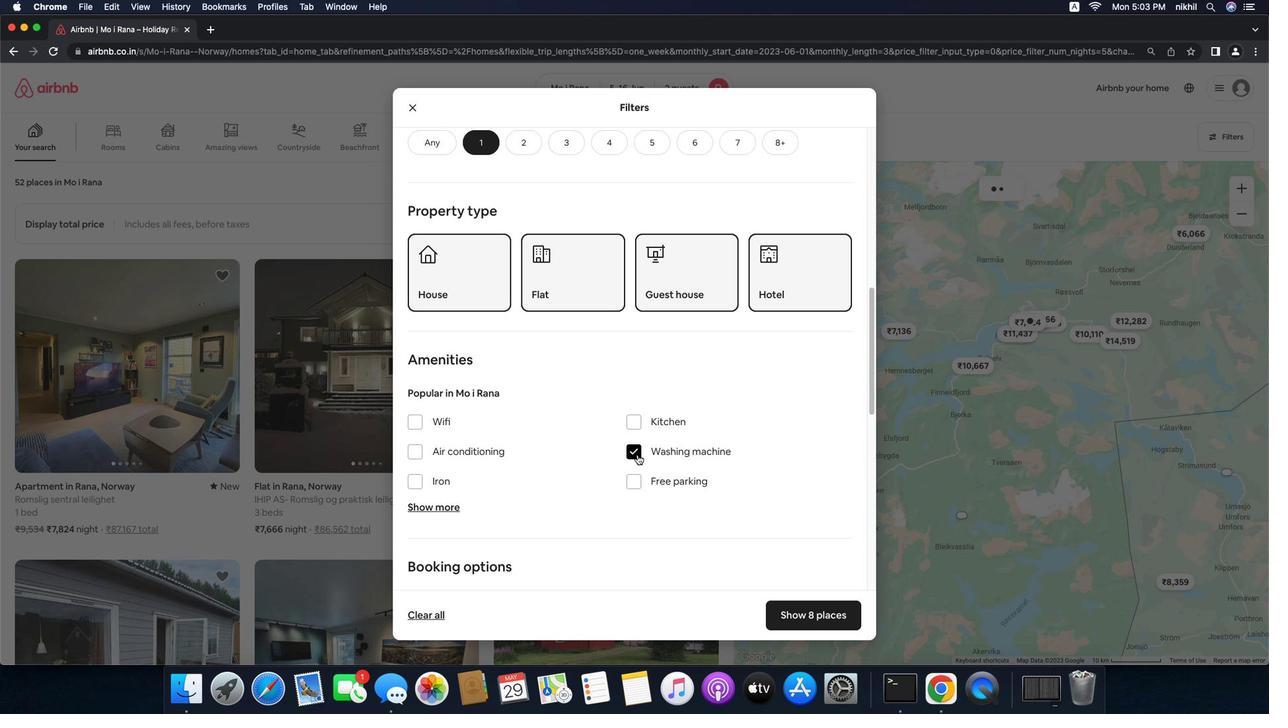 
Action: Mouse moved to (722, 460)
Screenshot: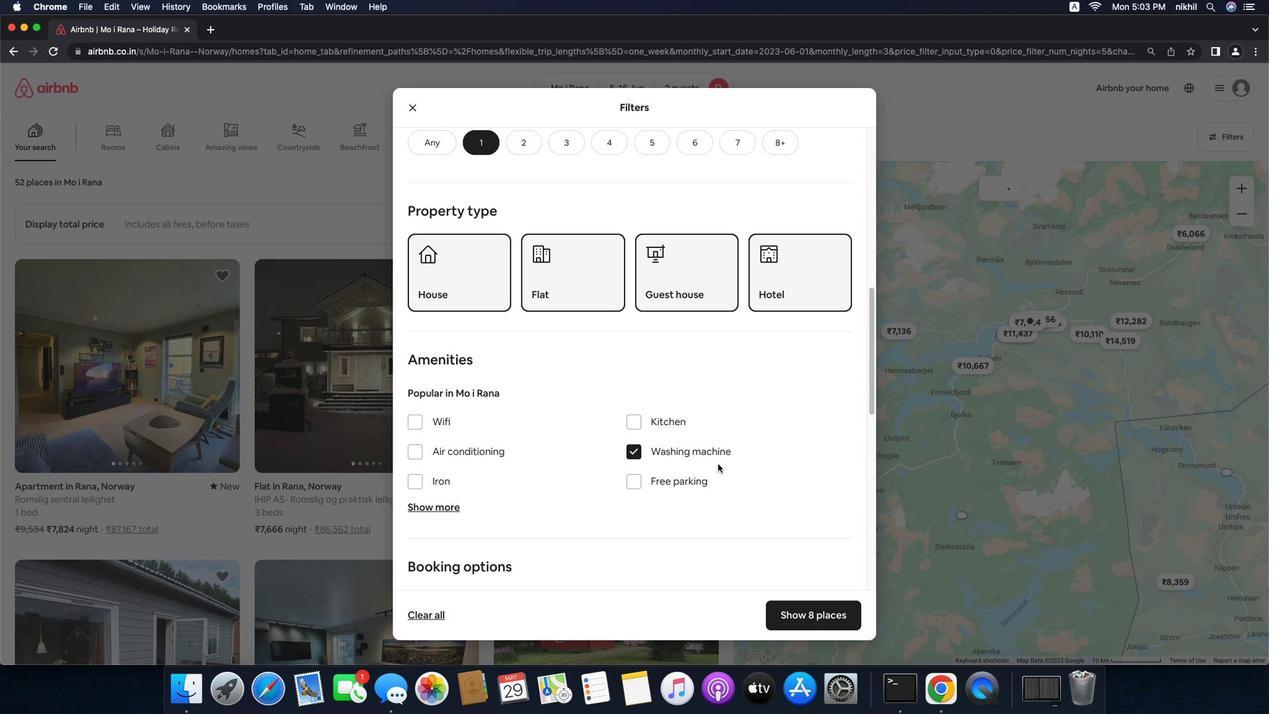 
Action: Mouse scrolled (722, 460) with delta (134, 14)
Screenshot: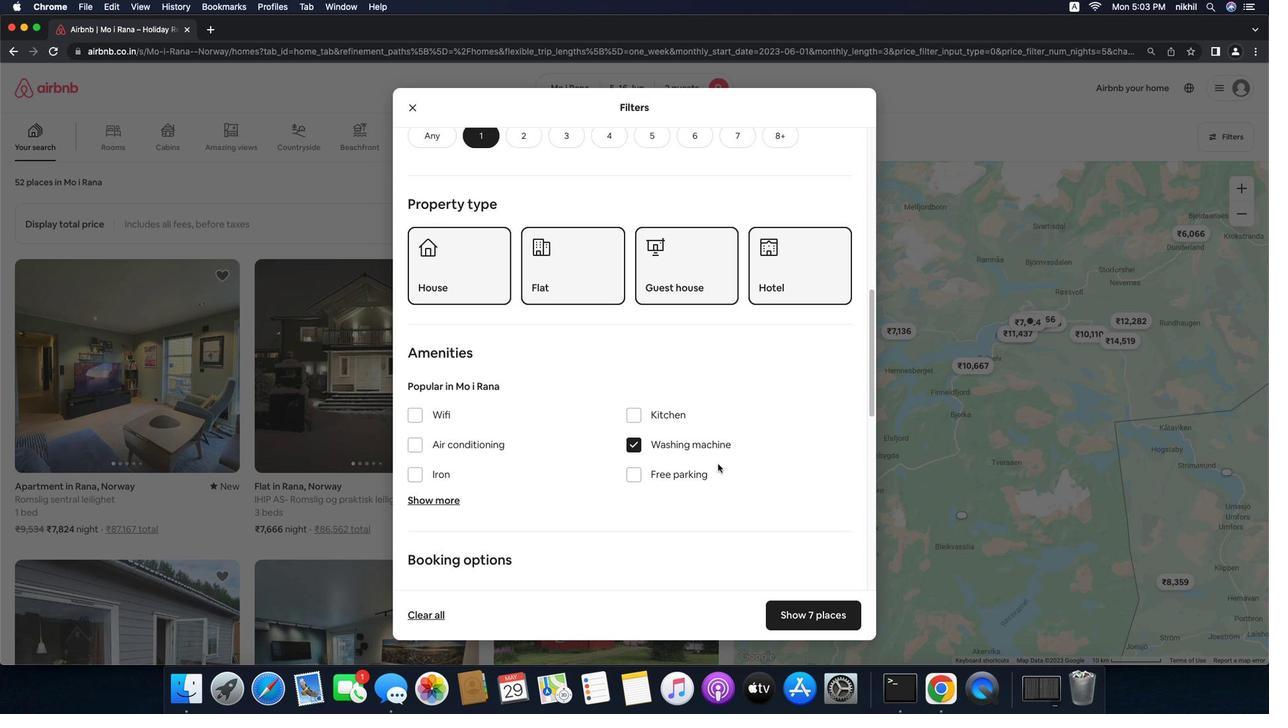 
Action: Mouse scrolled (722, 460) with delta (134, 14)
Screenshot: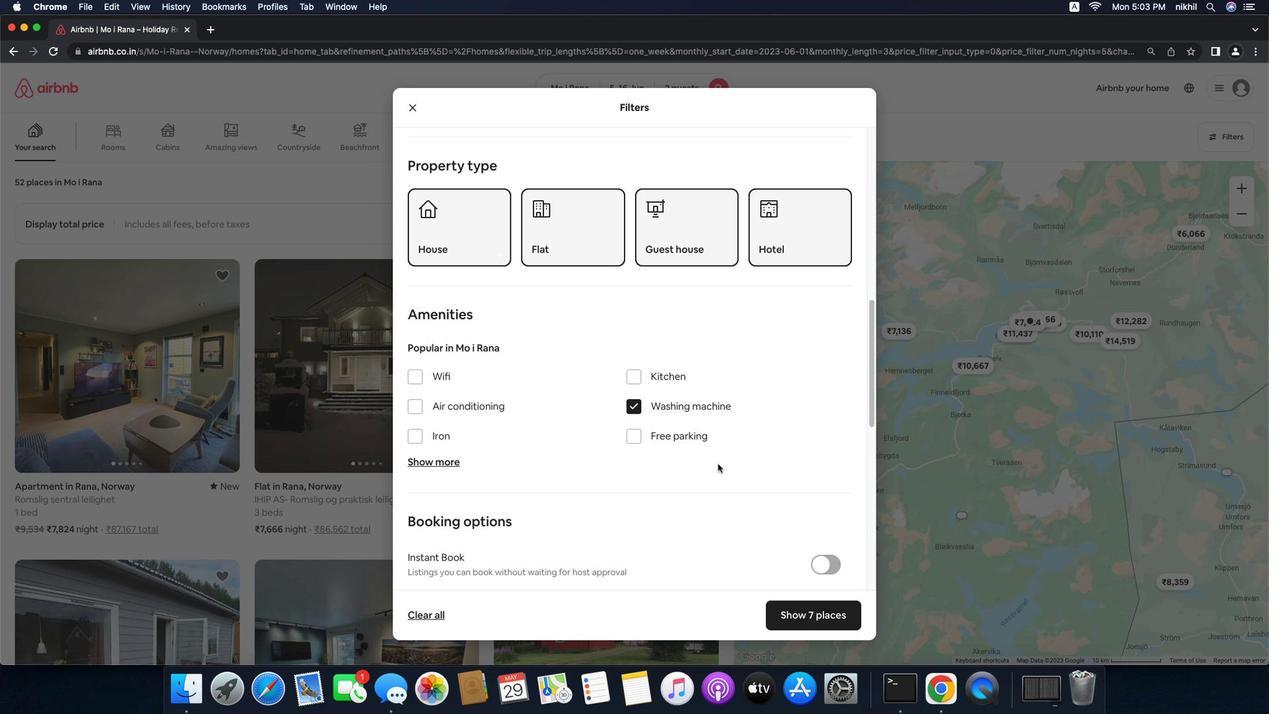 
Action: Mouse scrolled (722, 460) with delta (134, 13)
Screenshot: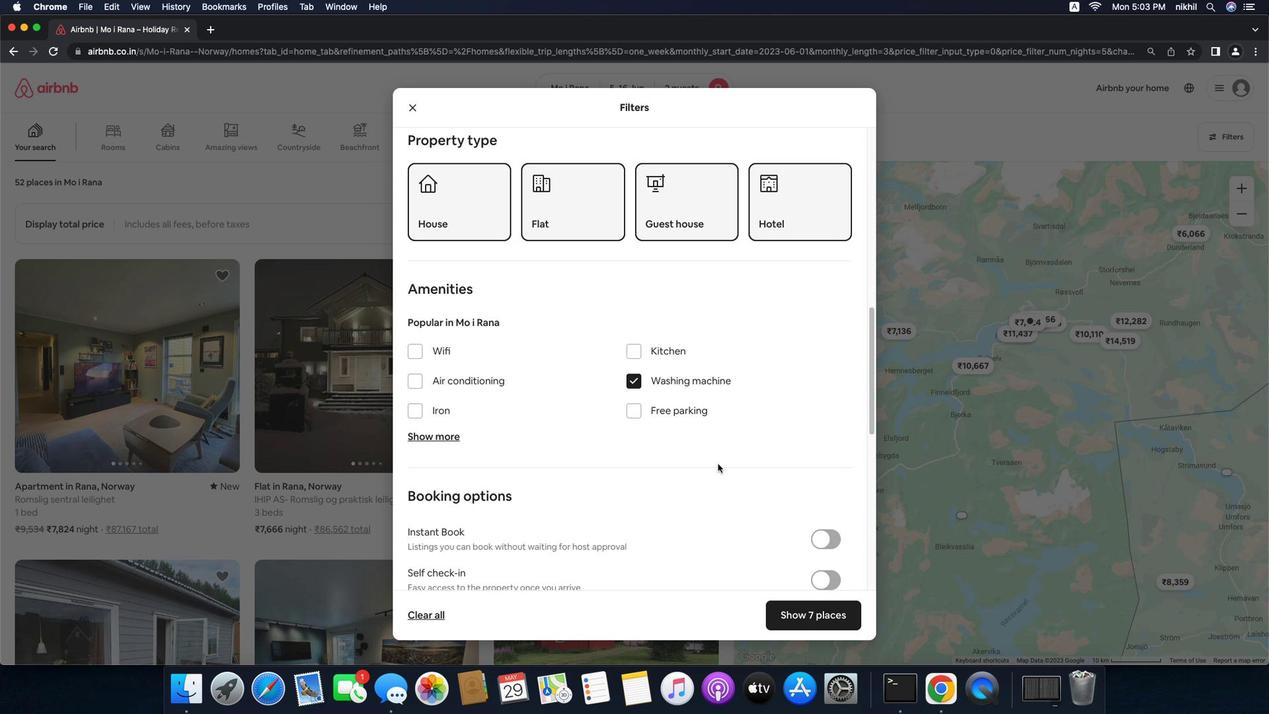 
Action: Mouse scrolled (722, 460) with delta (134, 14)
Screenshot: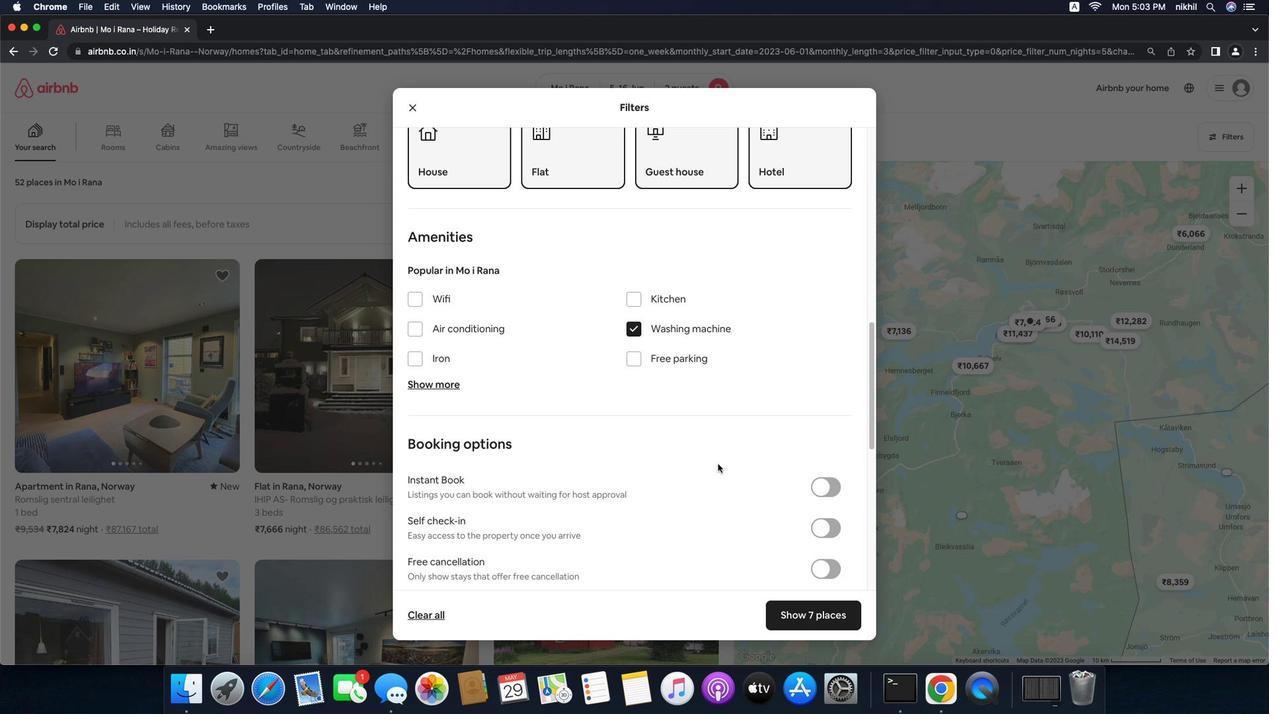 
Action: Mouse scrolled (722, 460) with delta (134, 14)
Screenshot: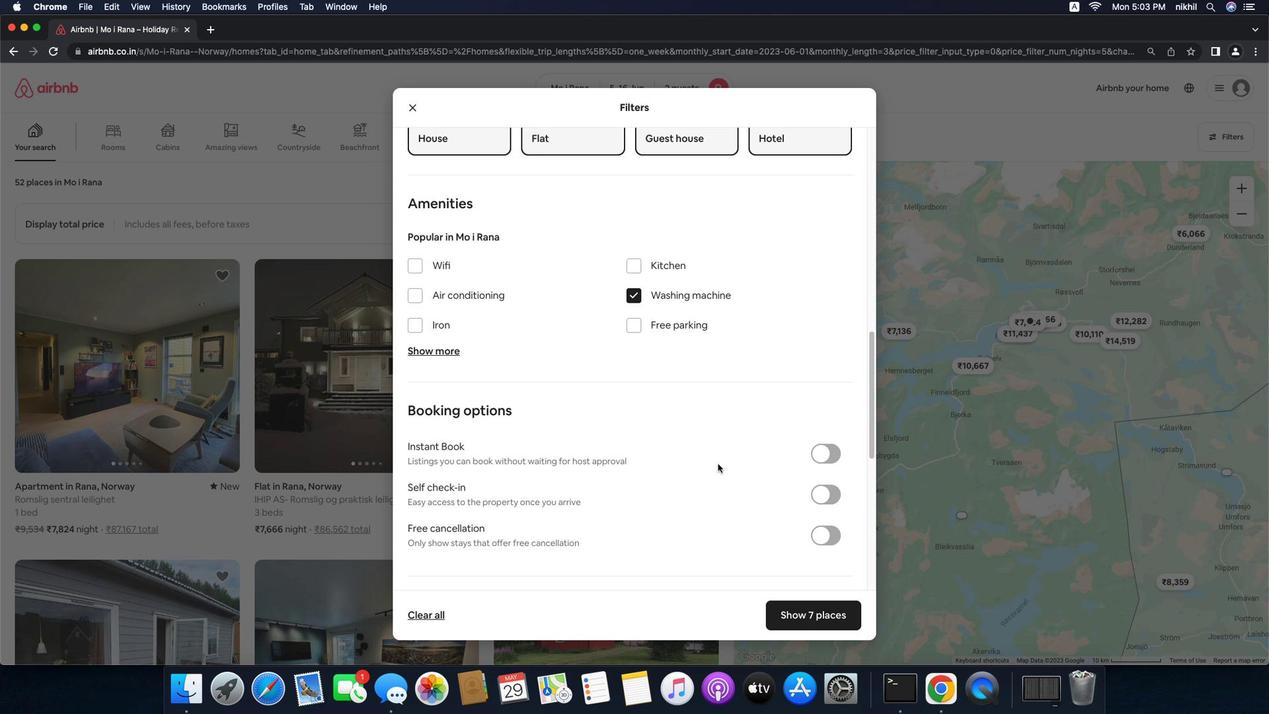 
Action: Mouse scrolled (722, 460) with delta (134, 13)
Screenshot: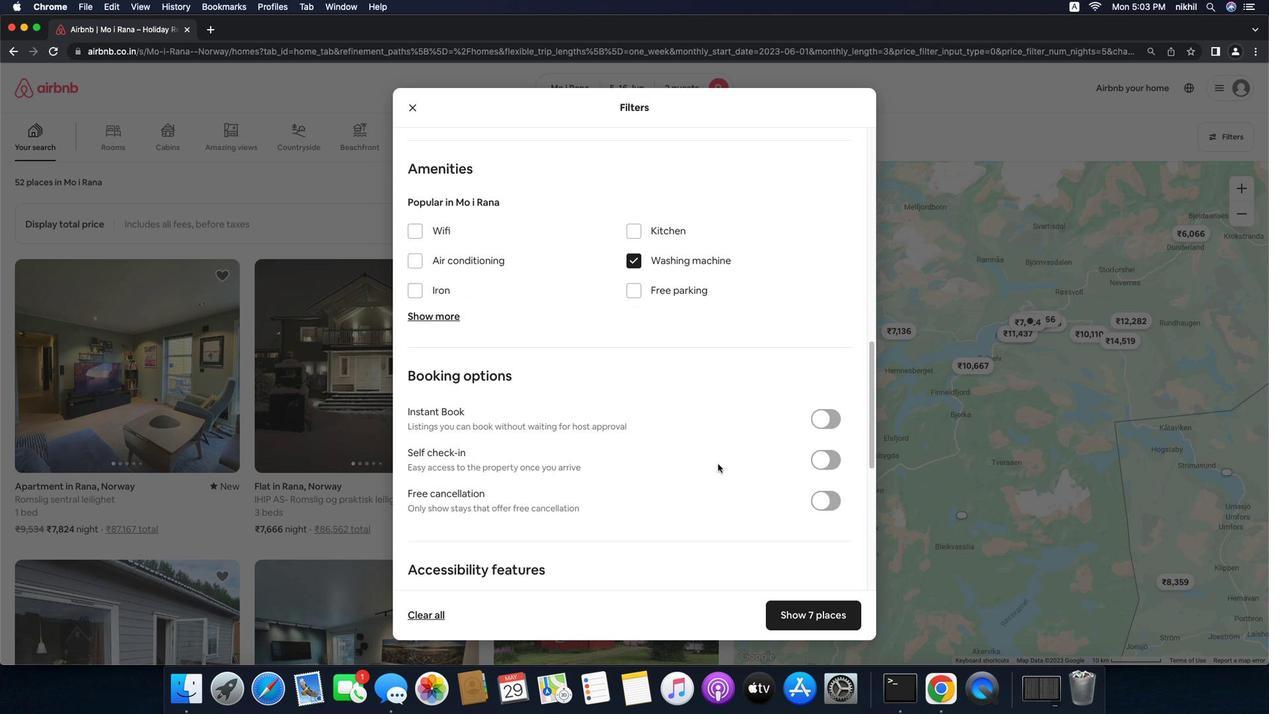 
Action: Mouse moved to (806, 427)
Screenshot: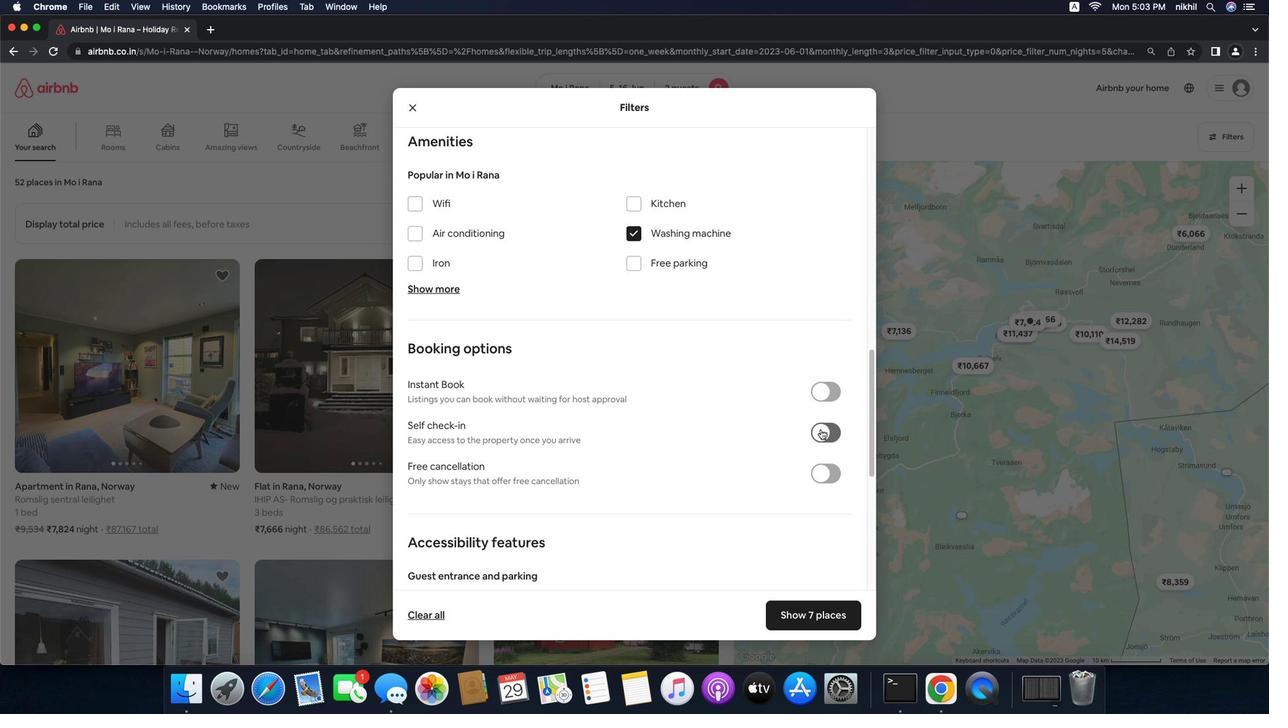 
Action: Mouse pressed left at (806, 427)
Screenshot: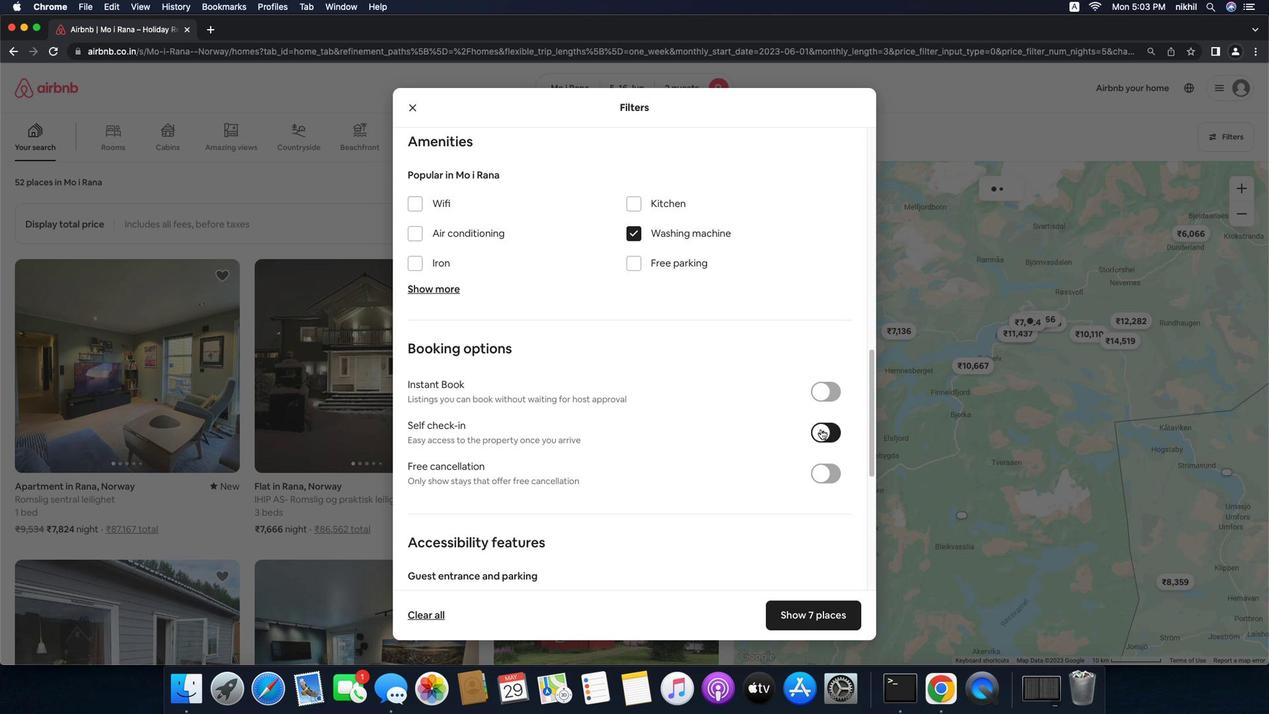 
Action: Mouse moved to (677, 441)
Screenshot: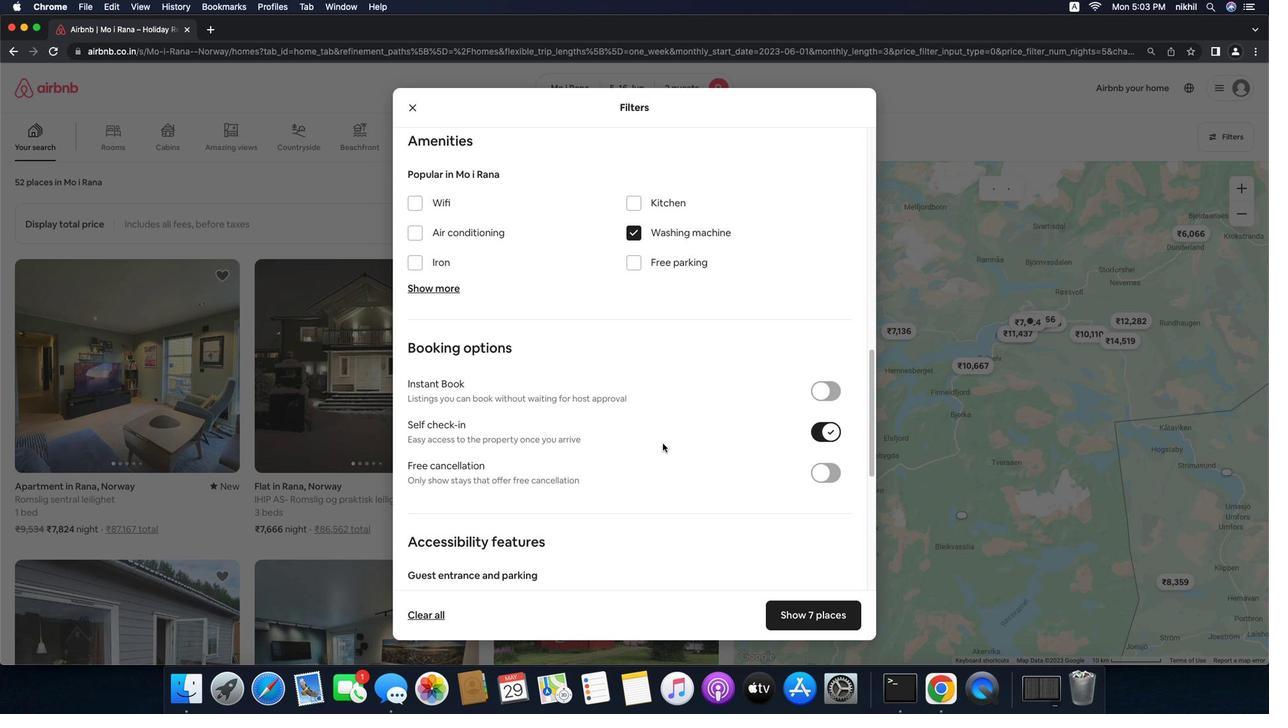 
Action: Mouse scrolled (677, 441) with delta (134, 14)
Screenshot: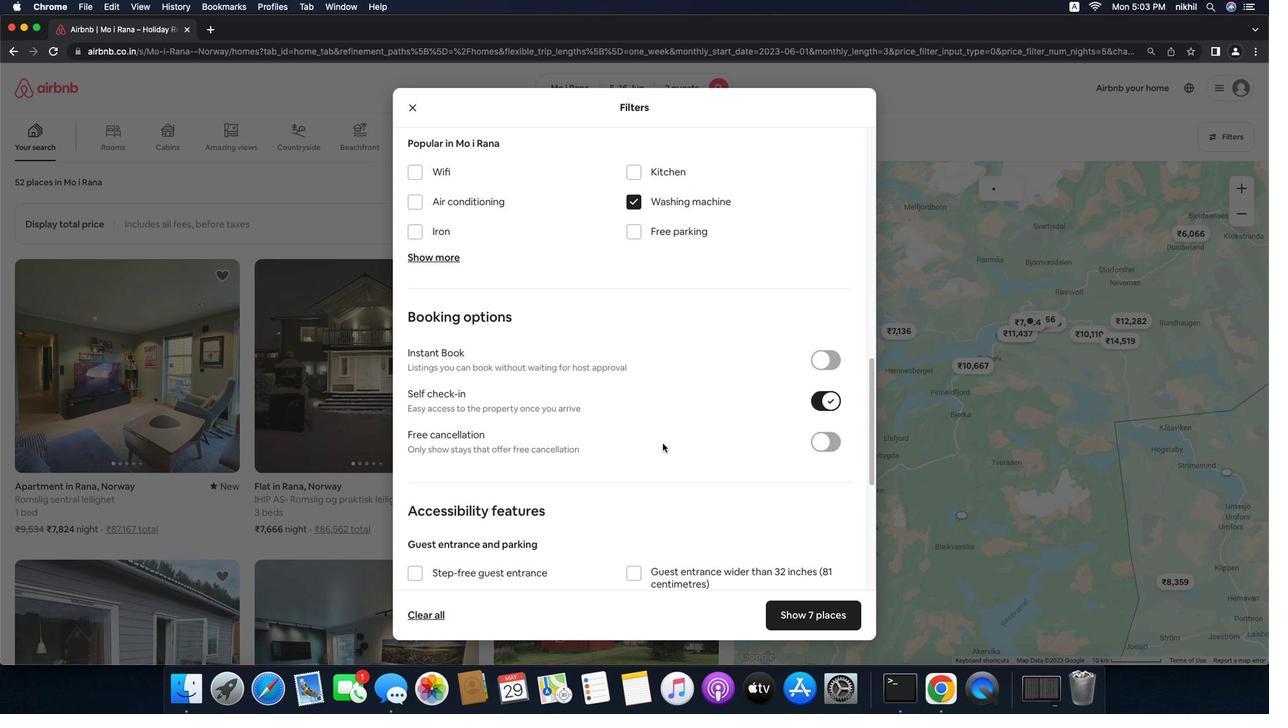 
Action: Mouse scrolled (677, 441) with delta (134, 14)
Screenshot: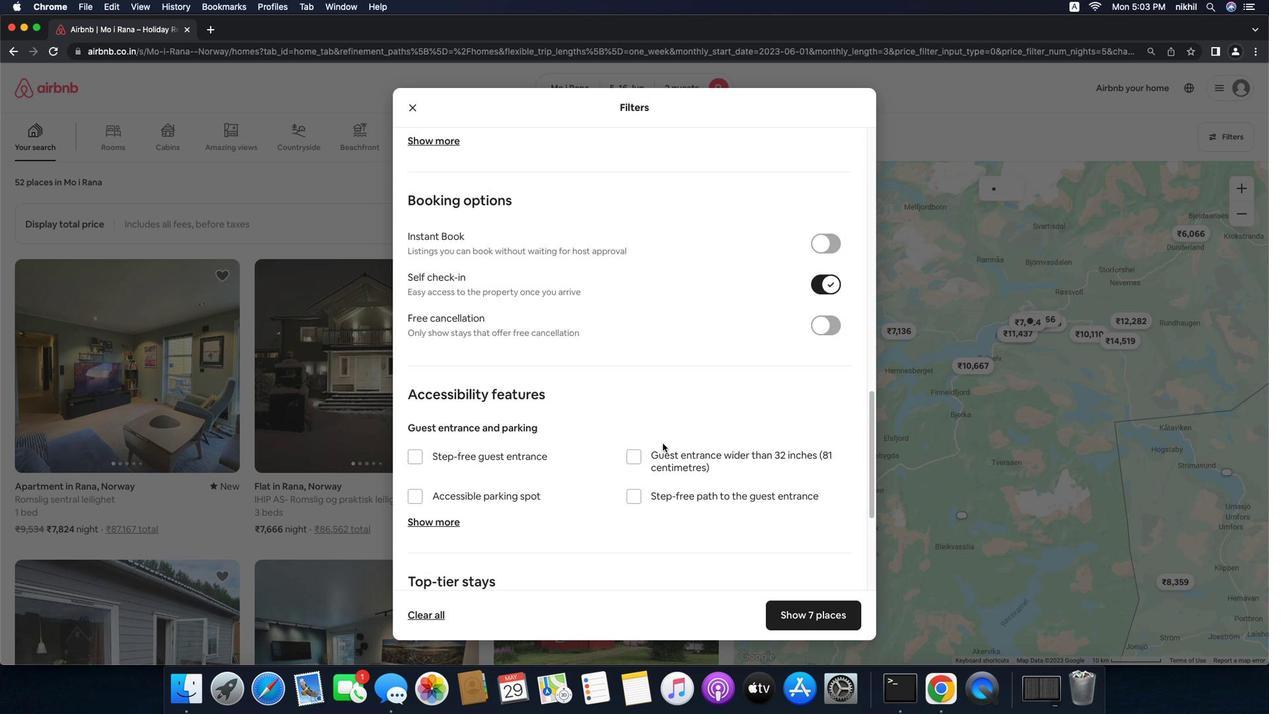 
Action: Mouse scrolled (677, 441) with delta (134, 12)
Screenshot: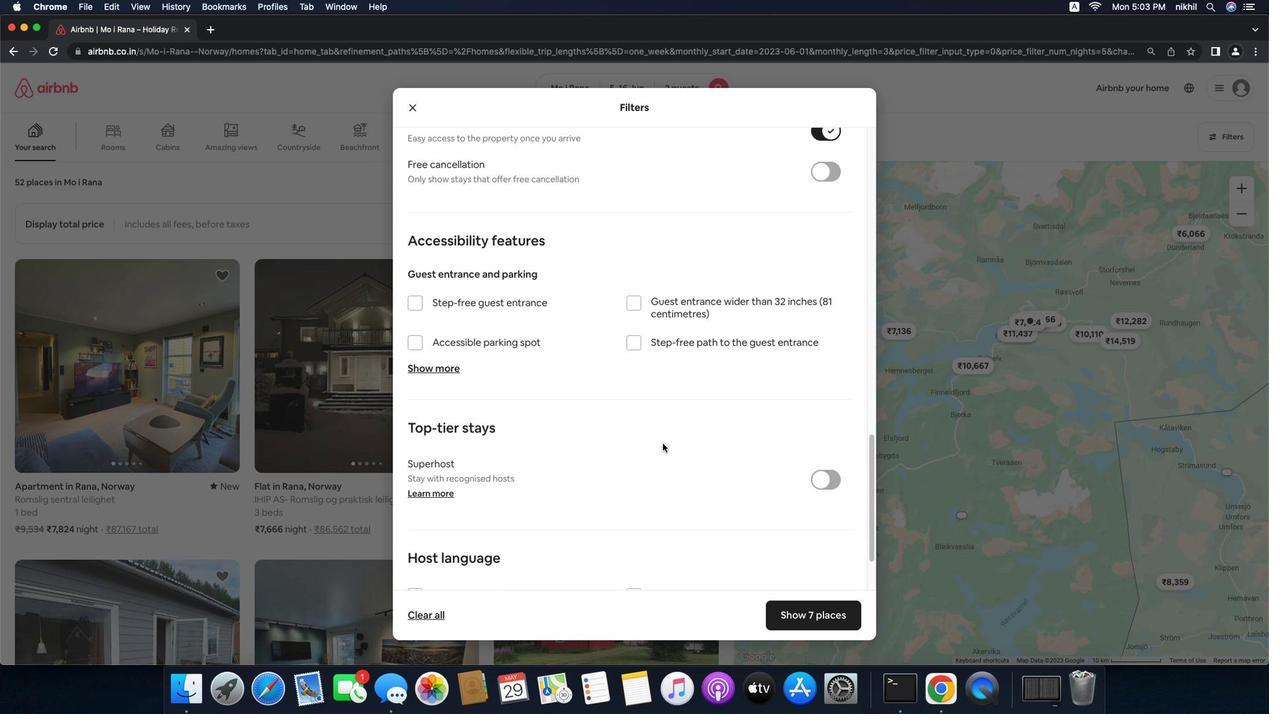 
Action: Mouse scrolled (677, 441) with delta (134, 11)
Screenshot: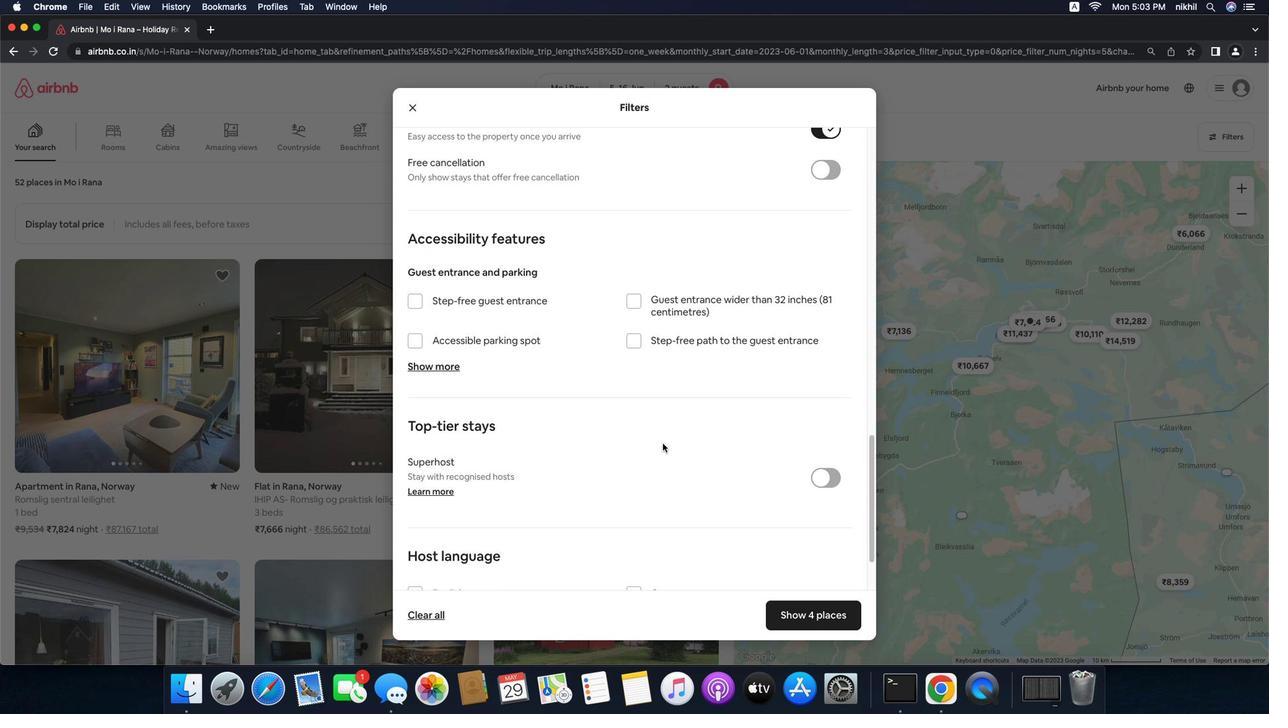 
Action: Mouse scrolled (677, 441) with delta (134, 14)
Screenshot: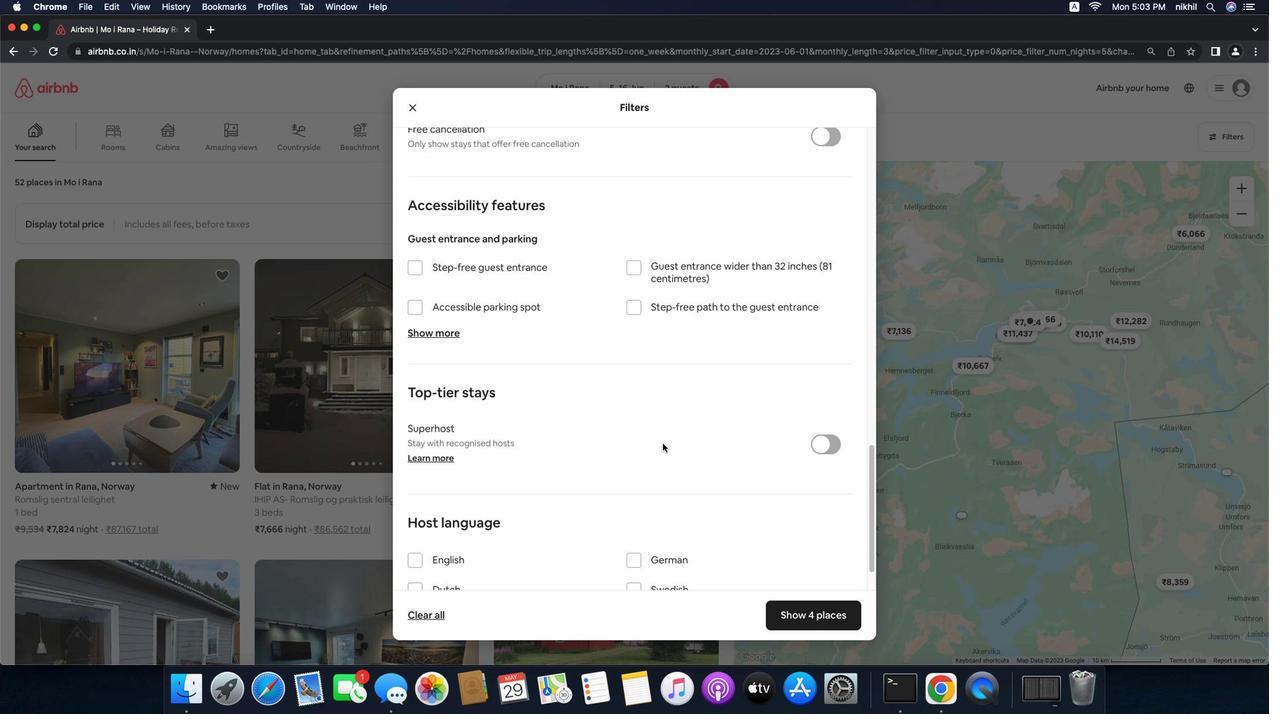 
Action: Mouse scrolled (677, 441) with delta (134, 14)
Screenshot: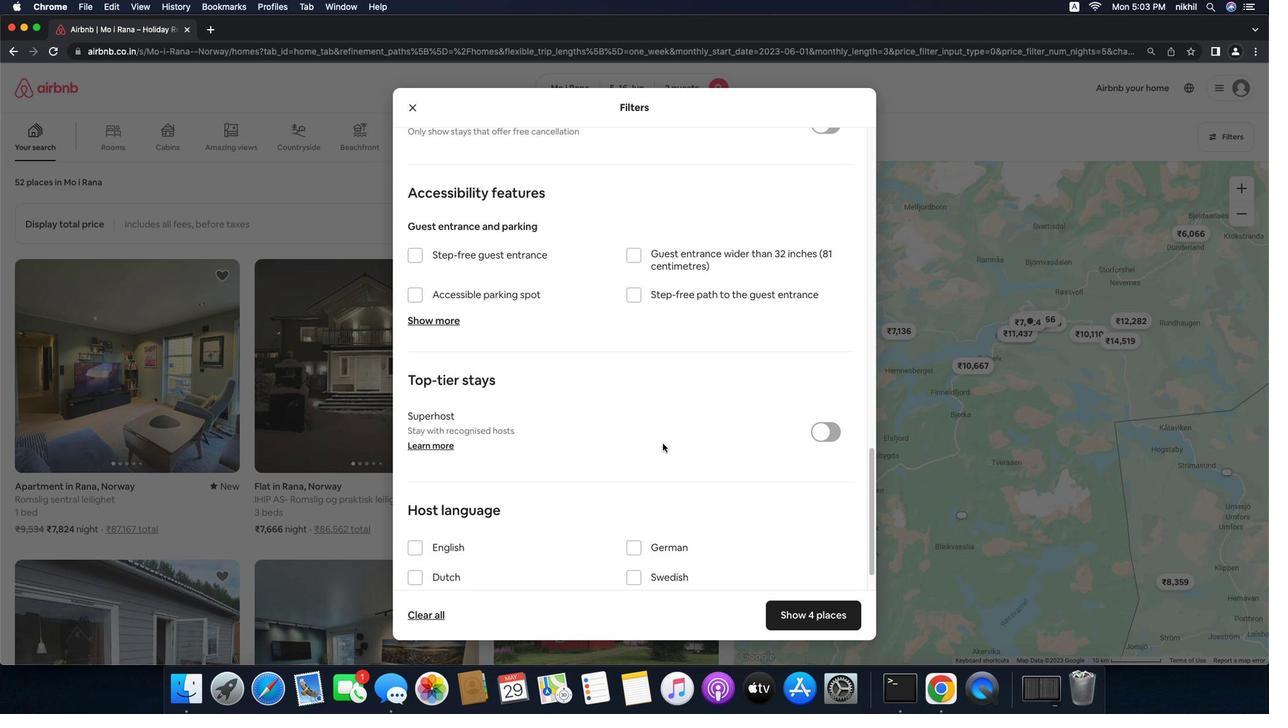 
Action: Mouse scrolled (677, 441) with delta (134, 12)
Screenshot: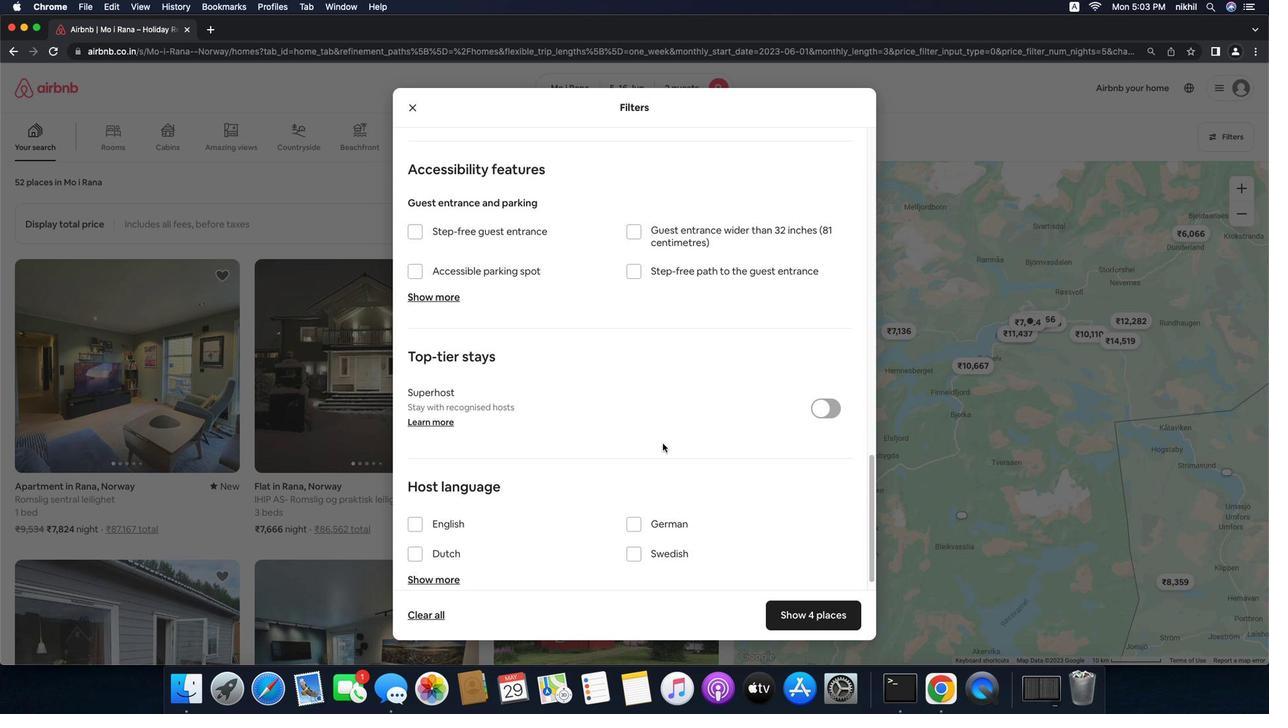
Action: Mouse scrolled (677, 441) with delta (134, 11)
Screenshot: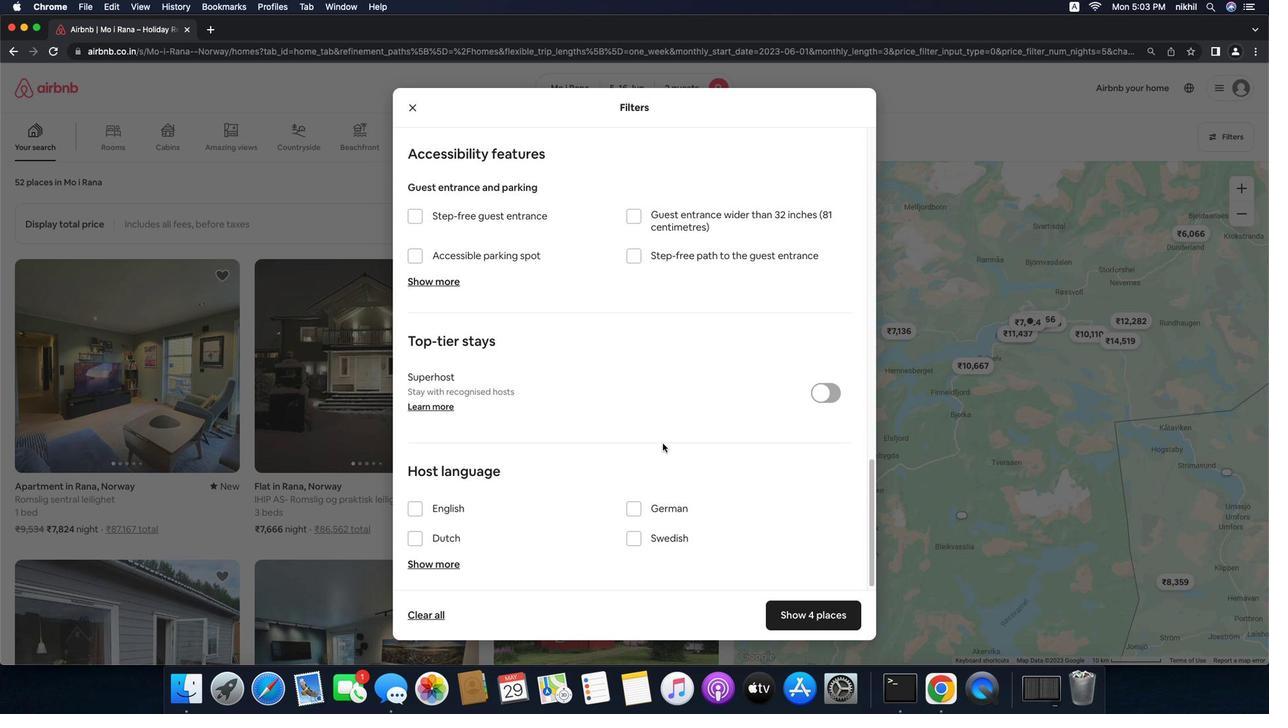 
Action: Mouse moved to (510, 500)
Screenshot: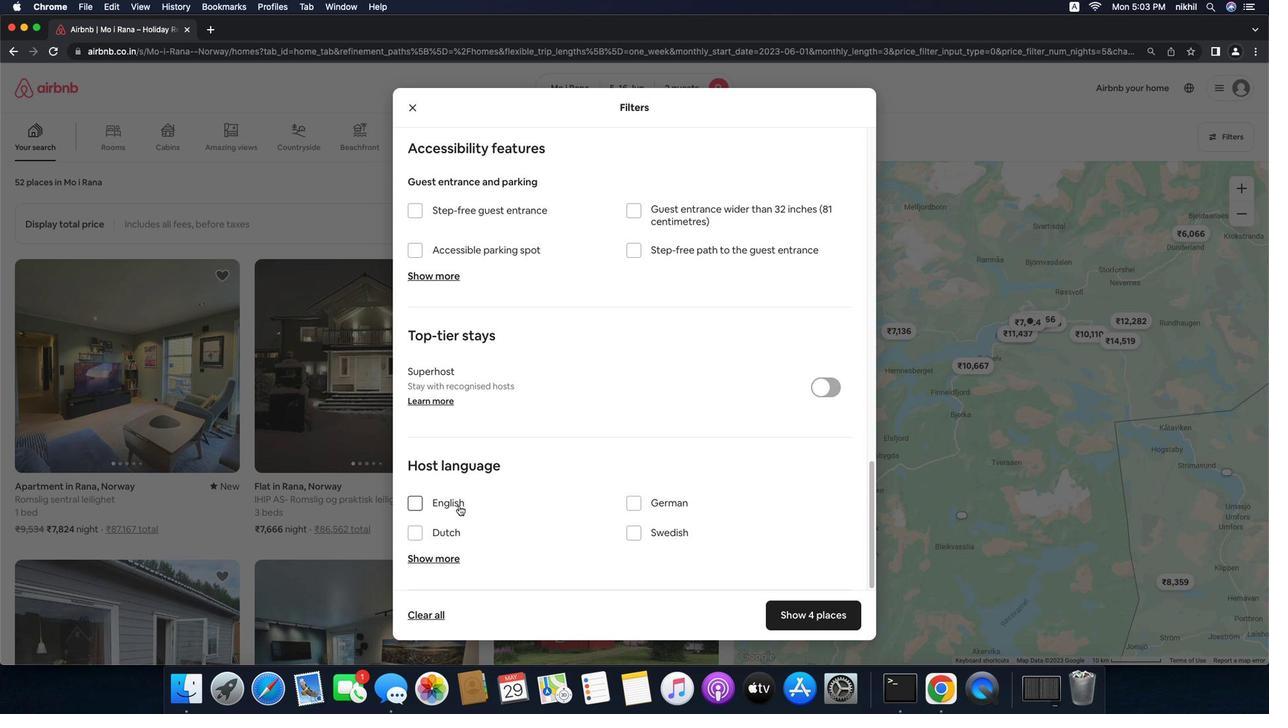 
Action: Mouse pressed left at (510, 500)
Screenshot: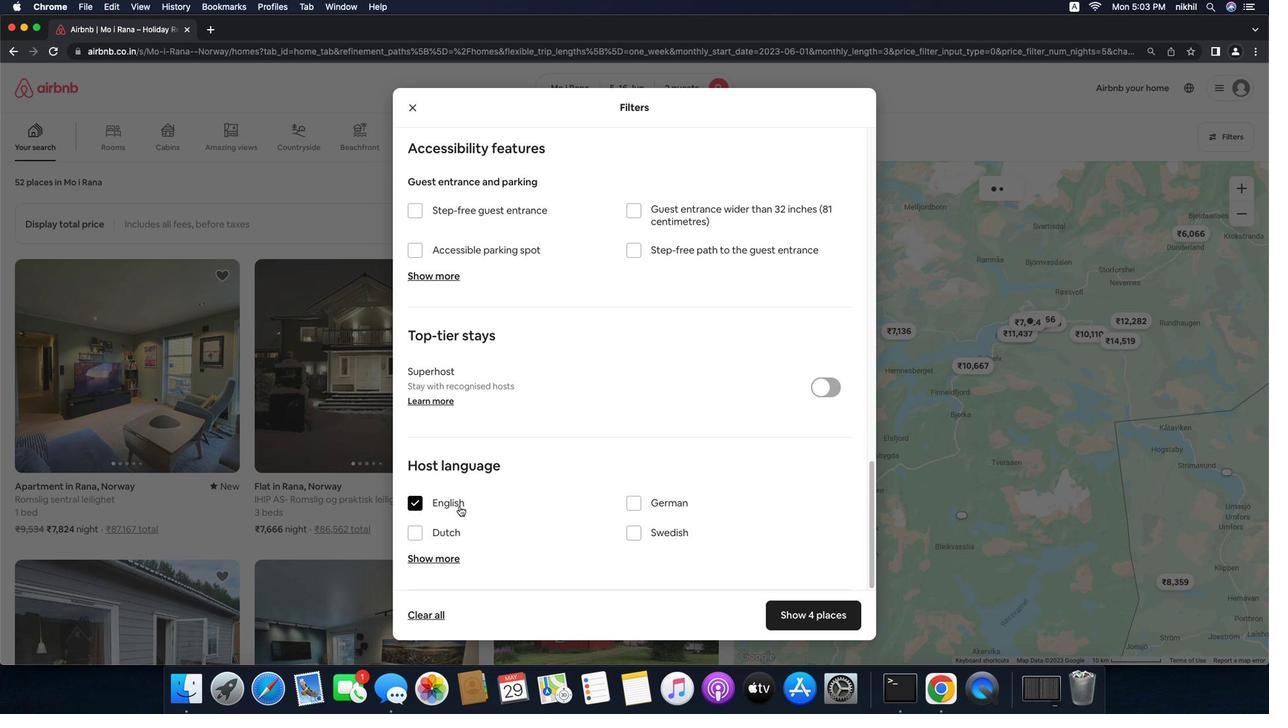 
Action: Mouse moved to (800, 609)
Screenshot: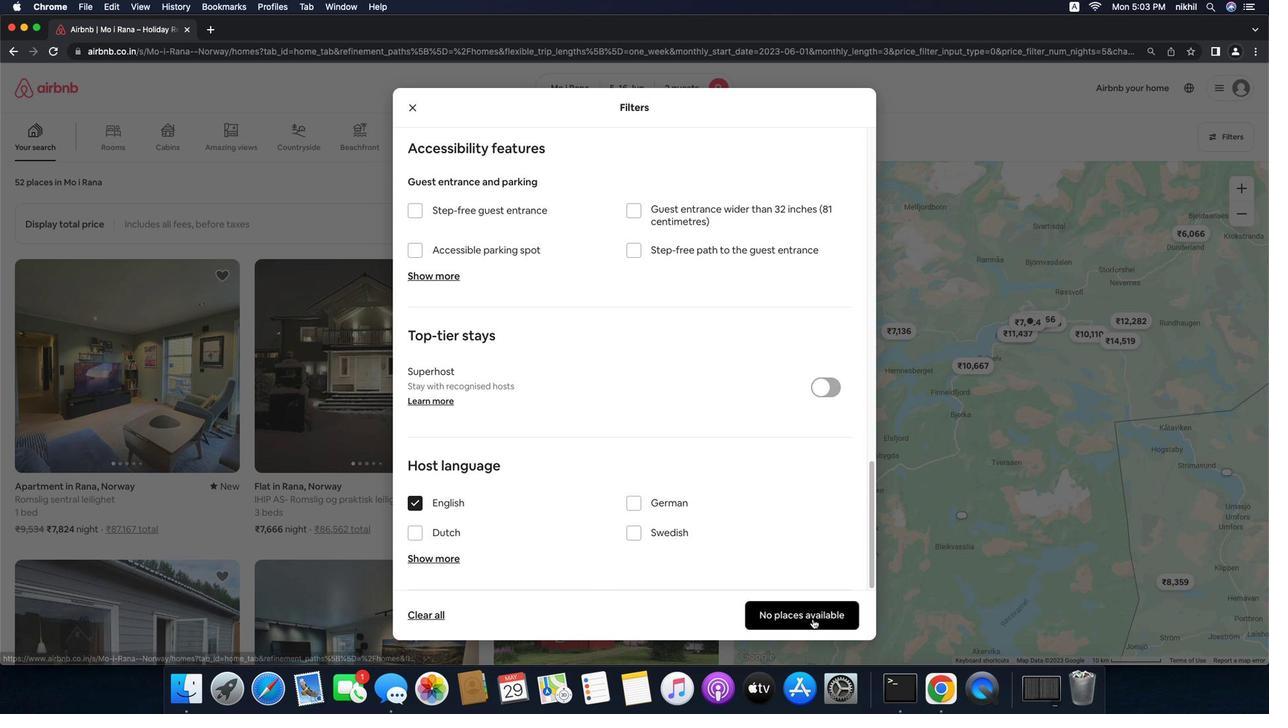 
Action: Mouse pressed left at (800, 609)
Screenshot: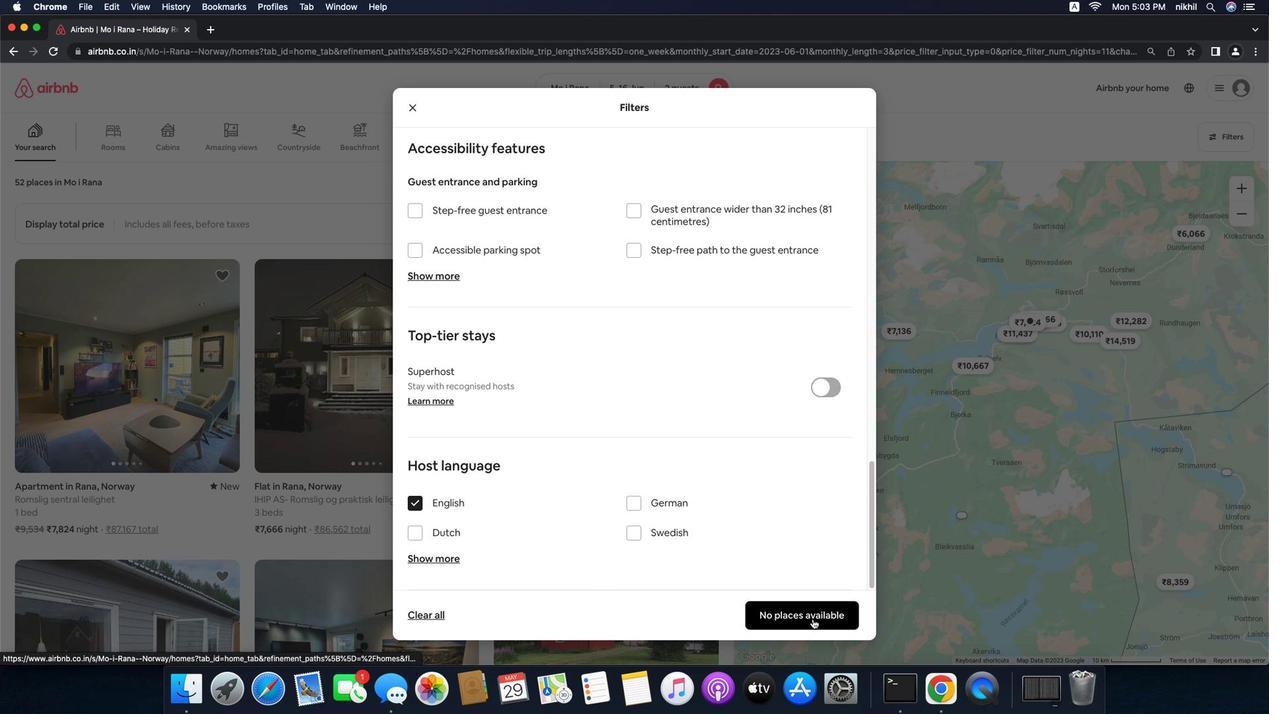
Action: Mouse moved to (626, 178)
Screenshot: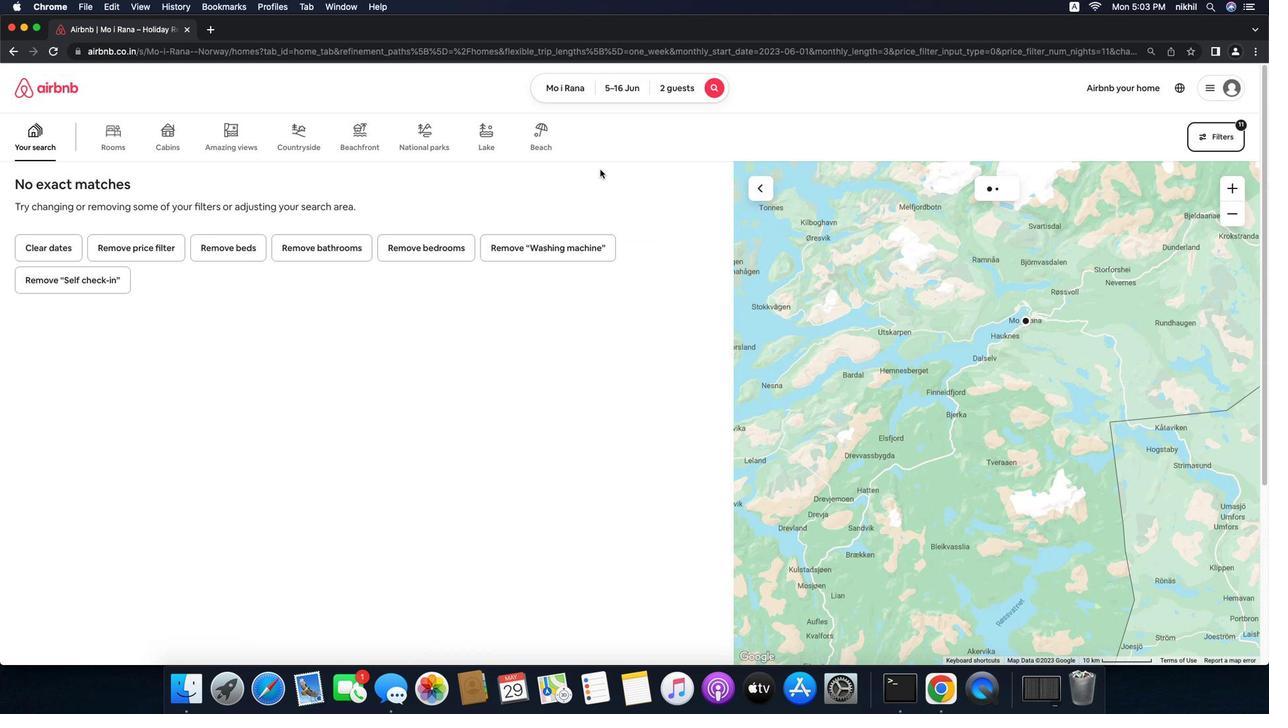 
